 Task: Find connections with filter location Duque de Caxias with filter topic #goalswith filter profile language Spanish with filter current company Pfizer with filter school Model Institute of Engineering and Technology with filter industry Think Tanks with filter service category Customer Support with filter keywords title Director of Bean Counting
Action: Mouse moved to (654, 108)
Screenshot: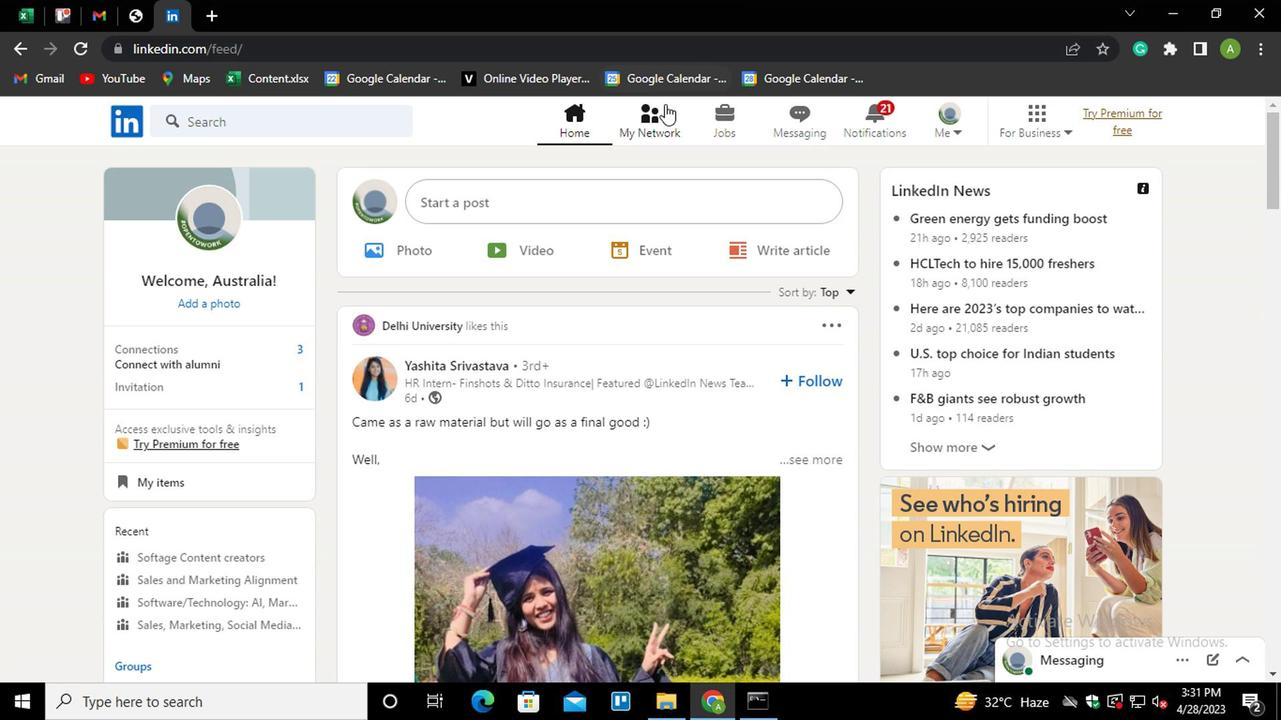 
Action: Mouse pressed left at (654, 108)
Screenshot: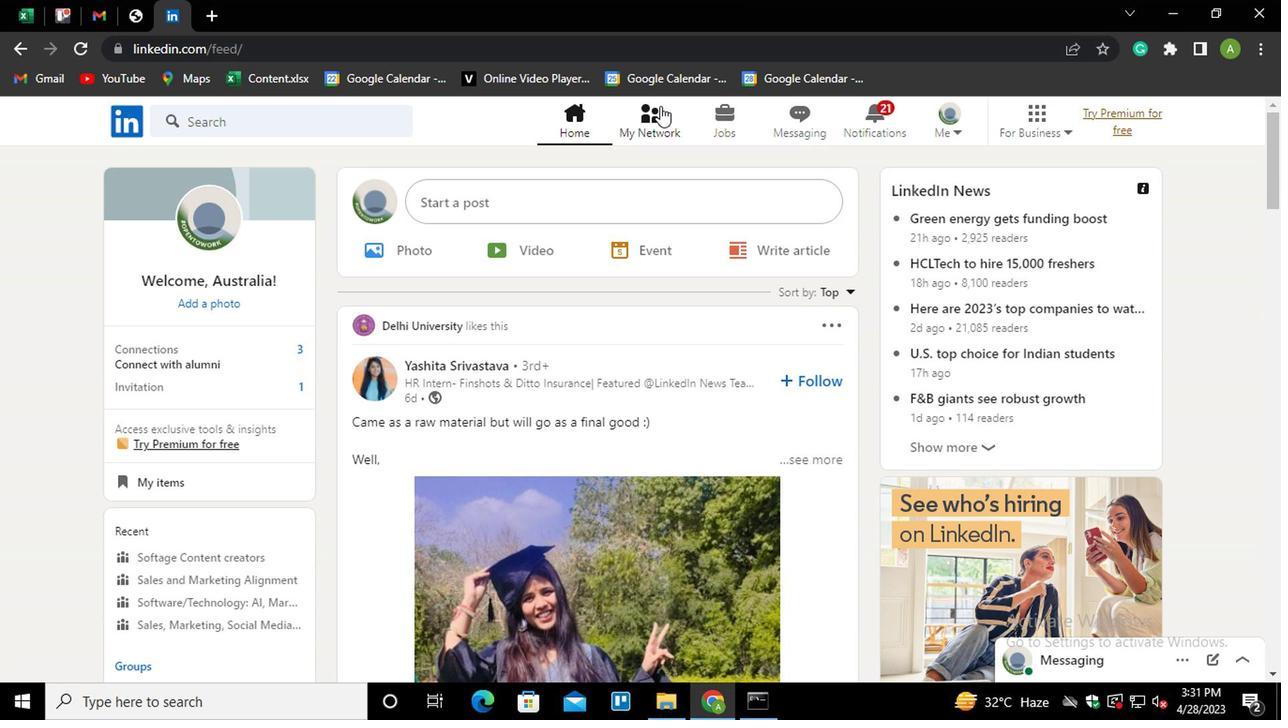 
Action: Mouse moved to (208, 230)
Screenshot: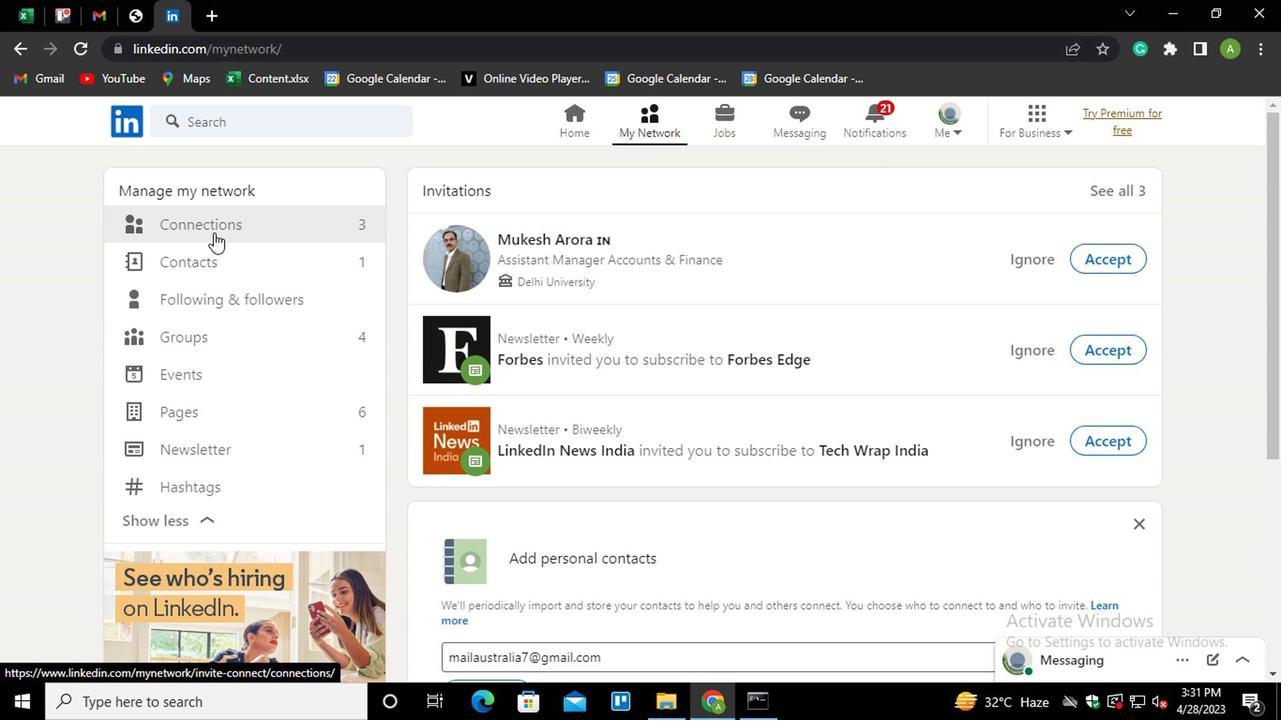 
Action: Mouse pressed left at (208, 230)
Screenshot: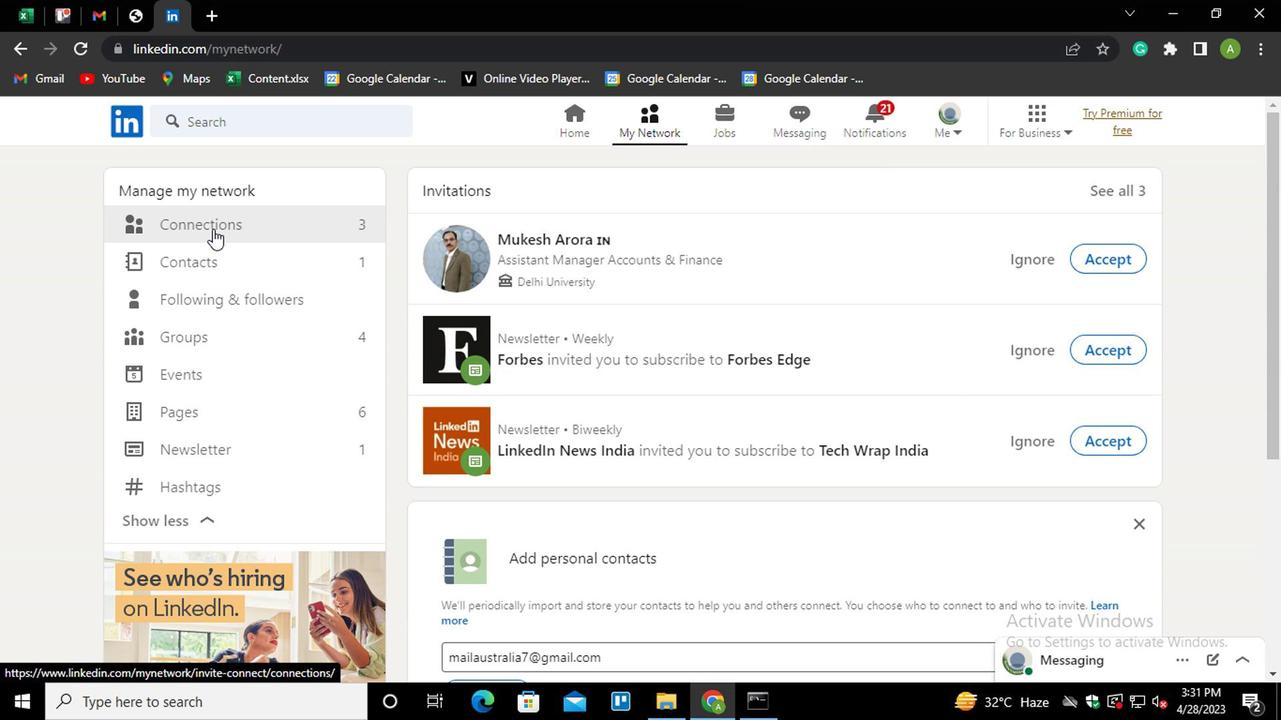 
Action: Mouse moved to (790, 232)
Screenshot: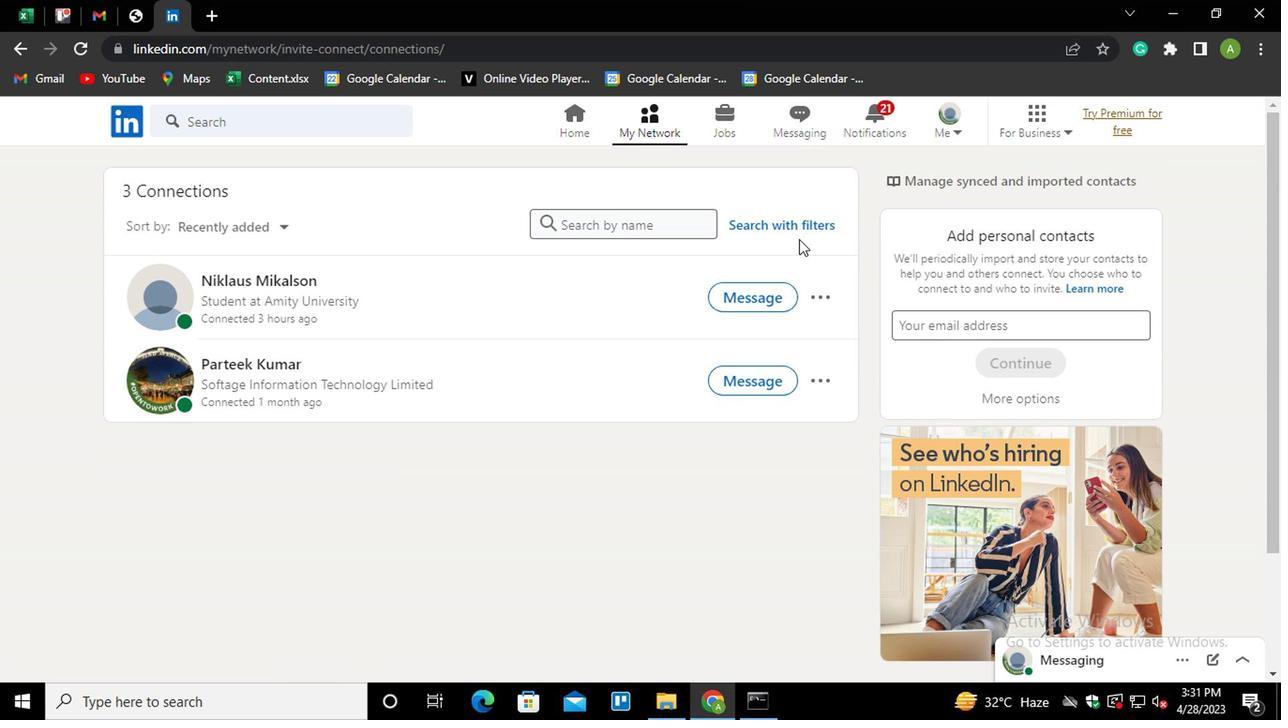 
Action: Mouse pressed left at (790, 232)
Screenshot: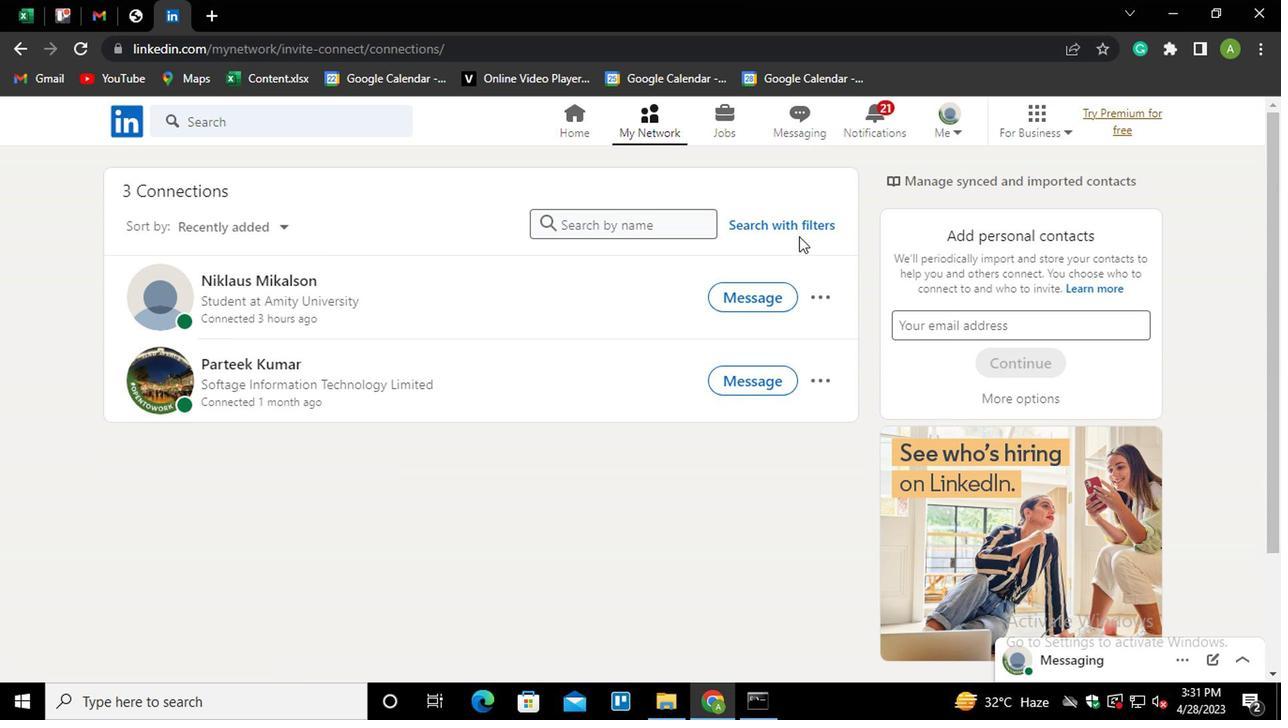 
Action: Mouse moved to (696, 174)
Screenshot: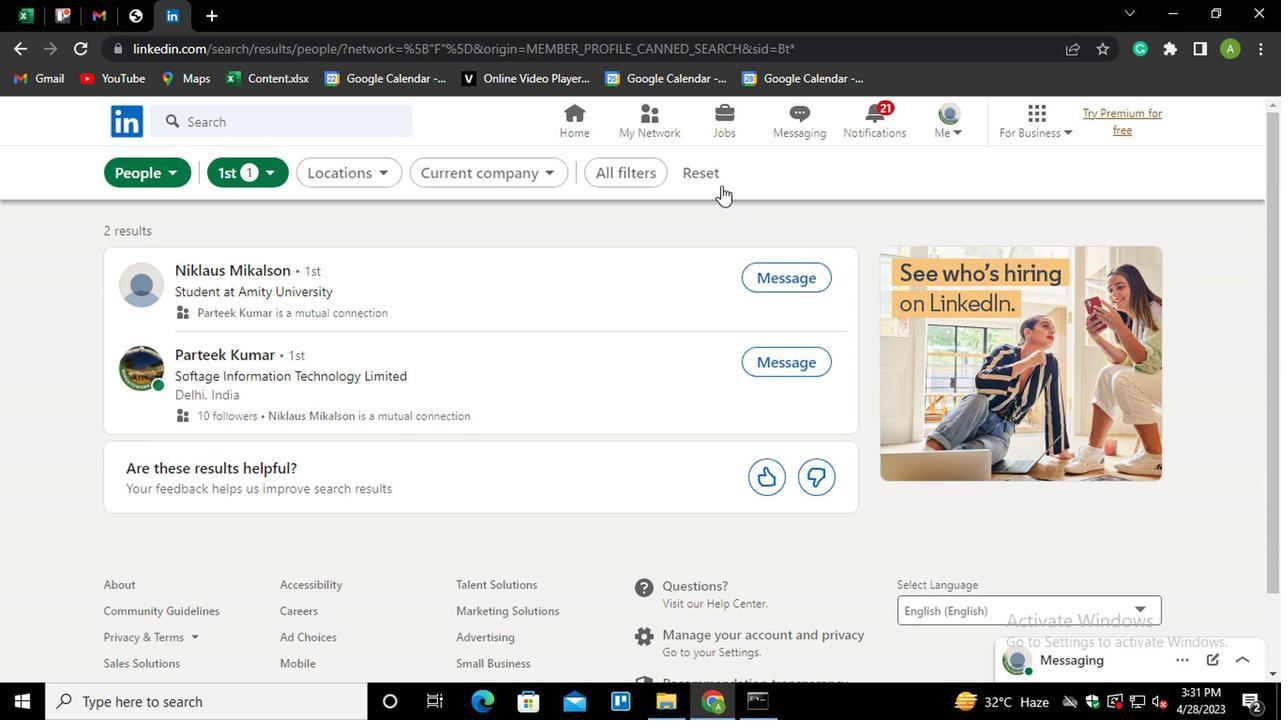 
Action: Mouse pressed left at (696, 174)
Screenshot: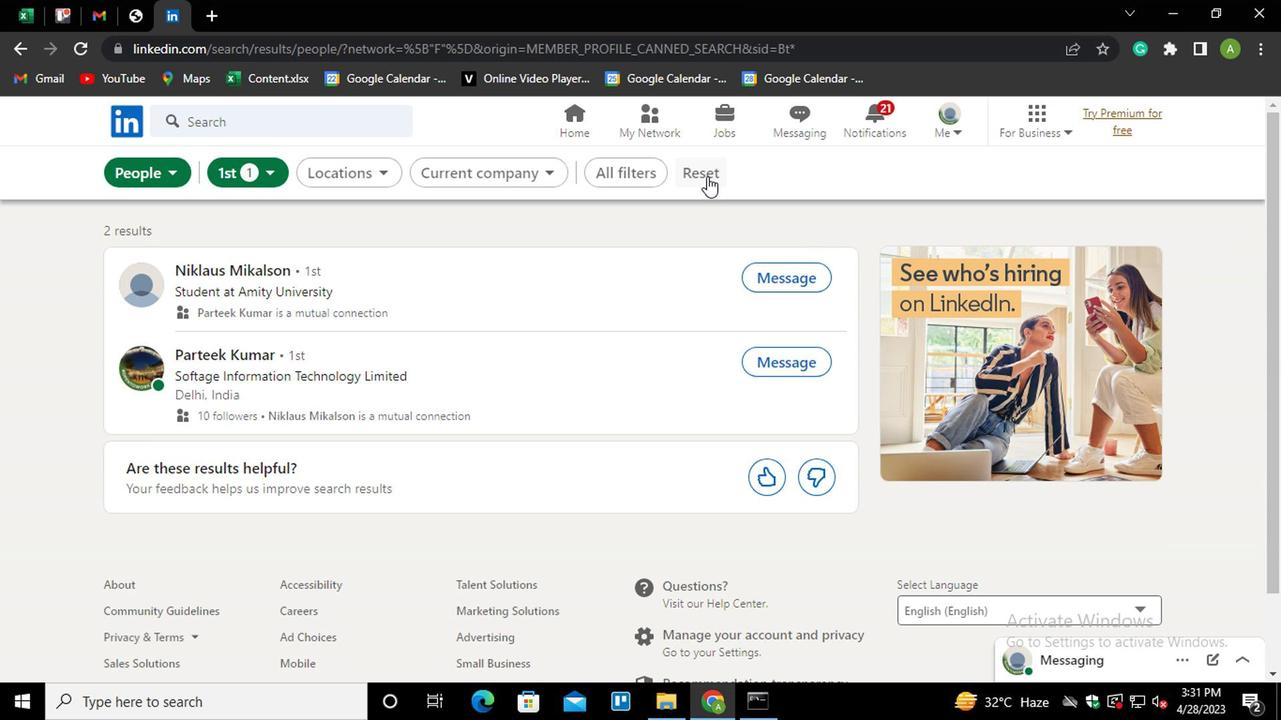 
Action: Mouse moved to (680, 174)
Screenshot: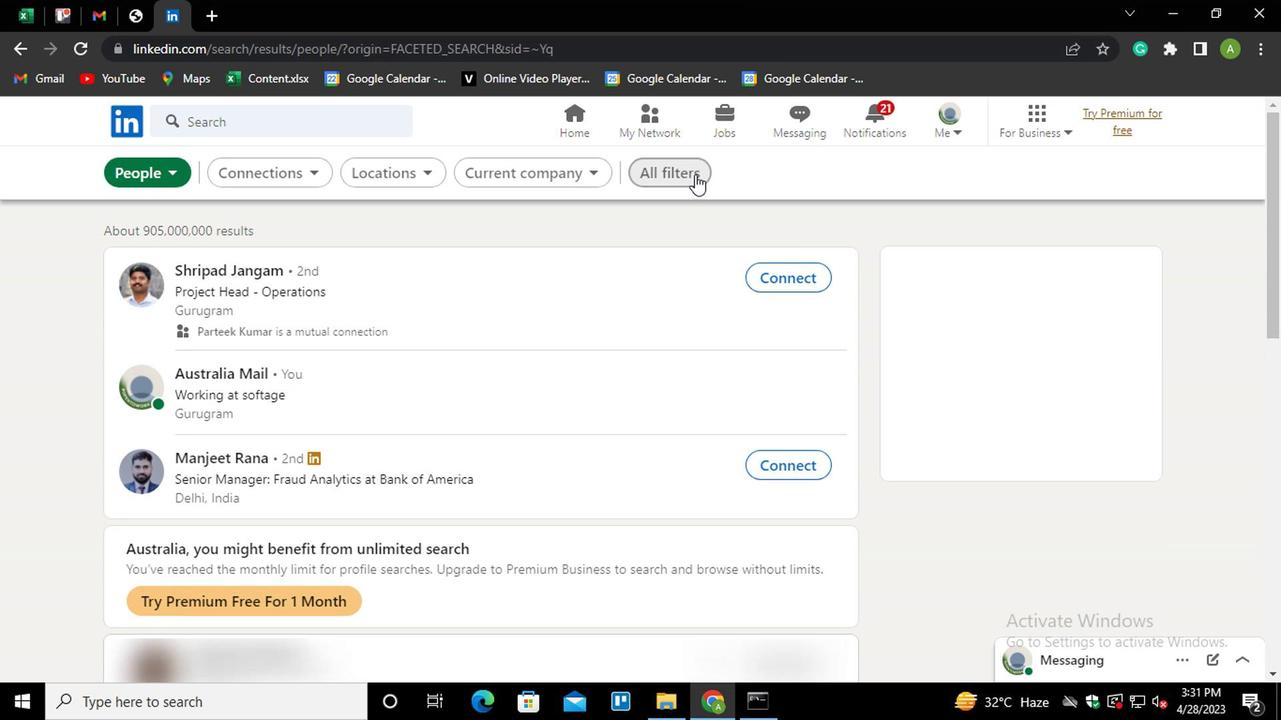 
Action: Mouse pressed left at (680, 174)
Screenshot: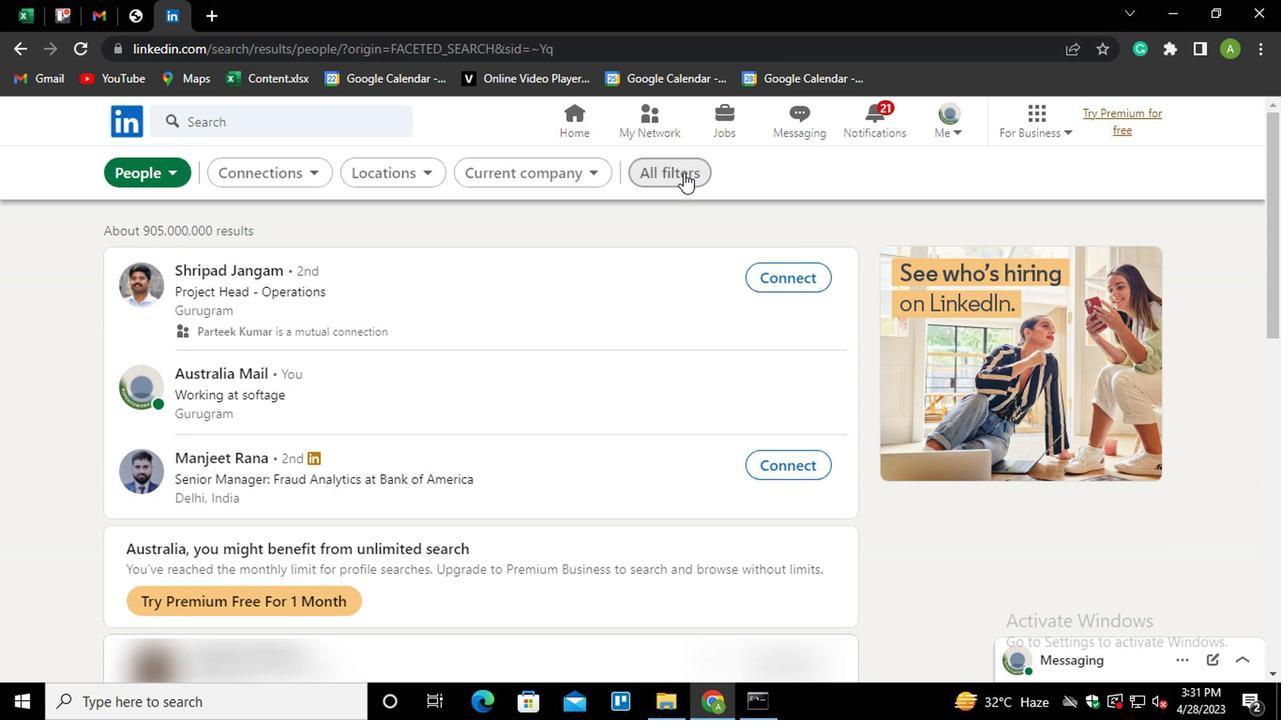
Action: Mouse moved to (819, 336)
Screenshot: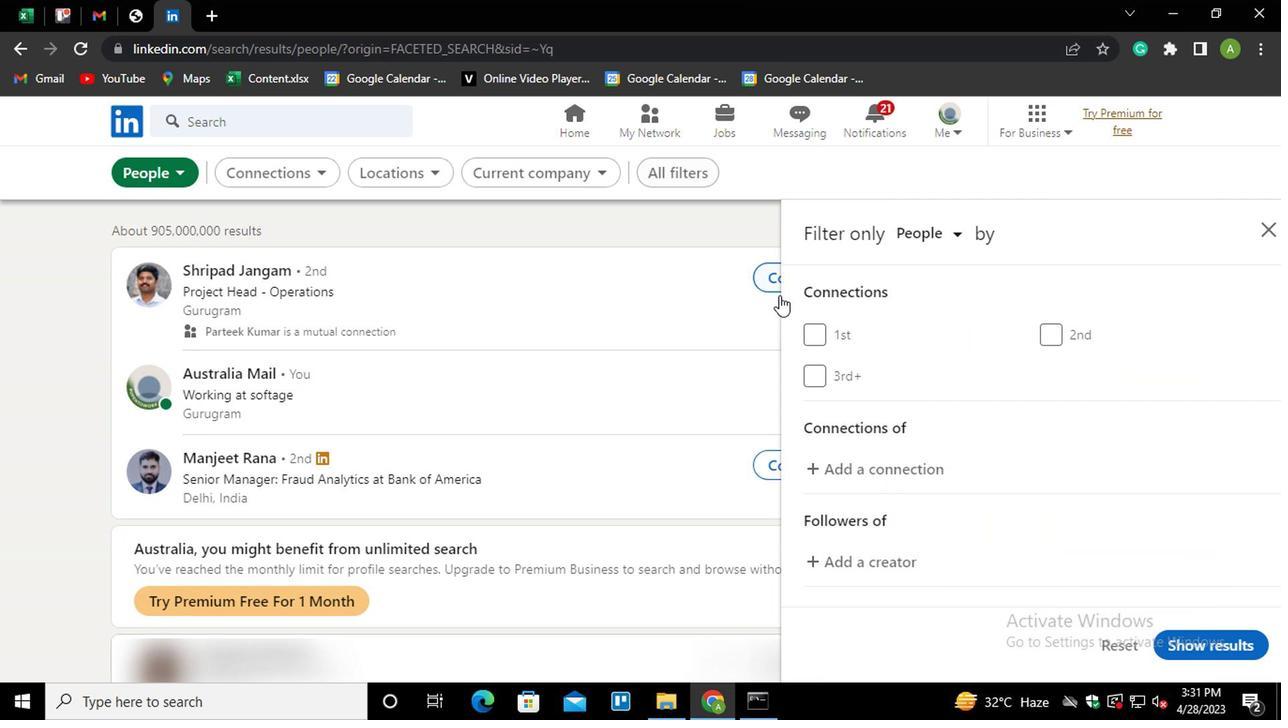 
Action: Mouse scrolled (819, 335) with delta (0, 0)
Screenshot: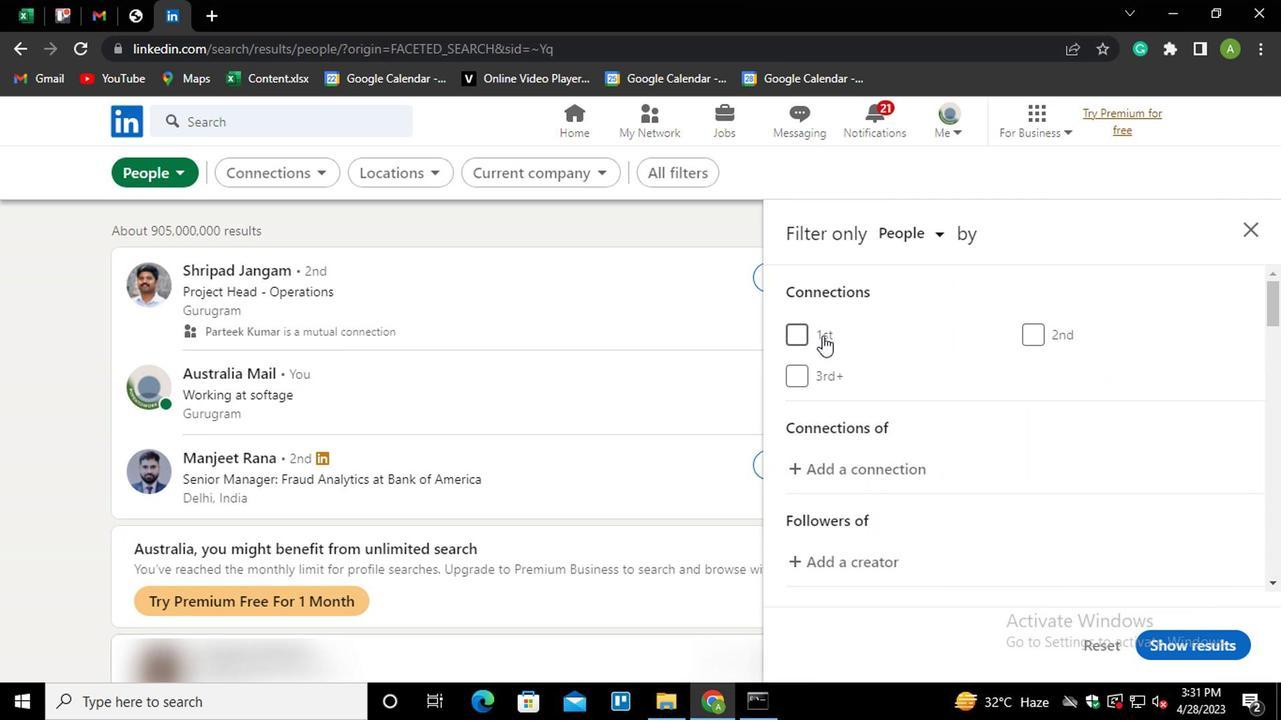 
Action: Mouse scrolled (819, 335) with delta (0, 0)
Screenshot: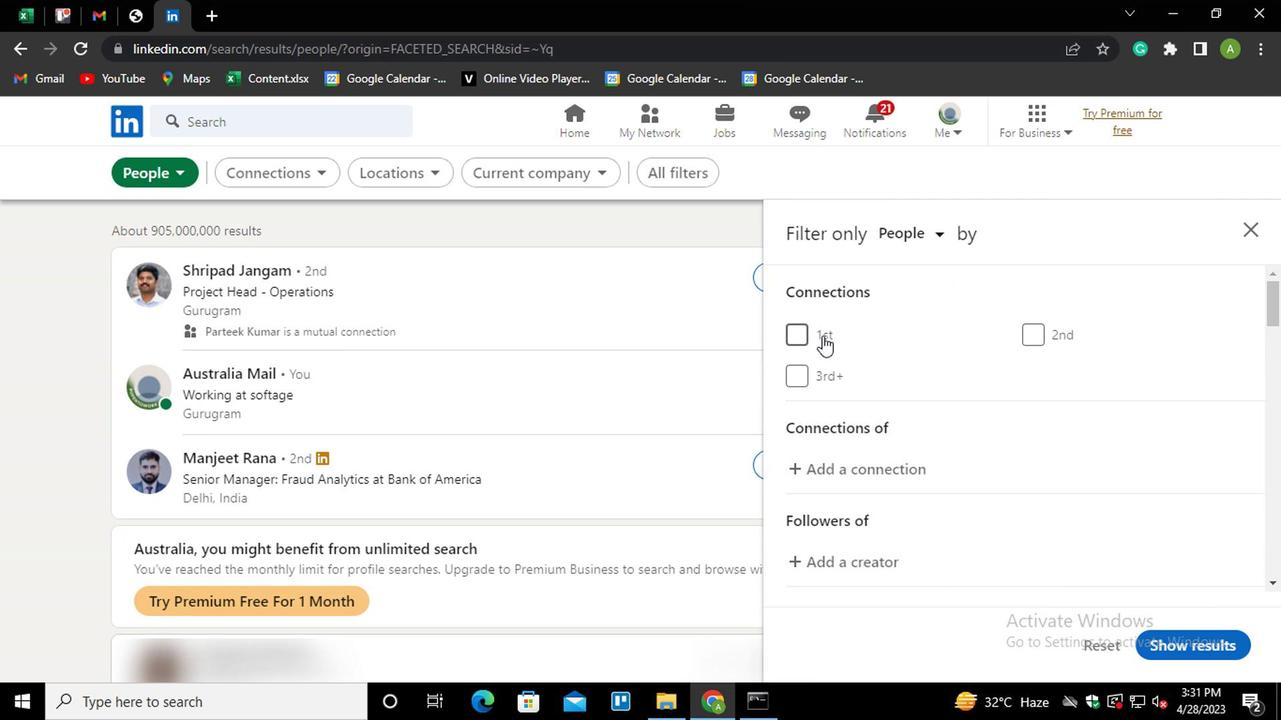 
Action: Mouse scrolled (819, 335) with delta (0, 0)
Screenshot: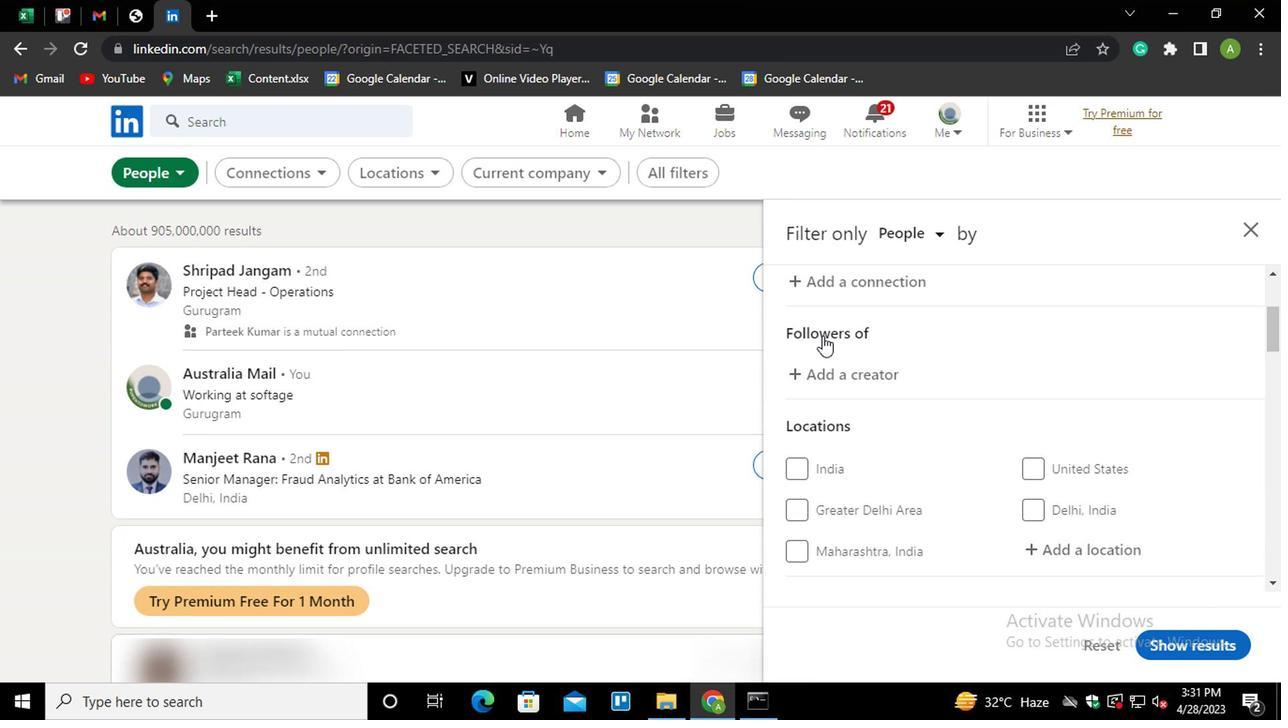 
Action: Mouse moved to (1047, 456)
Screenshot: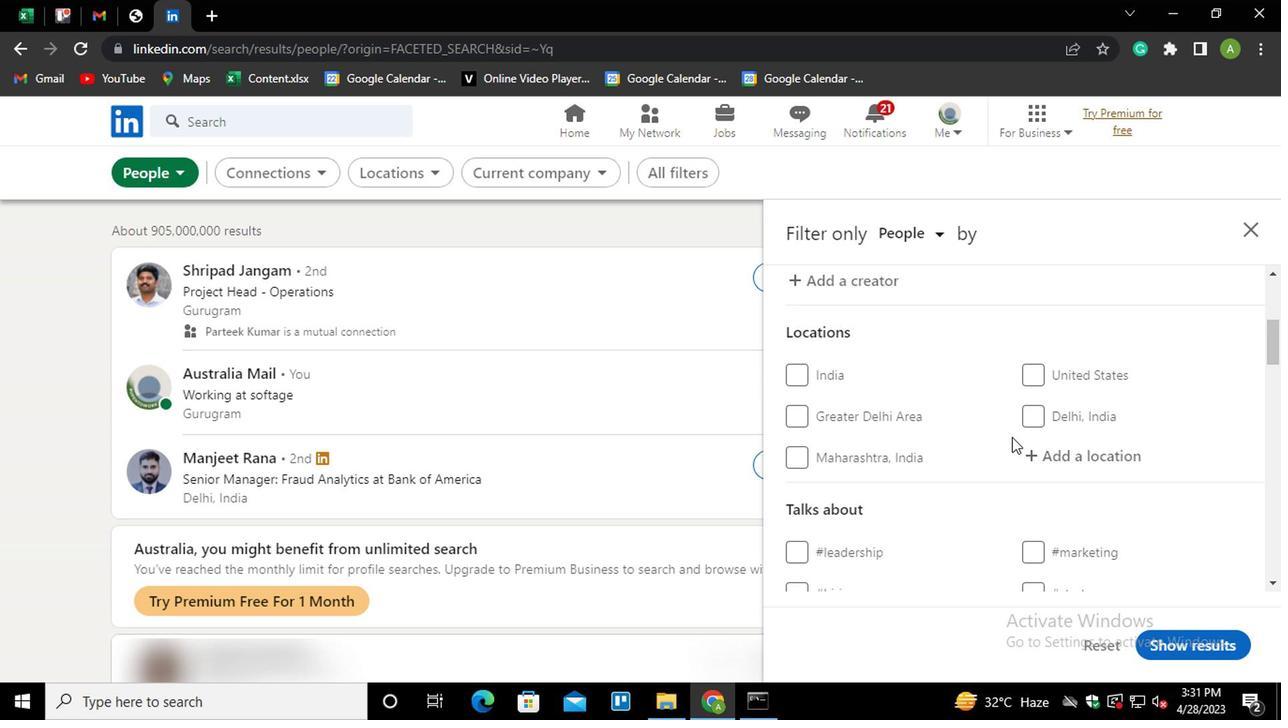 
Action: Mouse pressed left at (1047, 456)
Screenshot: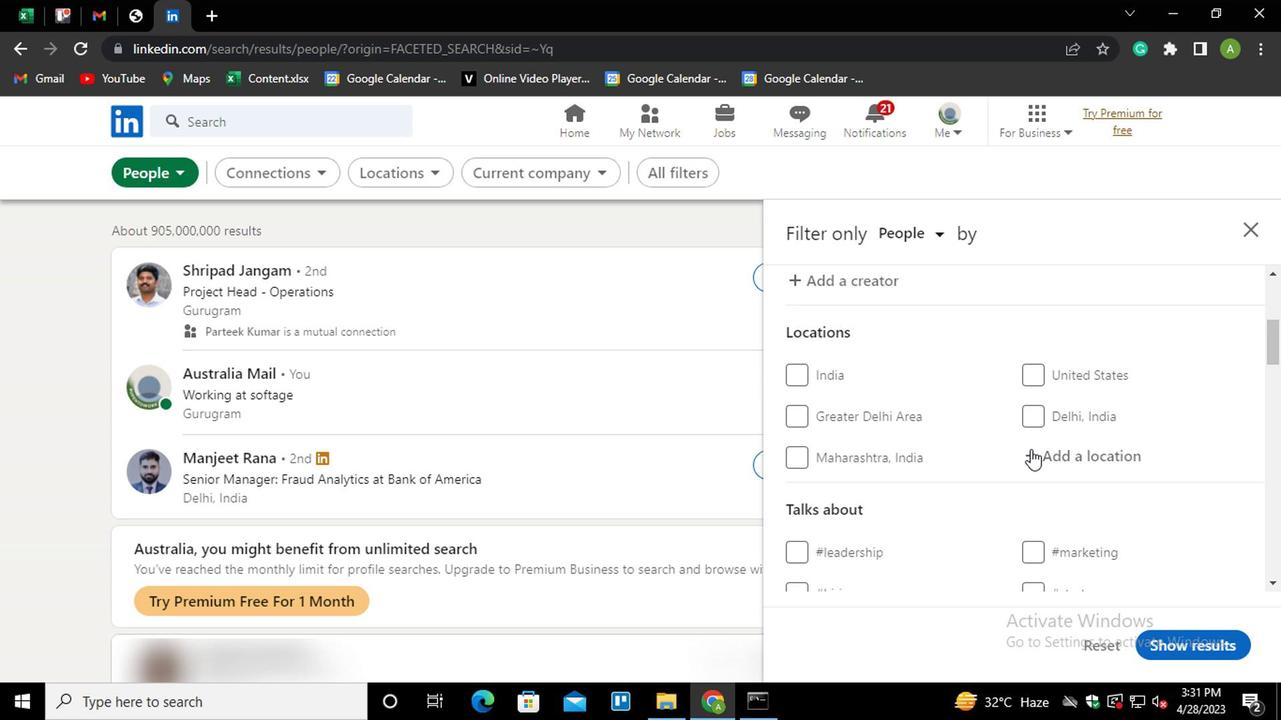 
Action: Mouse moved to (1050, 457)
Screenshot: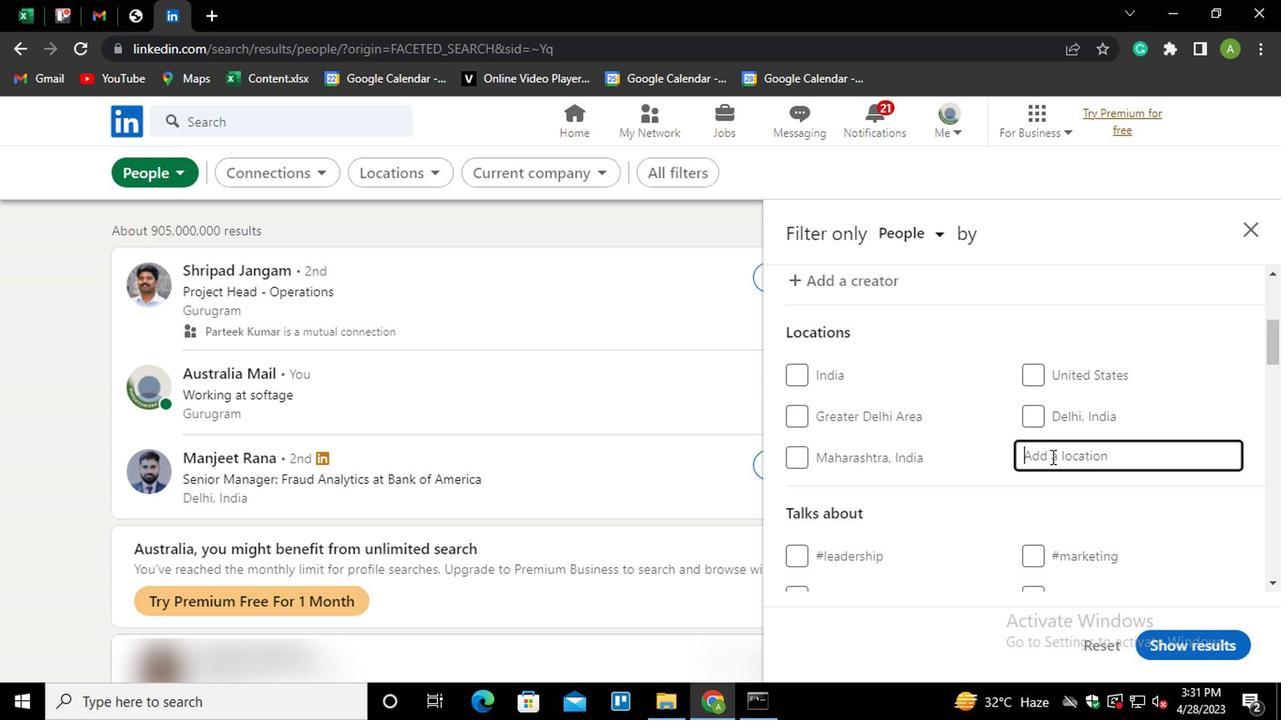 
Action: Mouse pressed left at (1050, 457)
Screenshot: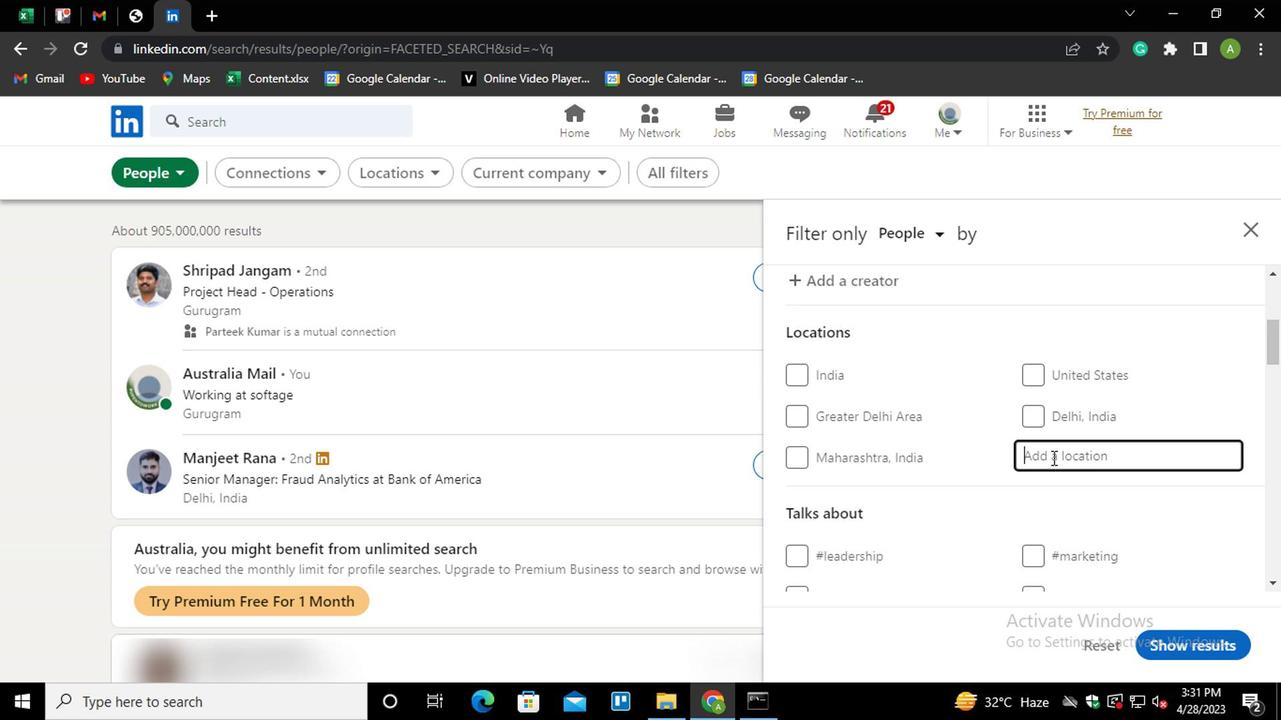 
Action: Mouse moved to (1047, 460)
Screenshot: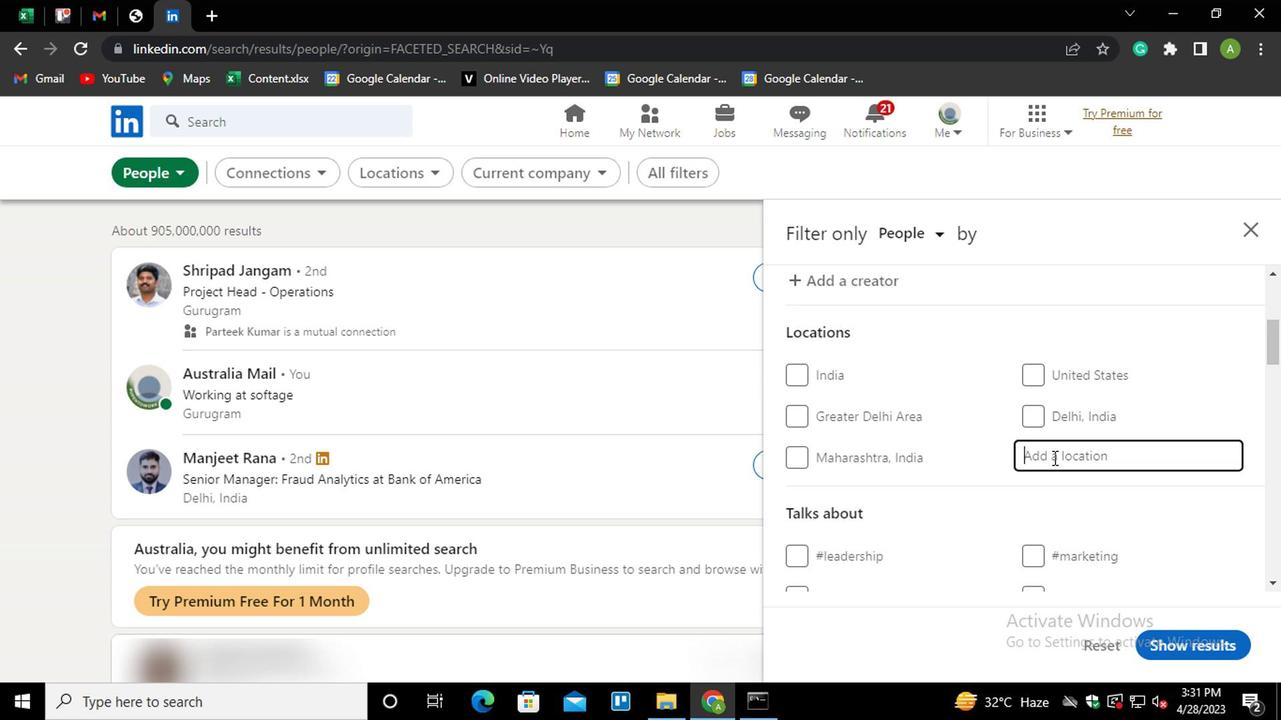 
Action: Key pressed <Key.shift>DUQUE<Key.space>DE<Key.space><Key.down><Key.enter>
Screenshot: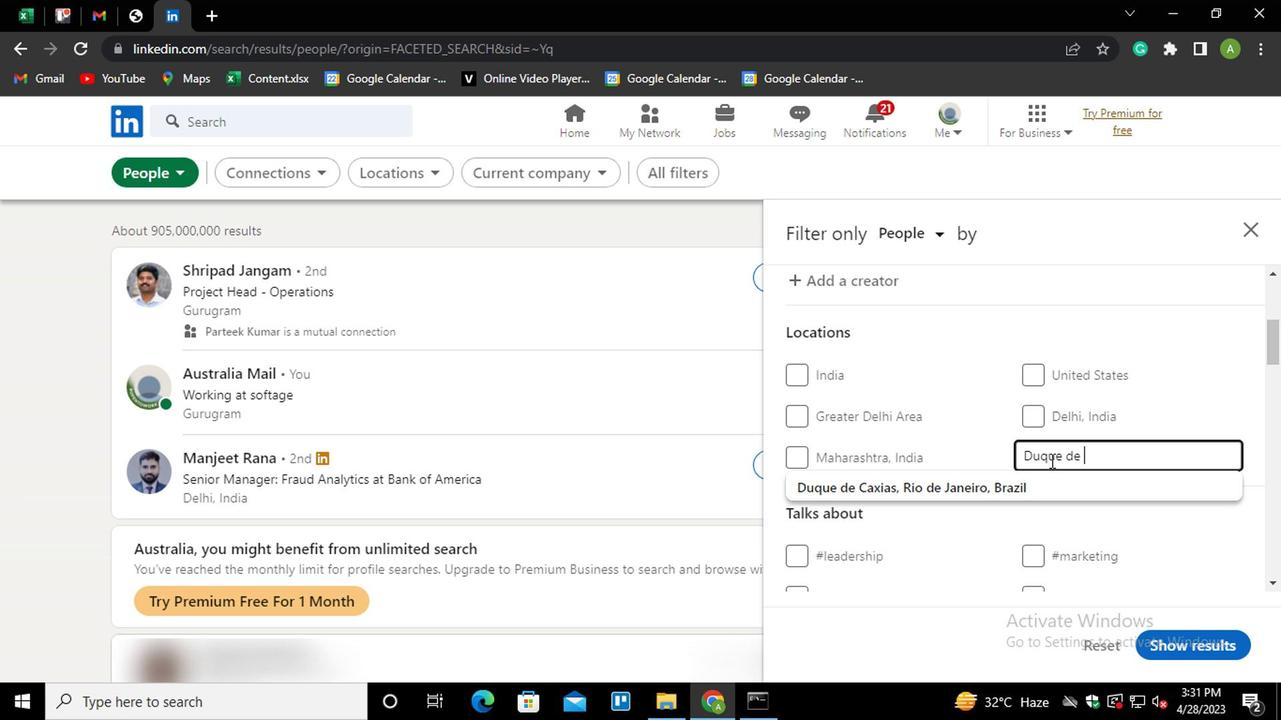 
Action: Mouse scrolled (1047, 459) with delta (0, -1)
Screenshot: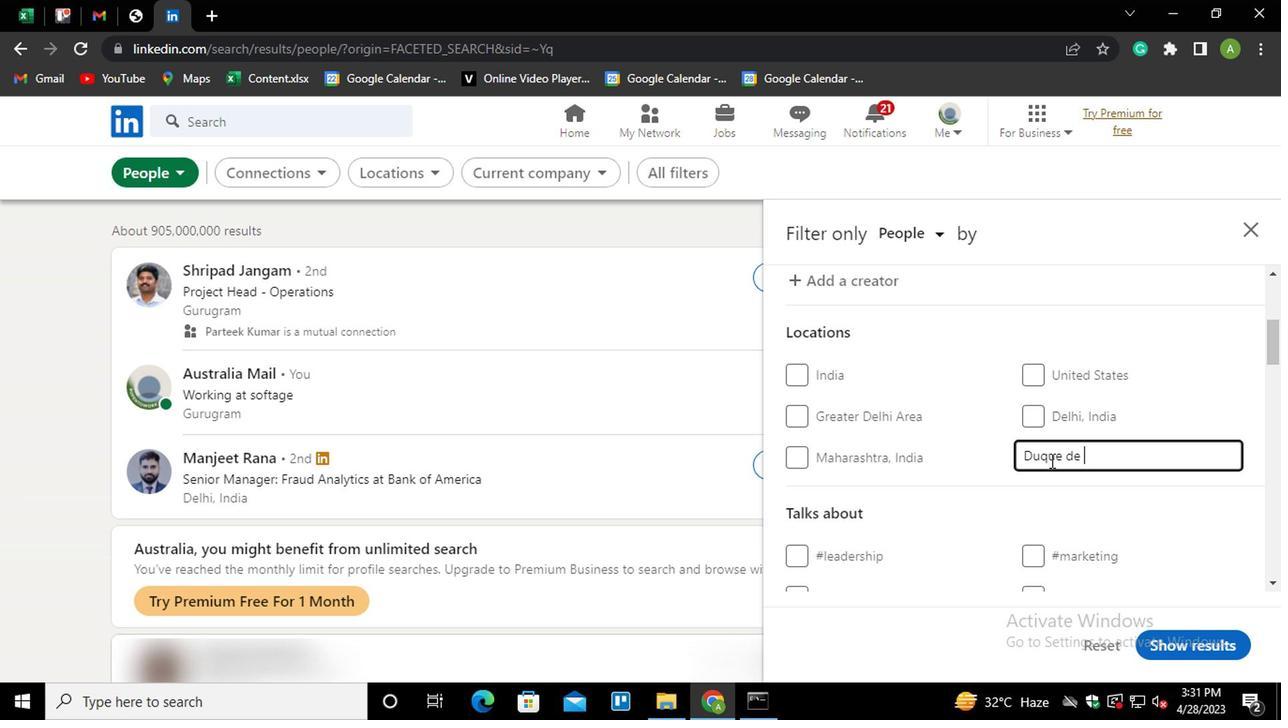
Action: Mouse scrolled (1047, 459) with delta (0, -1)
Screenshot: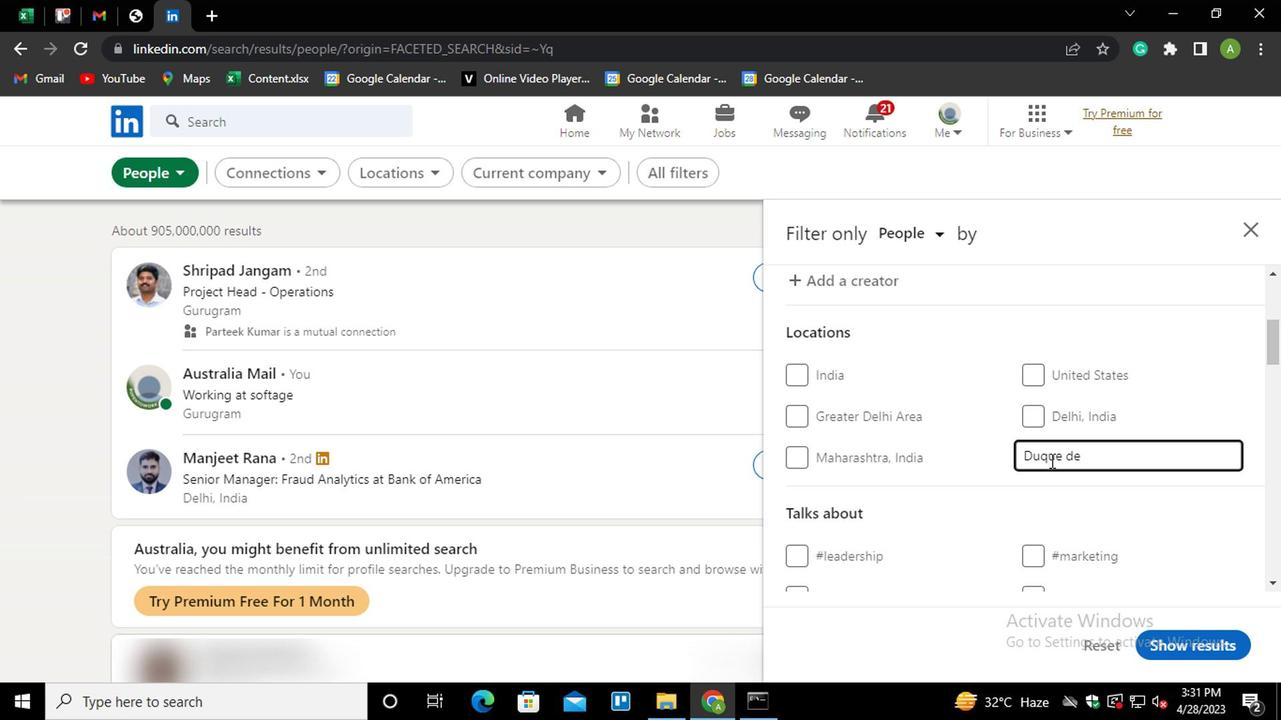 
Action: Mouse scrolled (1047, 459) with delta (0, -1)
Screenshot: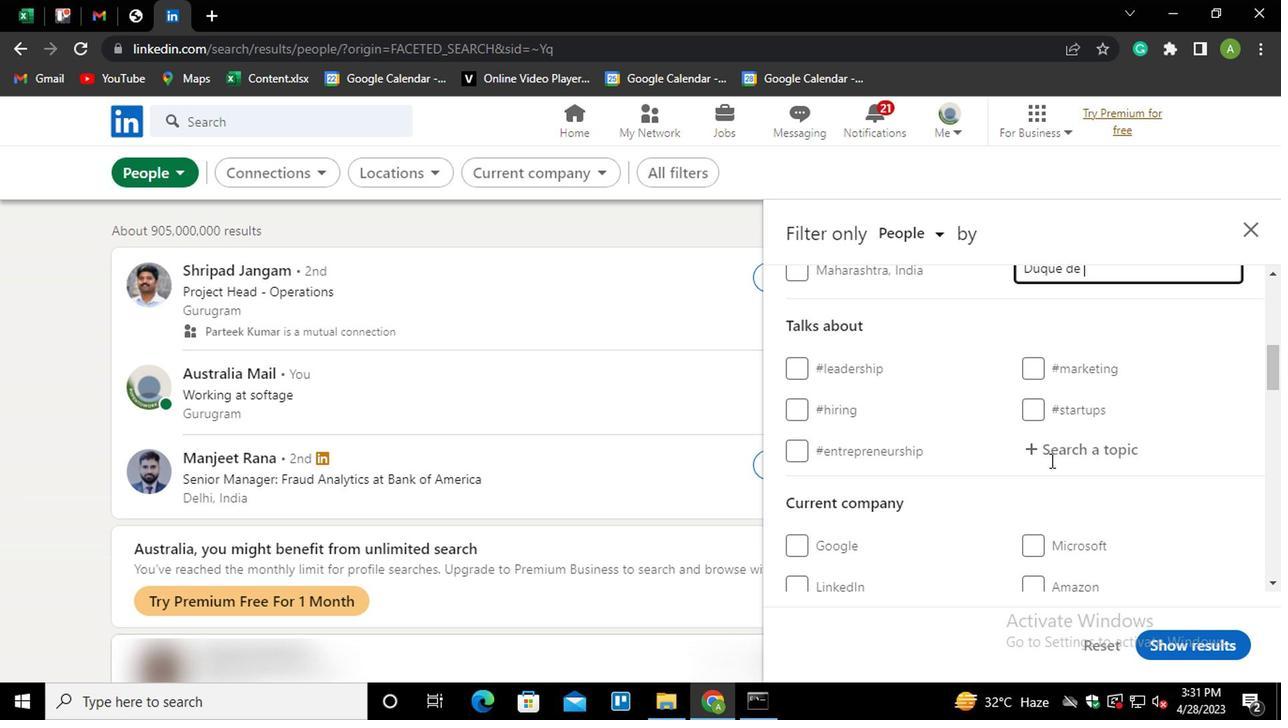 
Action: Mouse moved to (1061, 353)
Screenshot: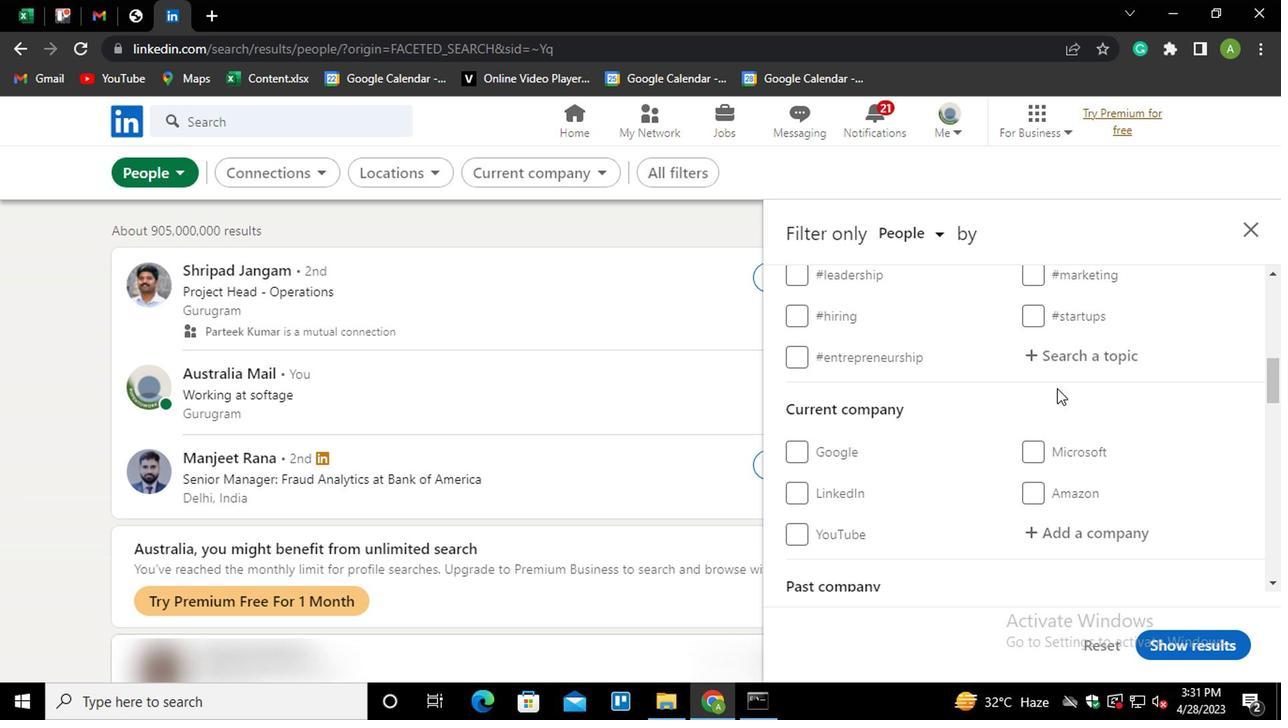 
Action: Mouse pressed left at (1061, 353)
Screenshot: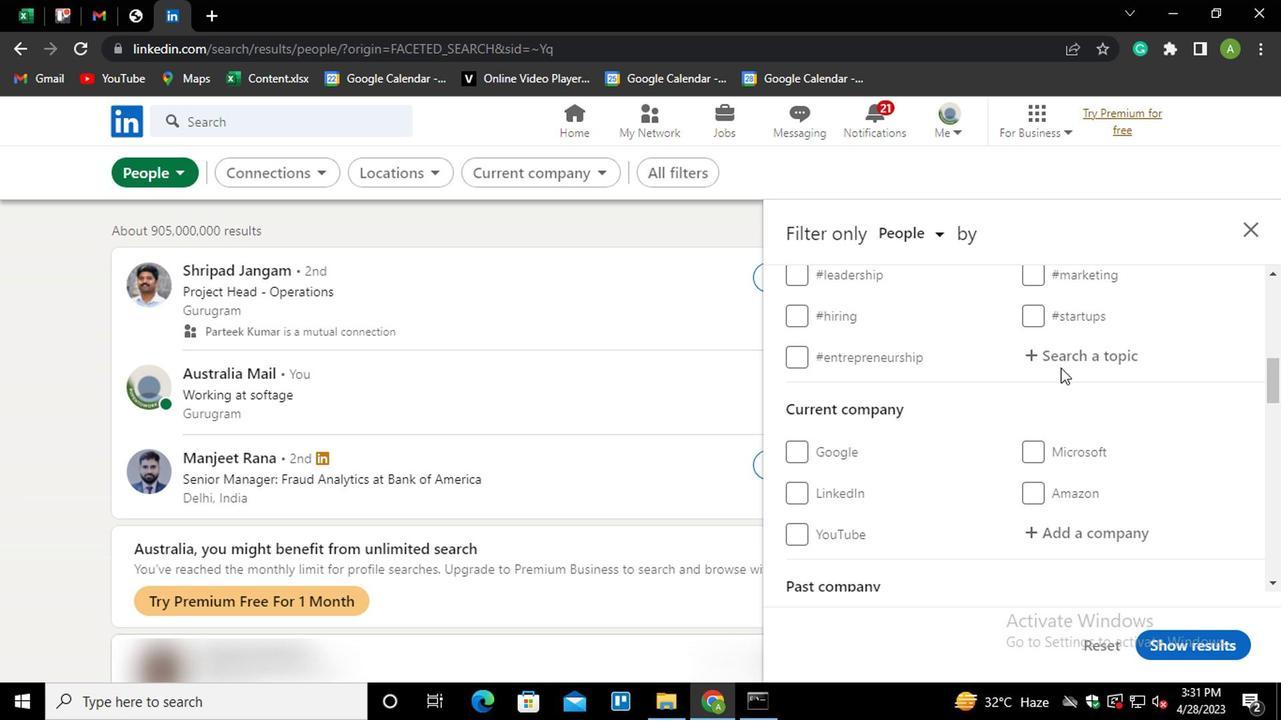 
Action: Key pressed GOALS<Key.down><Key.enter>
Screenshot: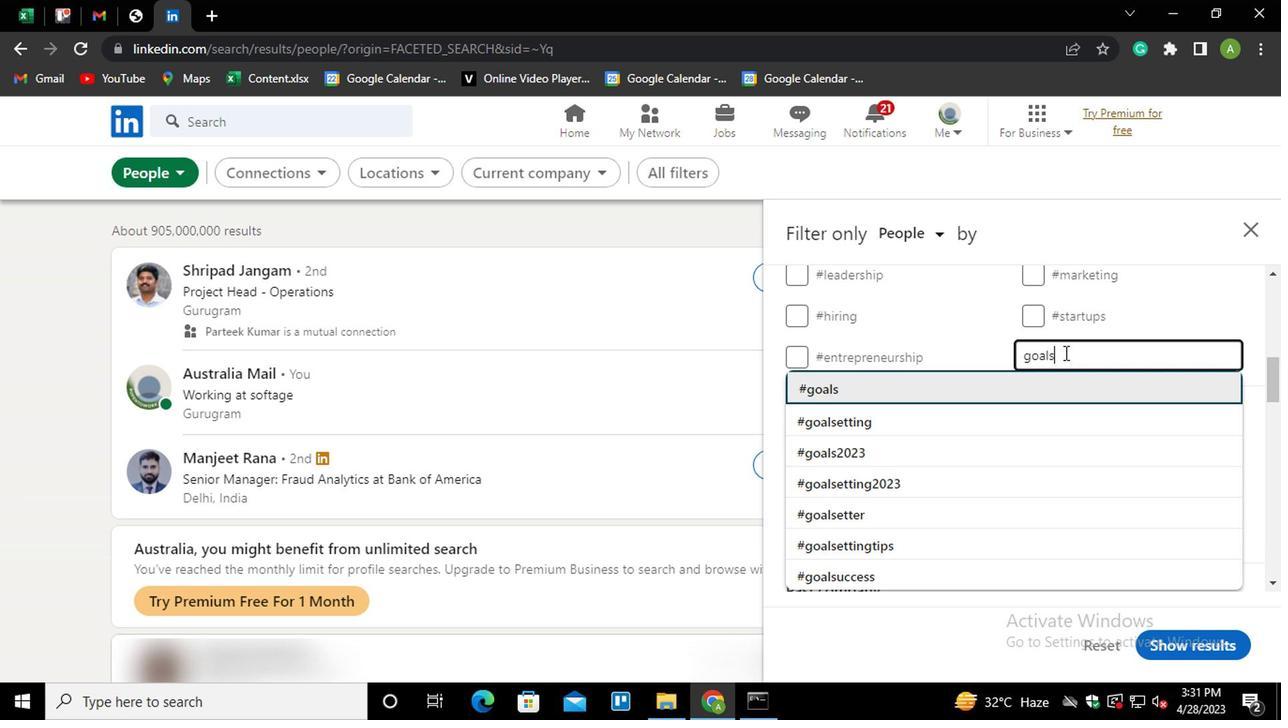 
Action: Mouse scrolled (1061, 352) with delta (0, 0)
Screenshot: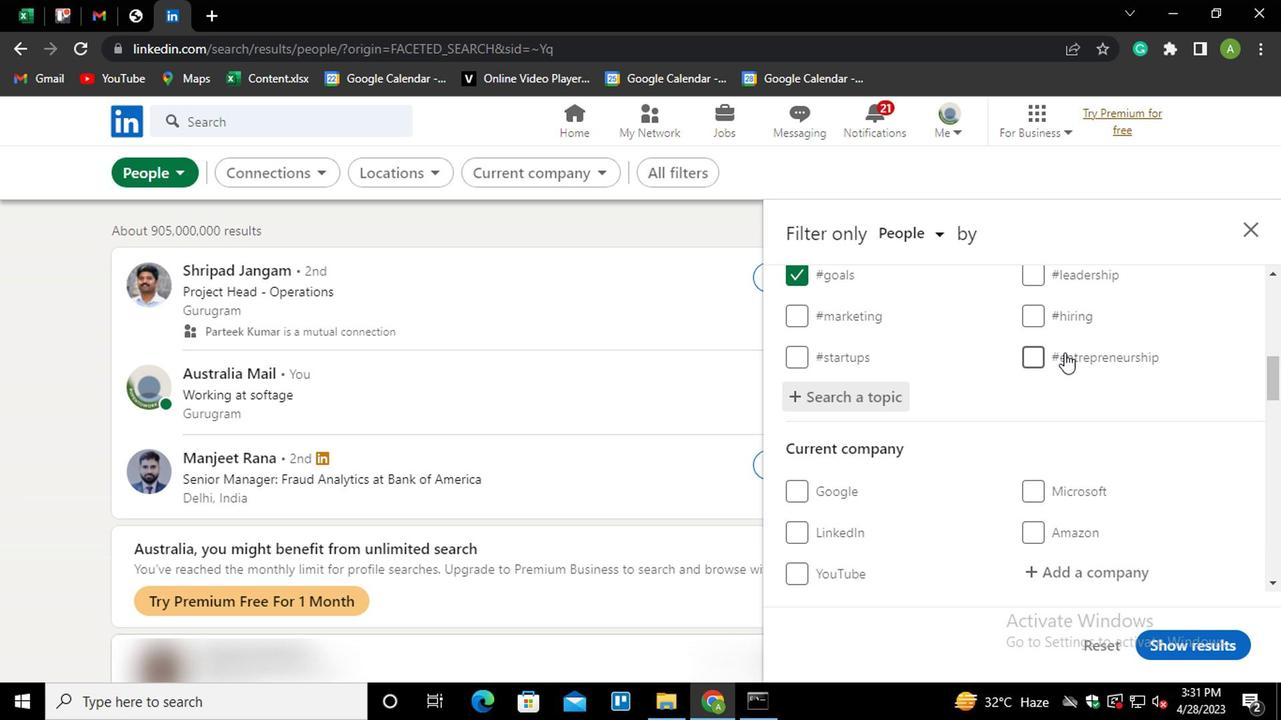 
Action: Mouse scrolled (1061, 352) with delta (0, 0)
Screenshot: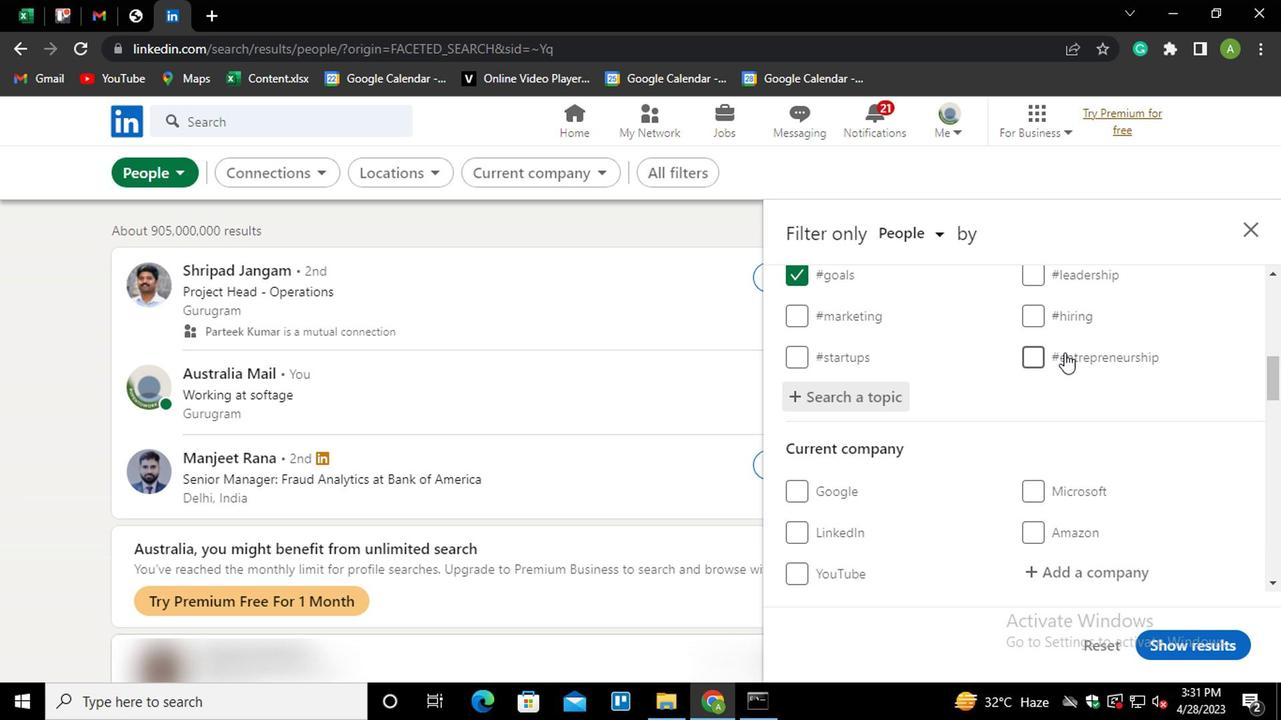 
Action: Mouse moved to (1061, 352)
Screenshot: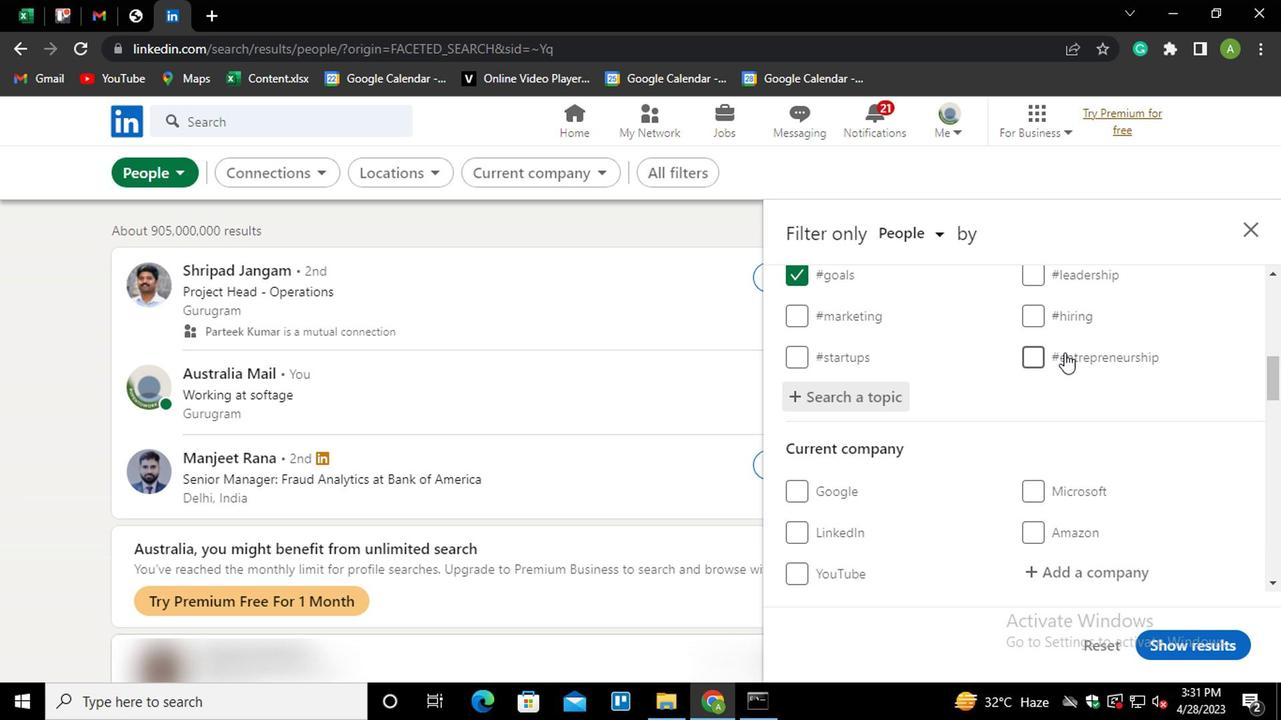 
Action: Mouse scrolled (1061, 351) with delta (0, -1)
Screenshot: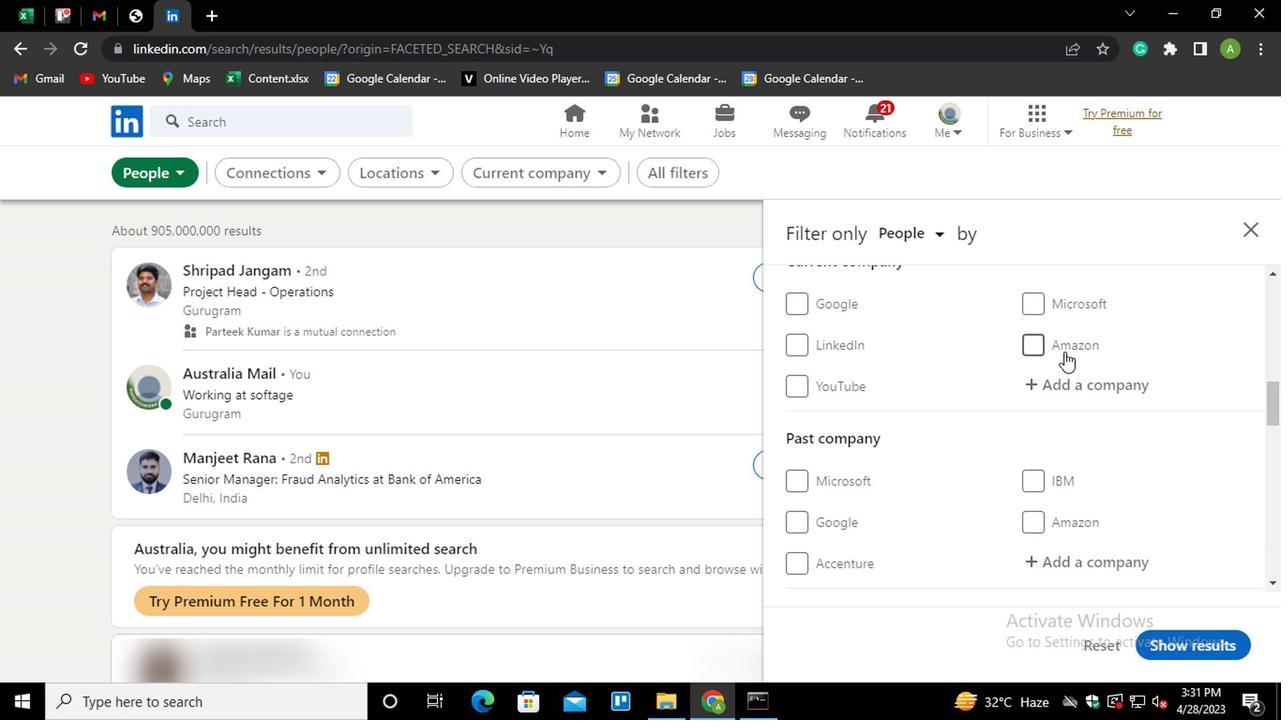 
Action: Mouse scrolled (1061, 351) with delta (0, -1)
Screenshot: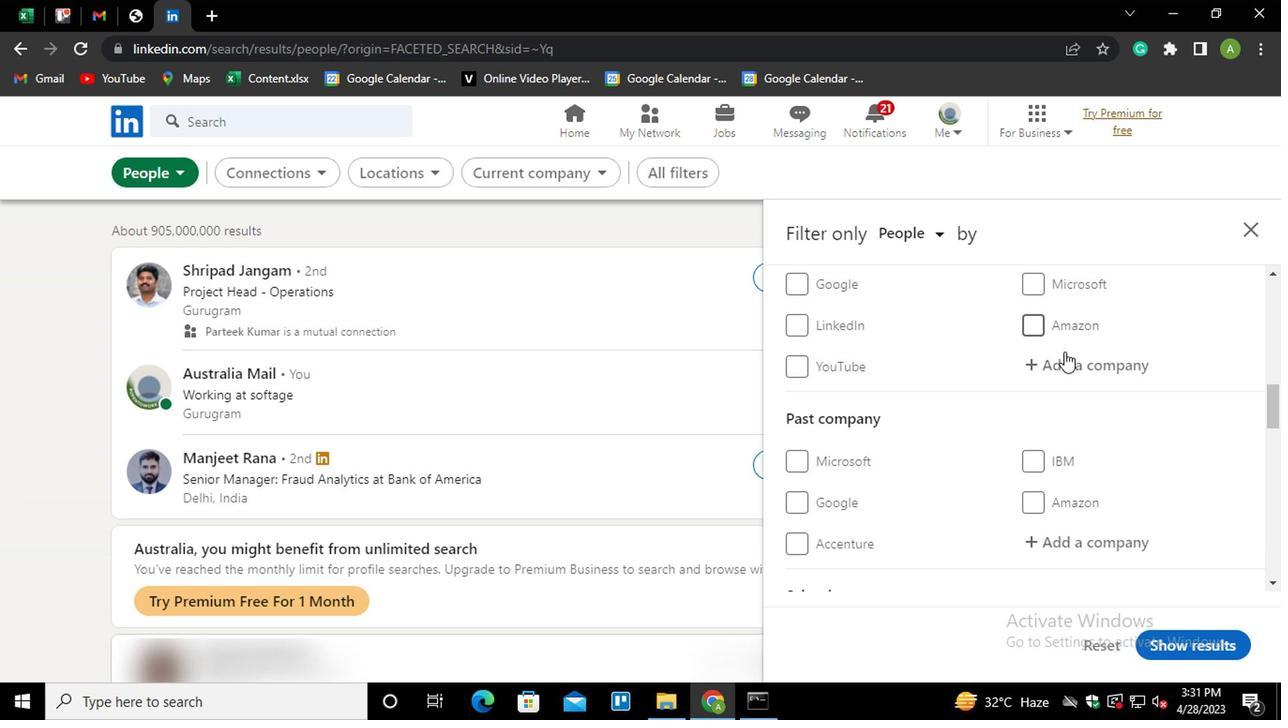 
Action: Mouse scrolled (1061, 351) with delta (0, -1)
Screenshot: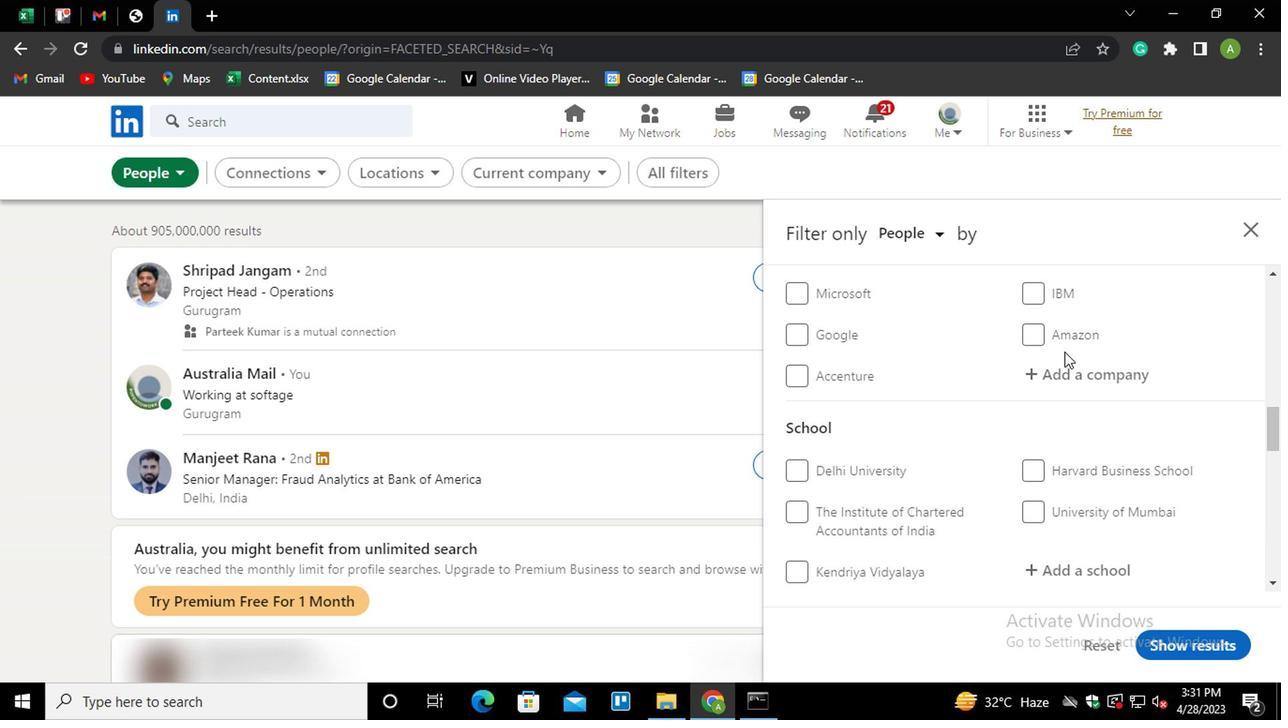 
Action: Mouse scrolled (1061, 351) with delta (0, -1)
Screenshot: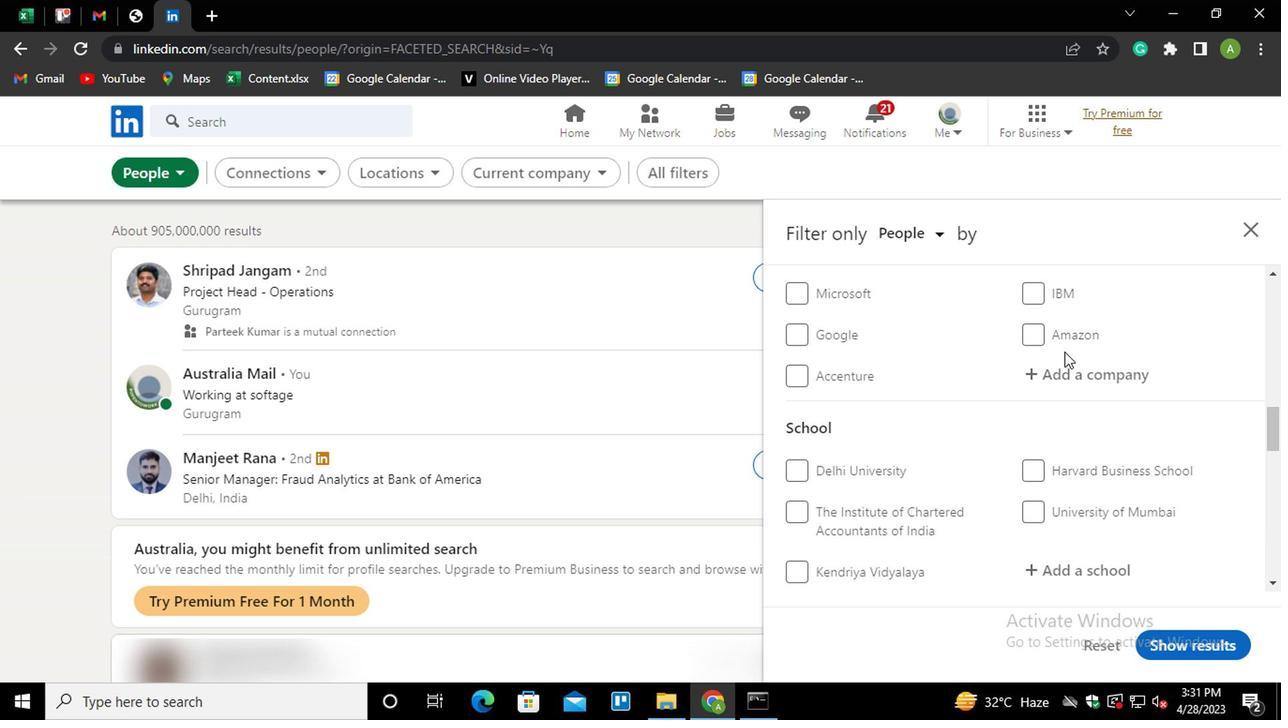 
Action: Mouse scrolled (1061, 351) with delta (0, -1)
Screenshot: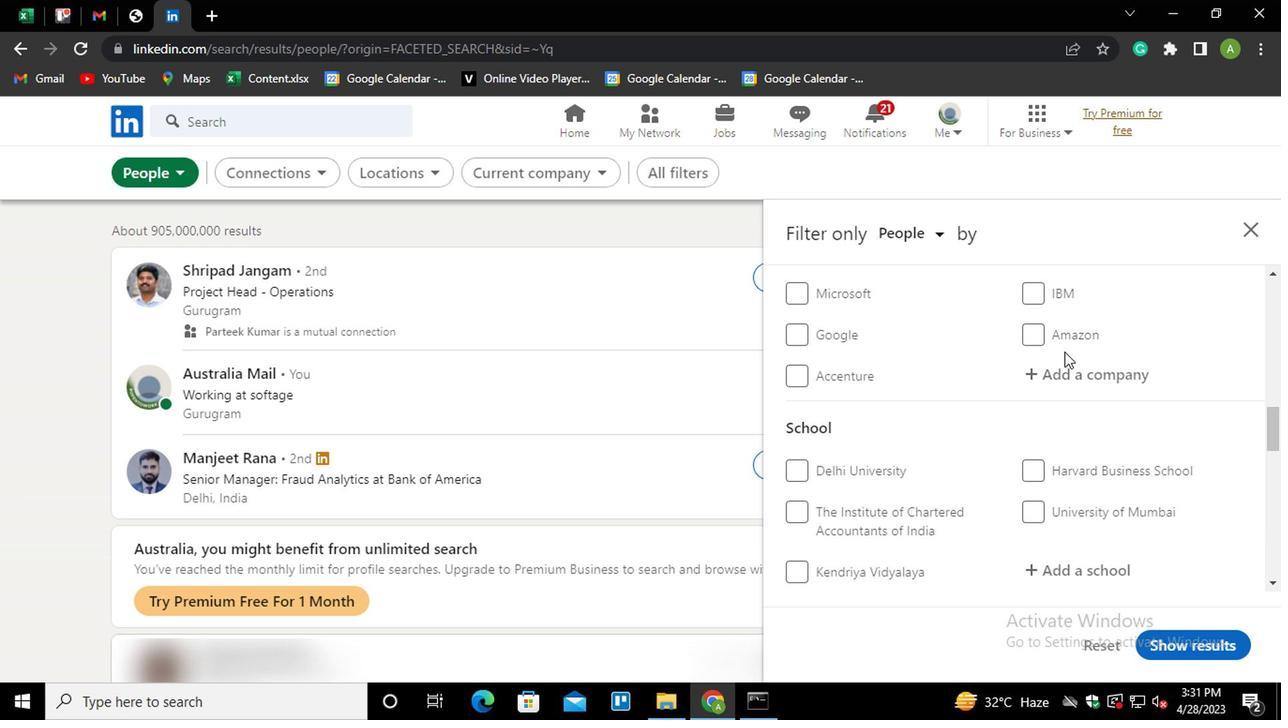 
Action: Mouse moved to (1061, 352)
Screenshot: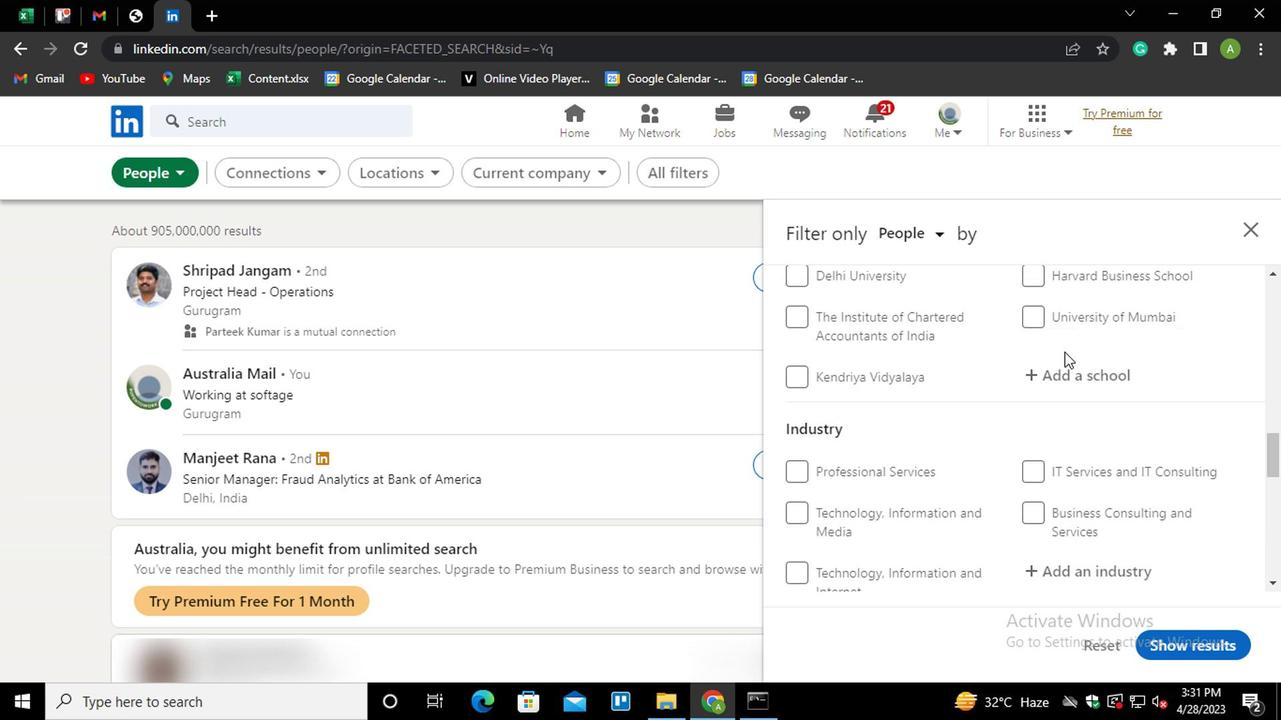 
Action: Mouse scrolled (1061, 351) with delta (0, -1)
Screenshot: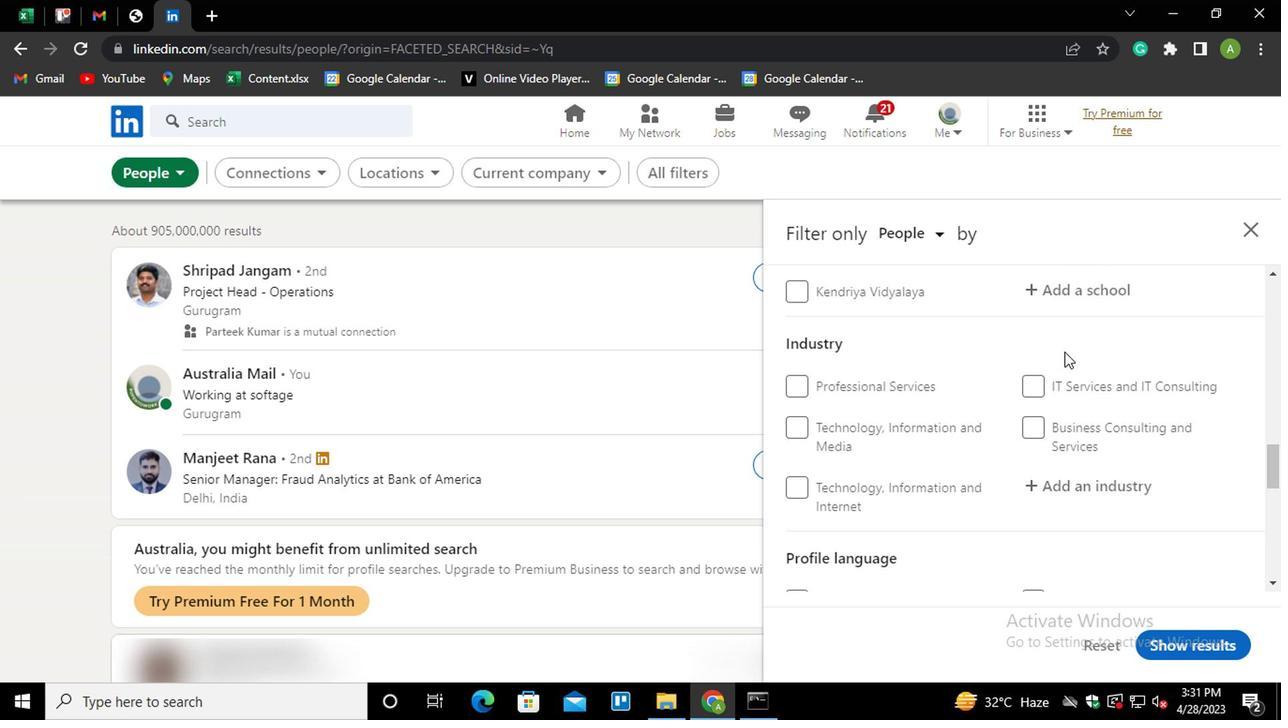 
Action: Mouse moved to (1061, 352)
Screenshot: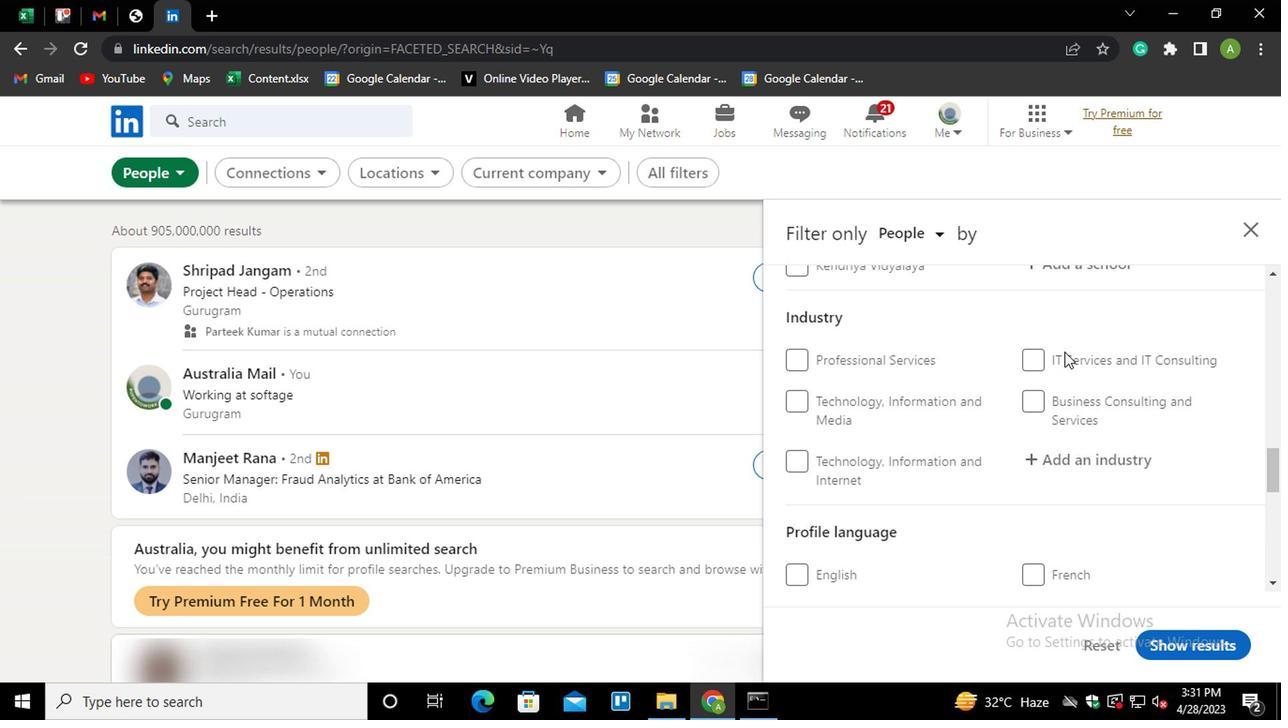 
Action: Mouse scrolled (1061, 351) with delta (0, -1)
Screenshot: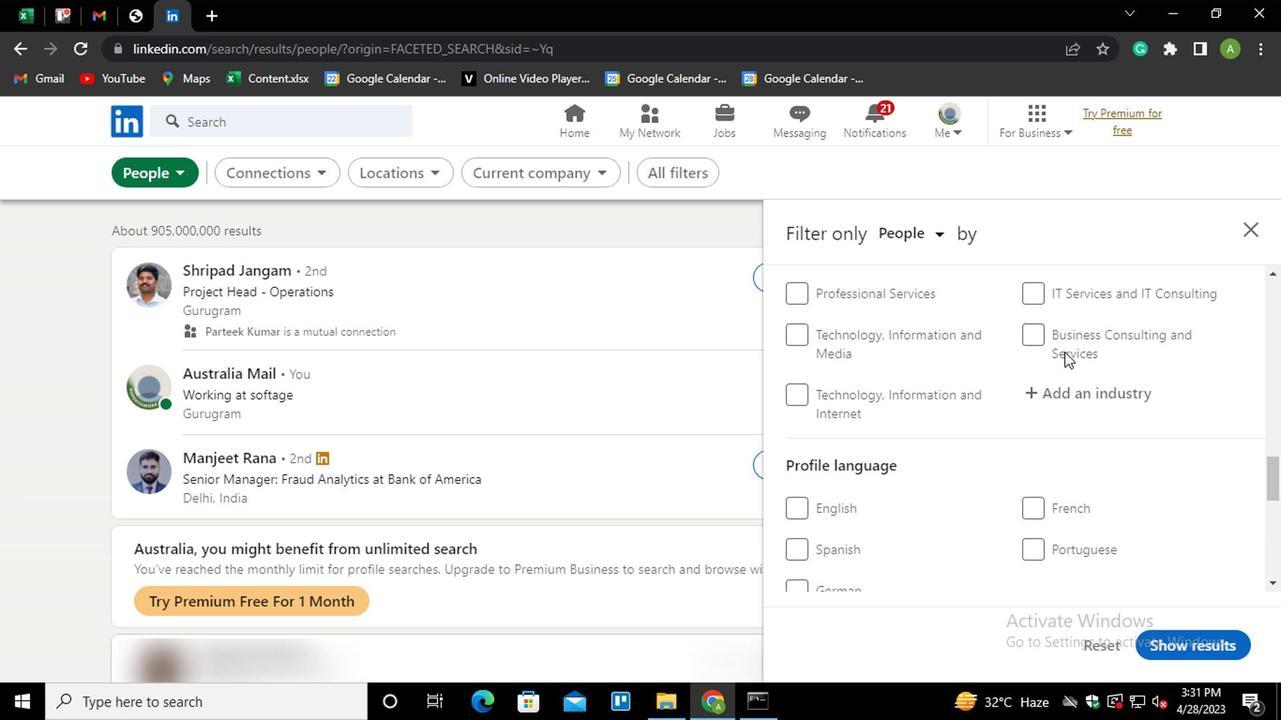 
Action: Mouse moved to (829, 445)
Screenshot: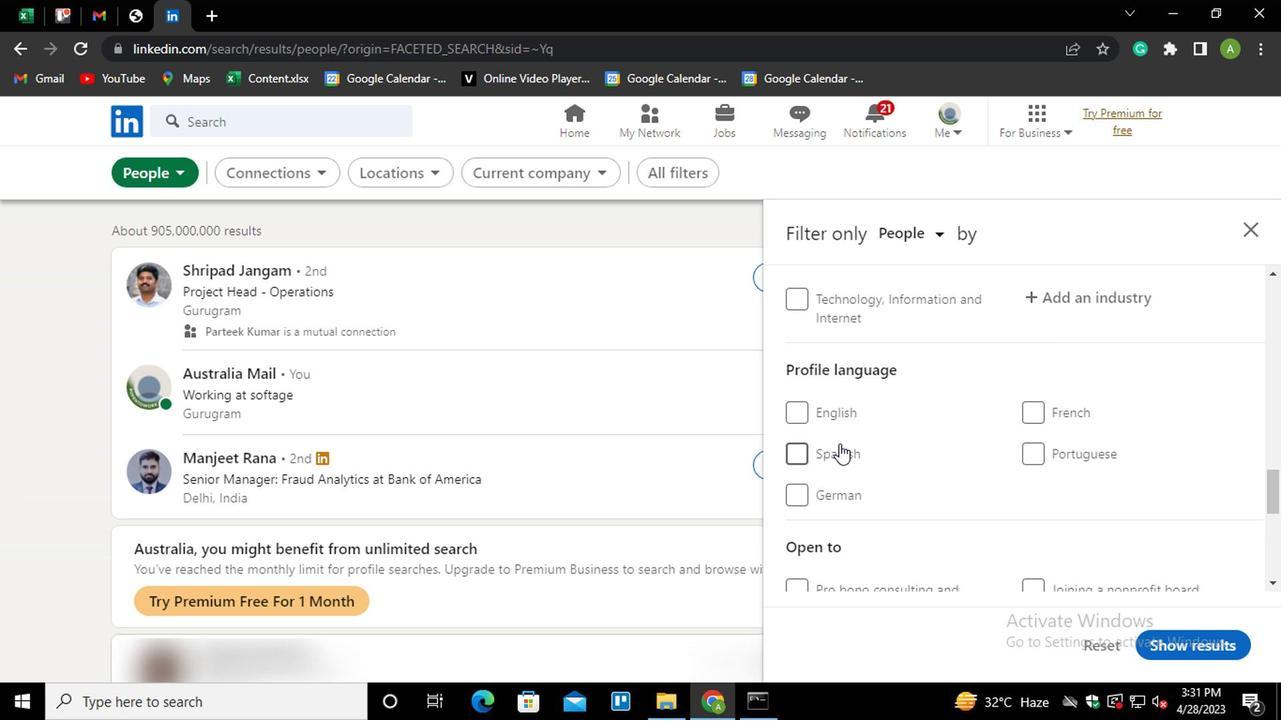 
Action: Mouse pressed left at (829, 445)
Screenshot: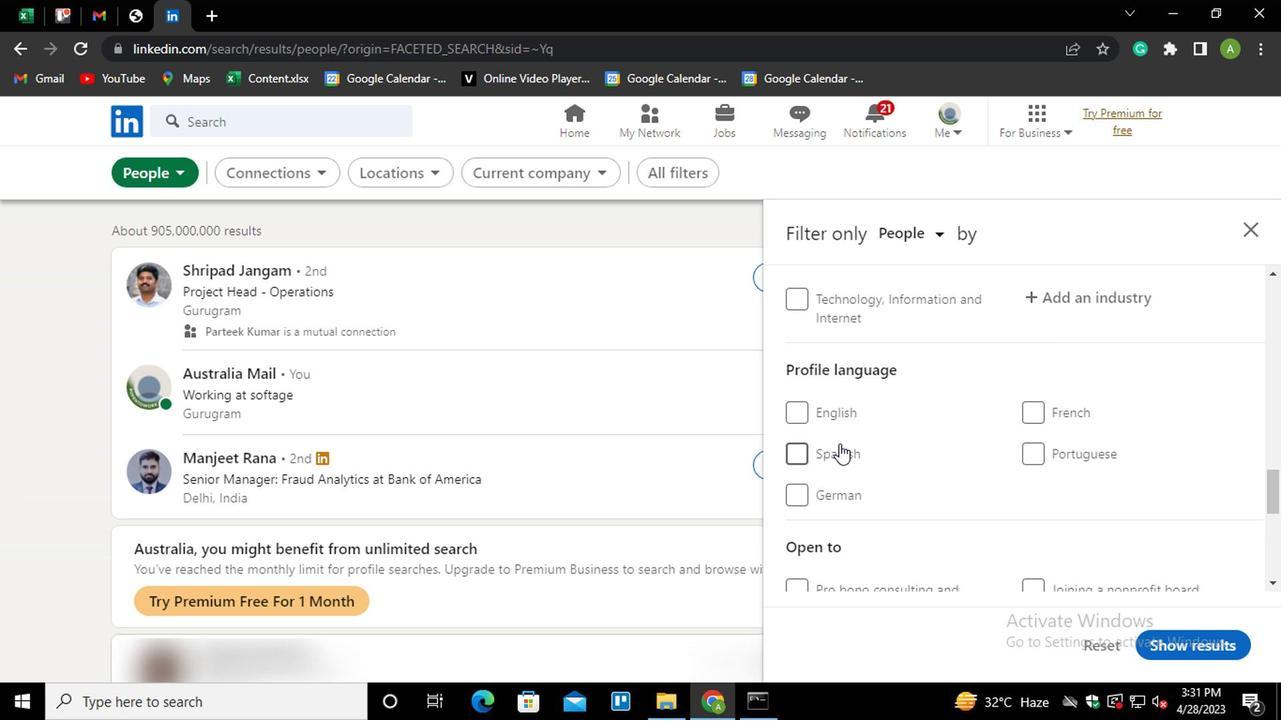 
Action: Mouse moved to (928, 421)
Screenshot: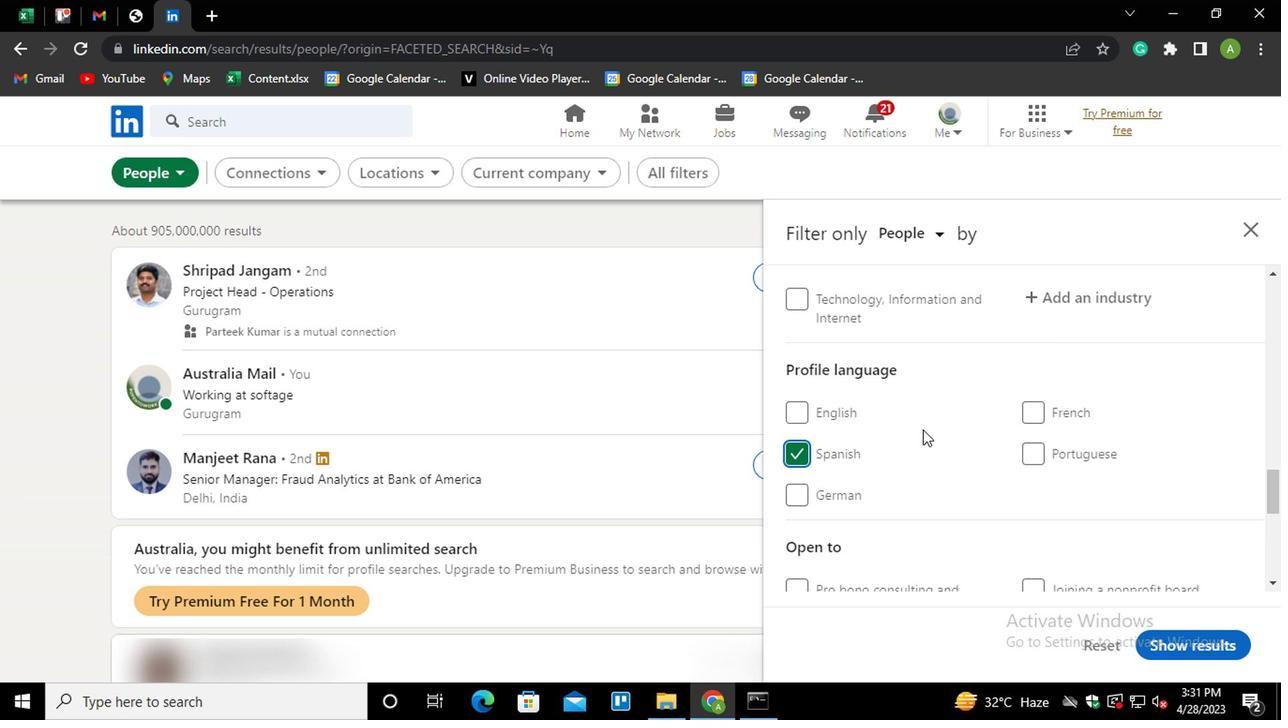 
Action: Mouse scrolled (928, 421) with delta (0, 0)
Screenshot: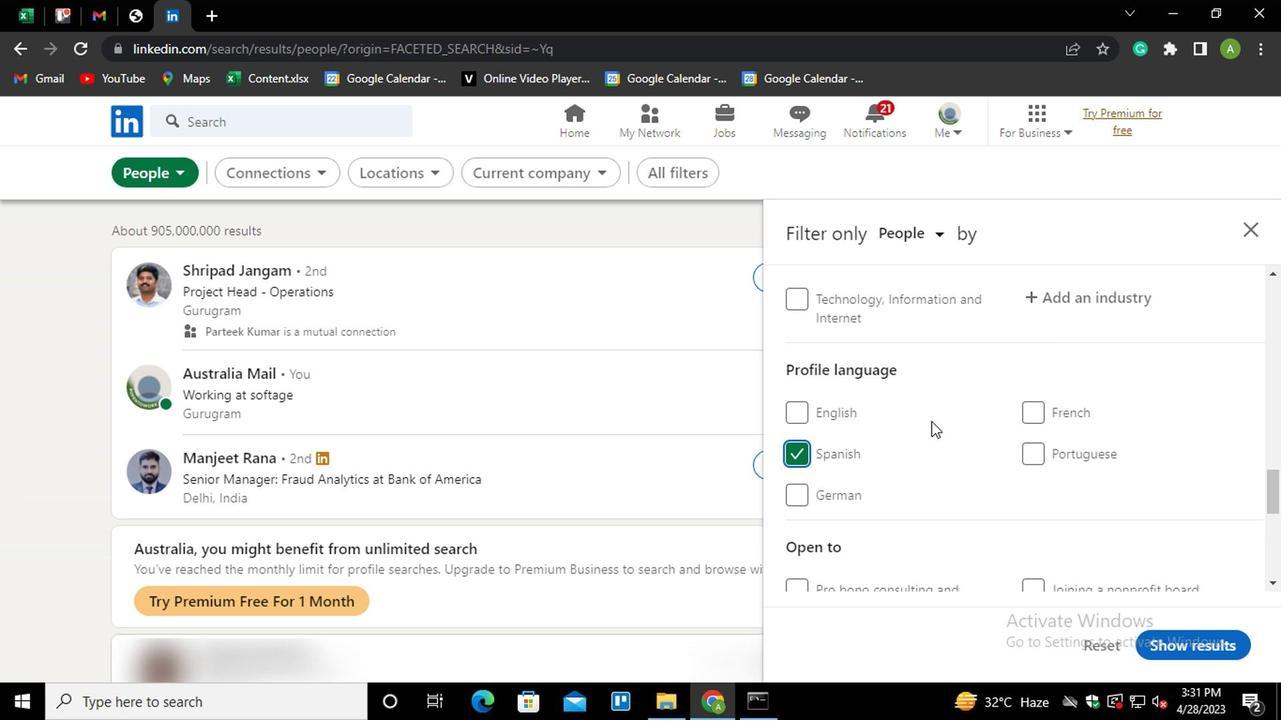 
Action: Mouse scrolled (928, 421) with delta (0, 0)
Screenshot: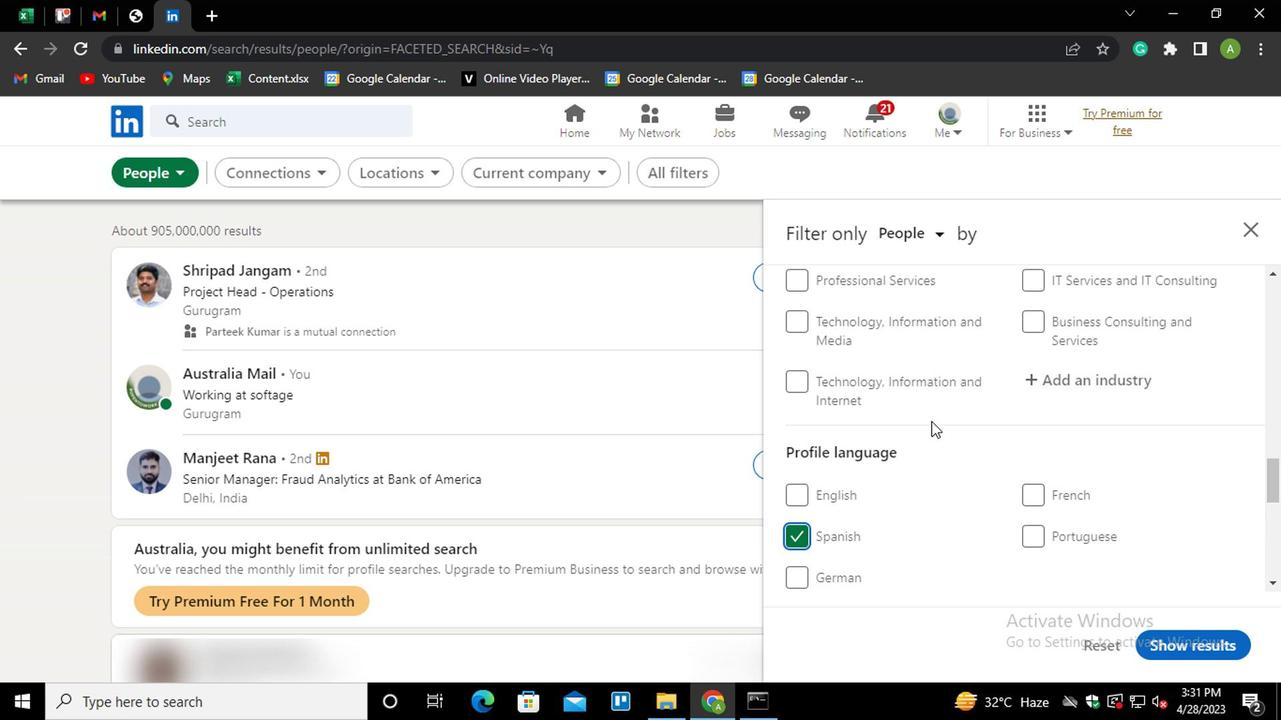 
Action: Mouse scrolled (928, 421) with delta (0, 0)
Screenshot: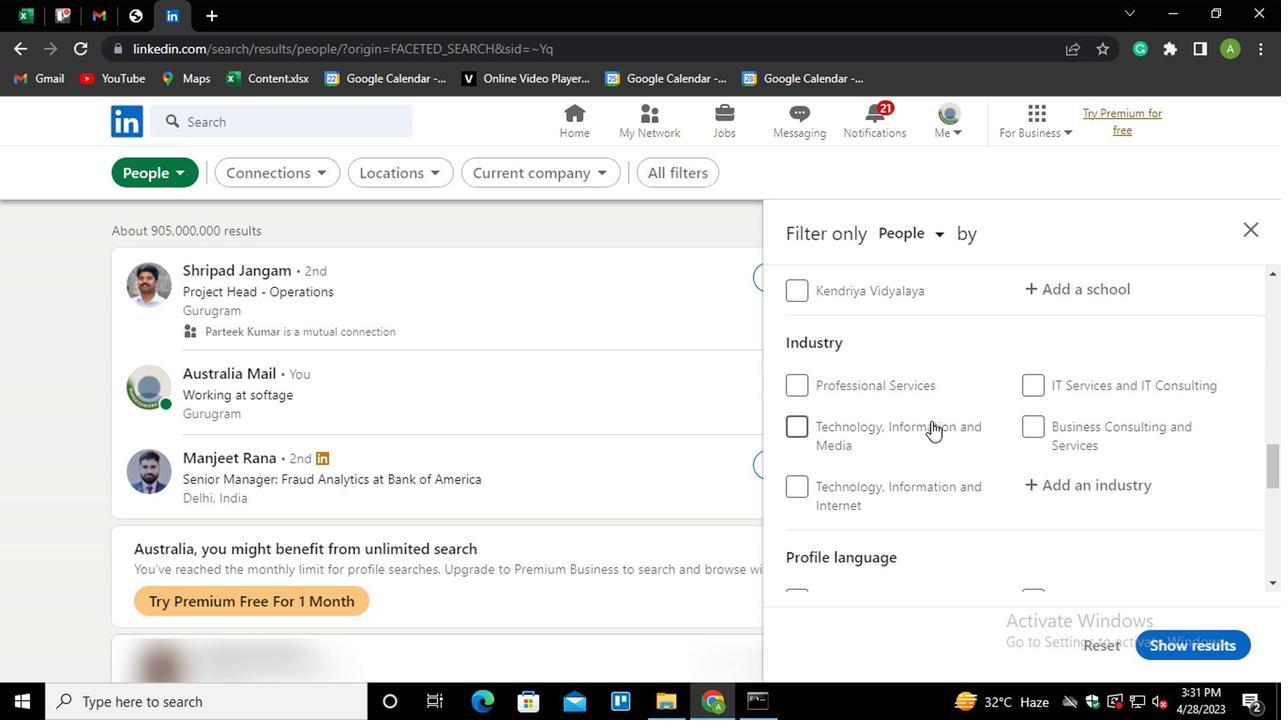 
Action: Mouse scrolled (928, 421) with delta (0, 0)
Screenshot: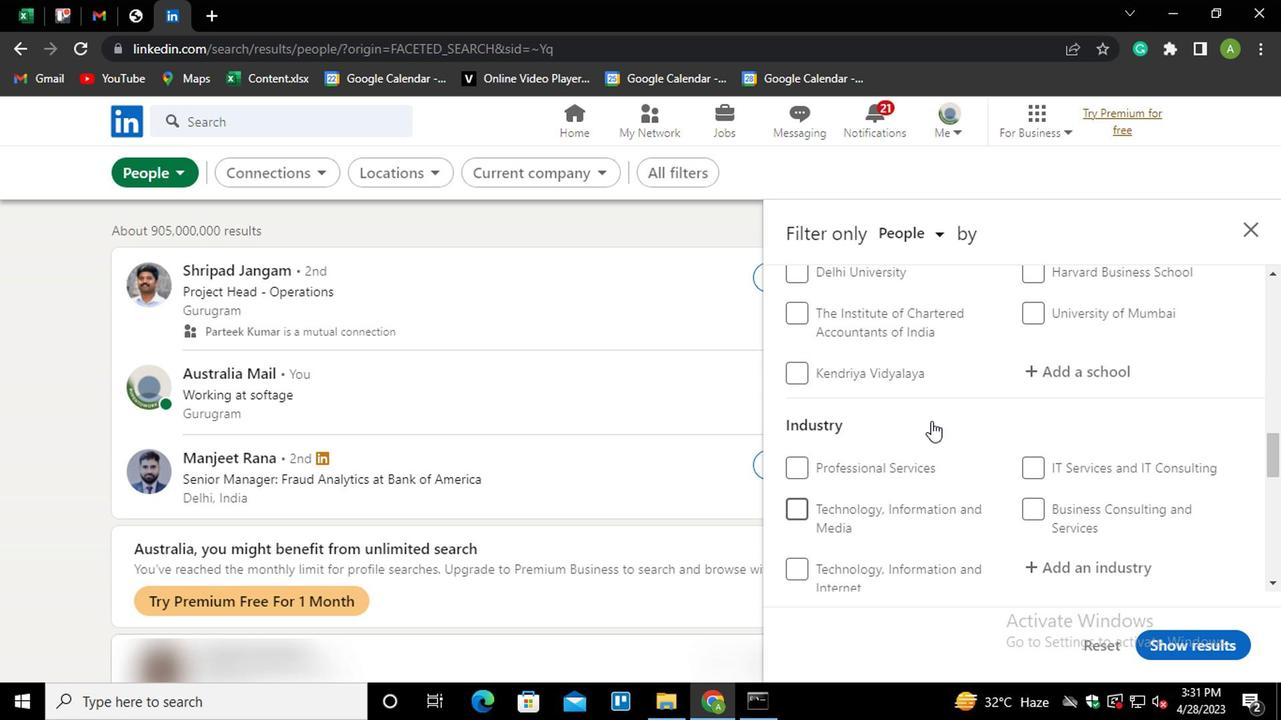
Action: Mouse scrolled (928, 421) with delta (0, 0)
Screenshot: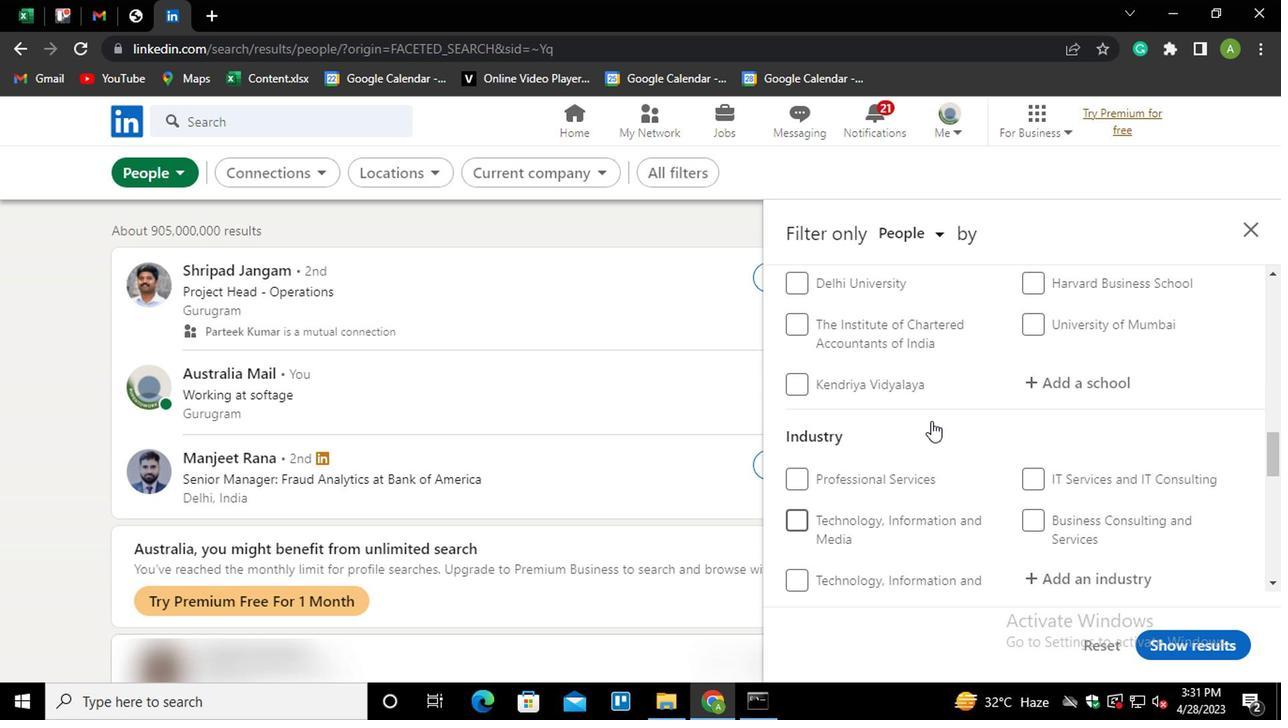 
Action: Mouse scrolled (928, 421) with delta (0, 0)
Screenshot: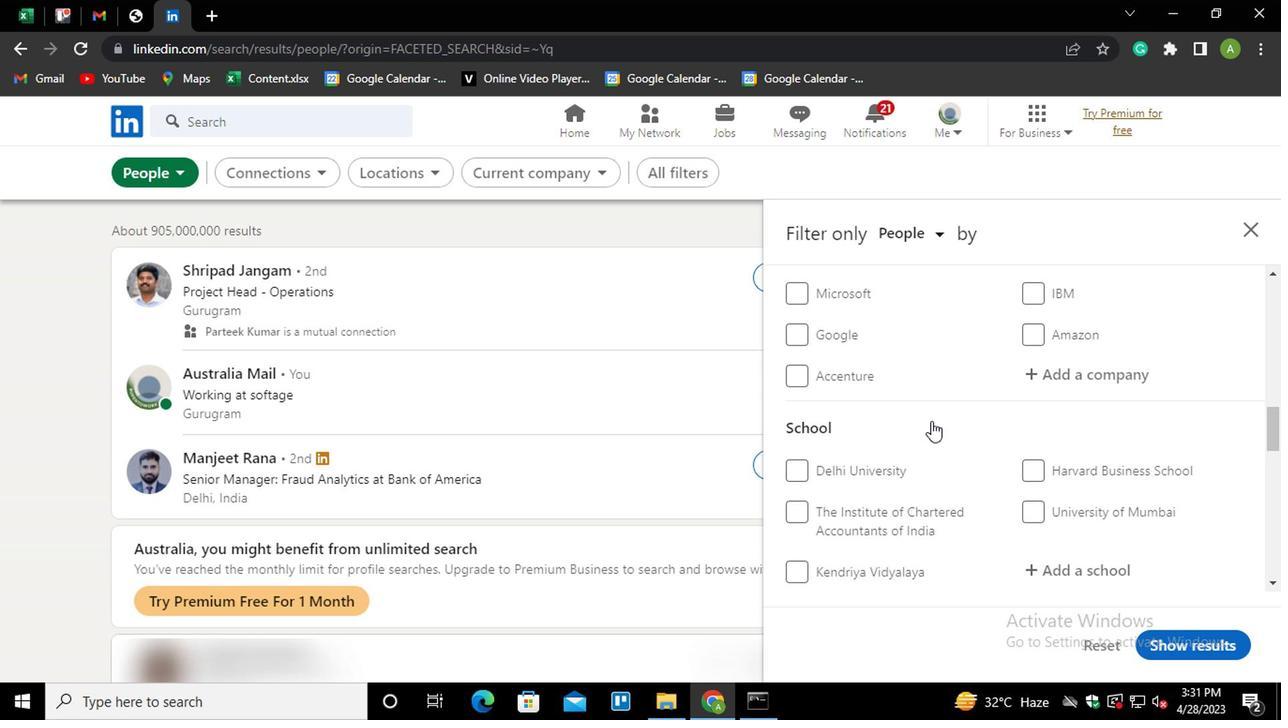 
Action: Mouse scrolled (928, 421) with delta (0, 0)
Screenshot: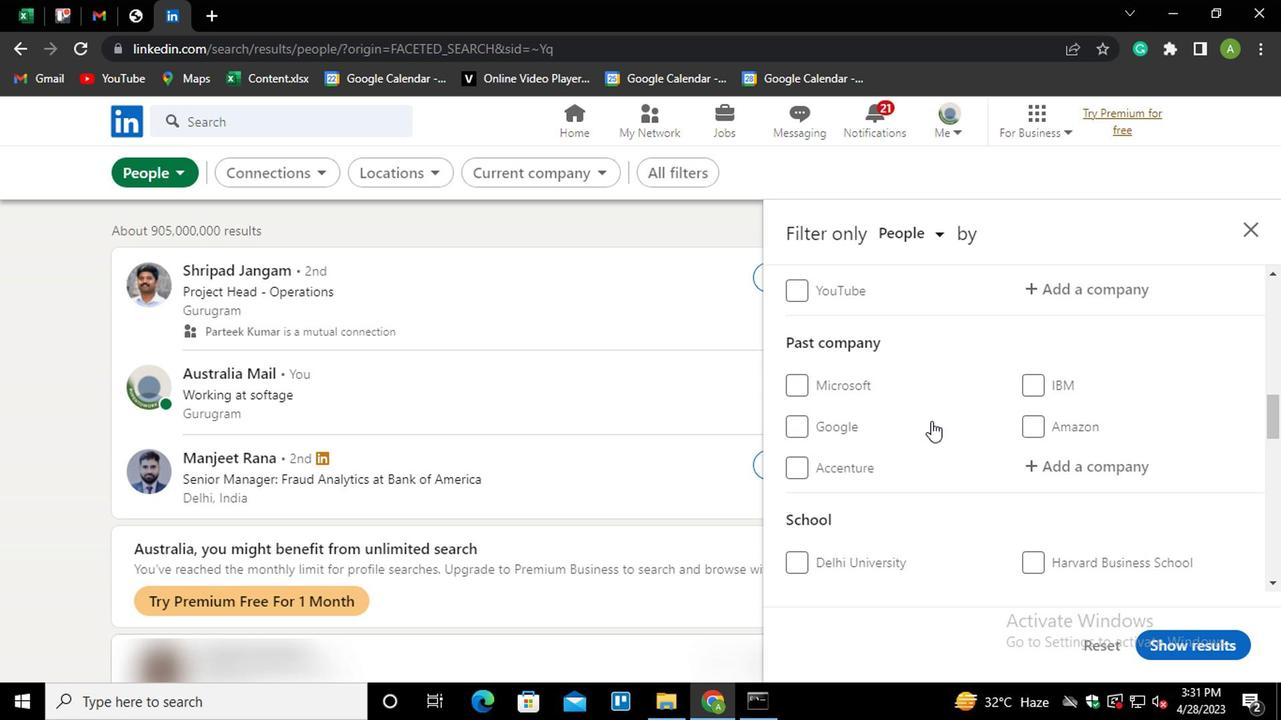 
Action: Mouse moved to (1026, 391)
Screenshot: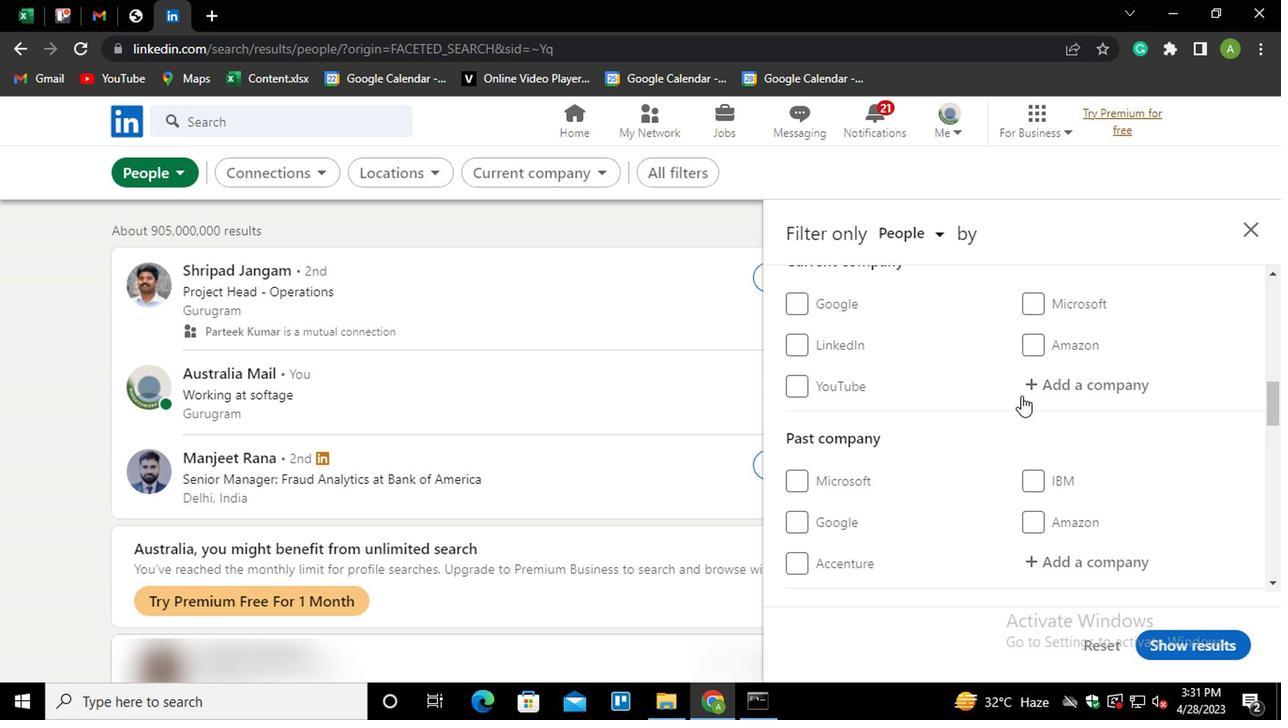 
Action: Mouse pressed left at (1026, 391)
Screenshot: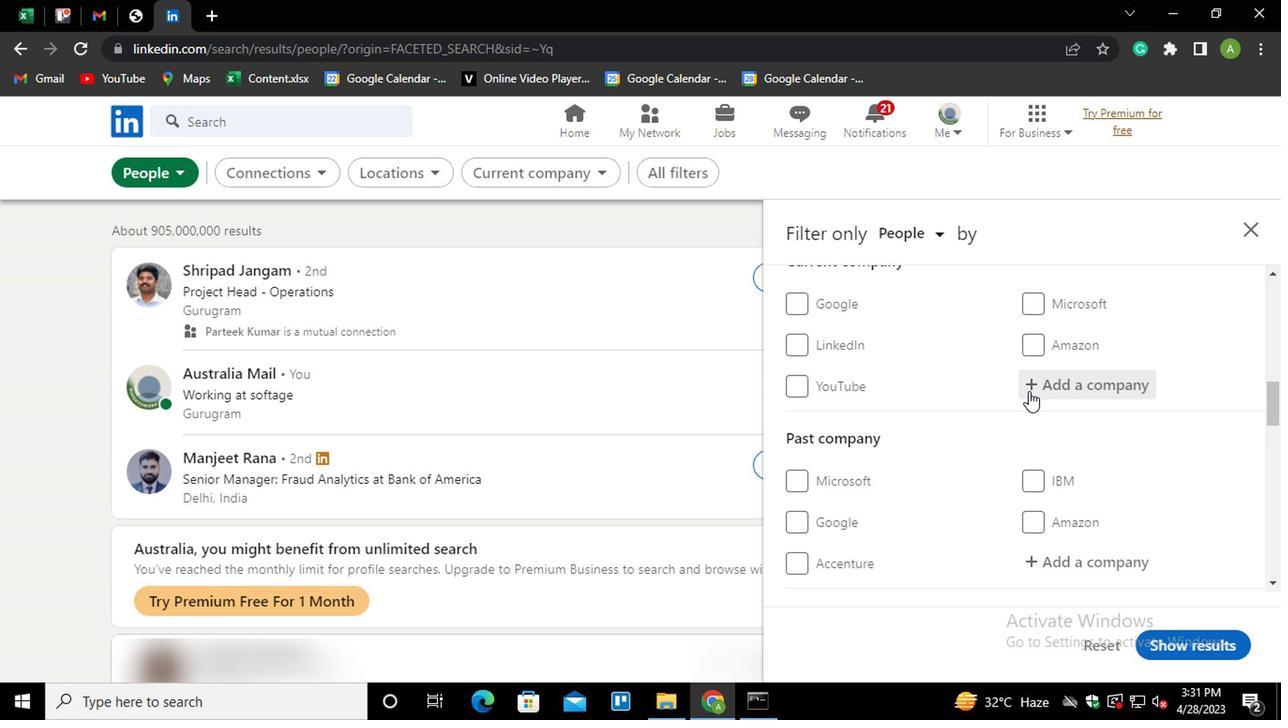 
Action: Key pressed PFIZ<Key.down><Key.enter>
Screenshot: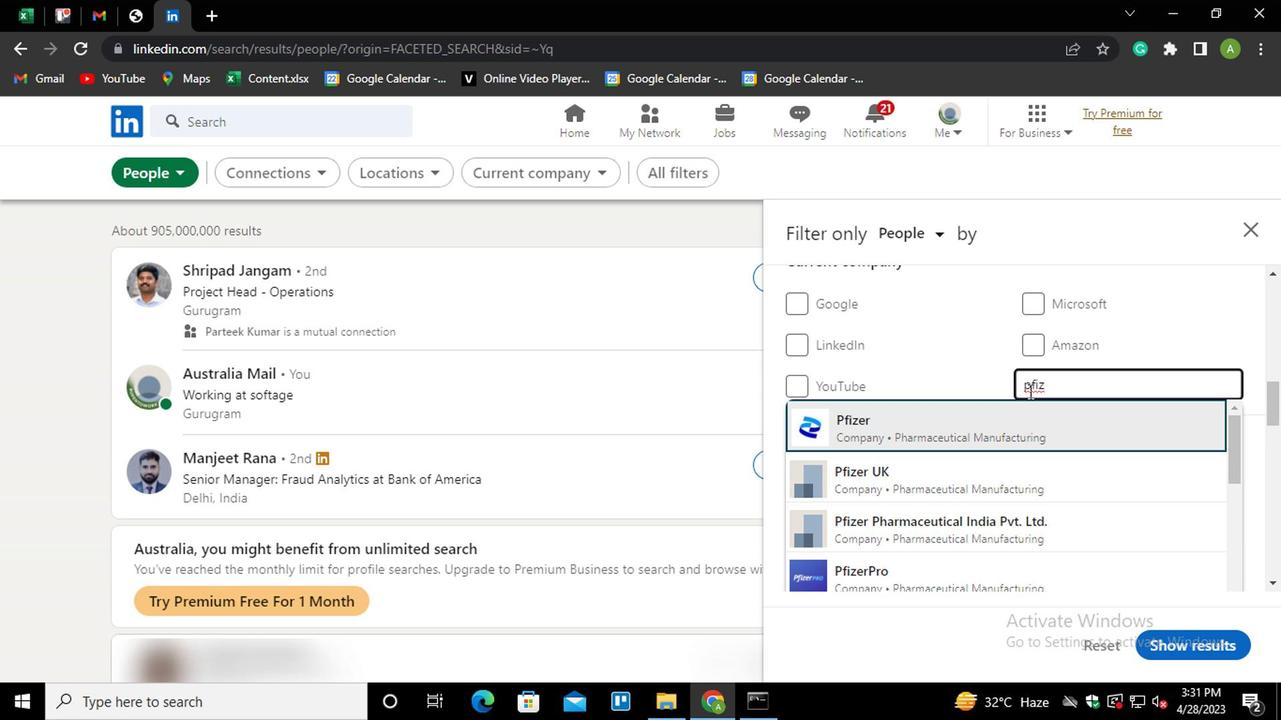 
Action: Mouse scrolled (1026, 390) with delta (0, 0)
Screenshot: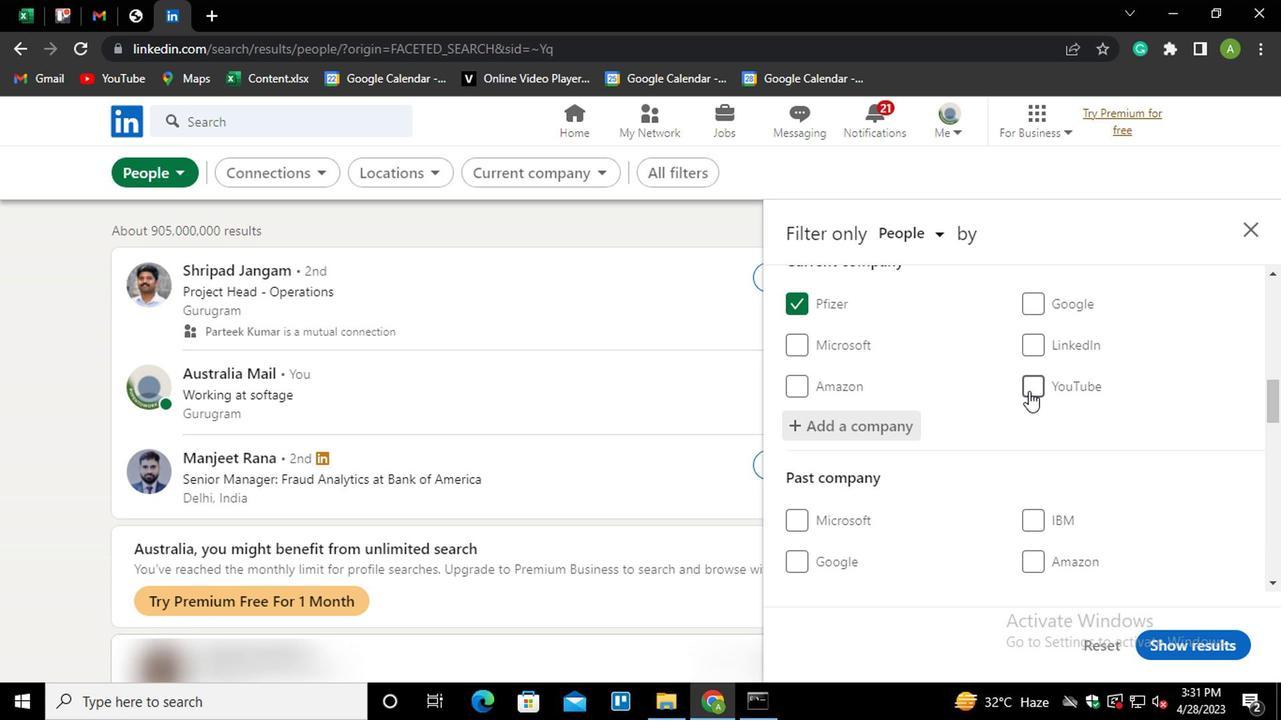 
Action: Mouse scrolled (1026, 390) with delta (0, 0)
Screenshot: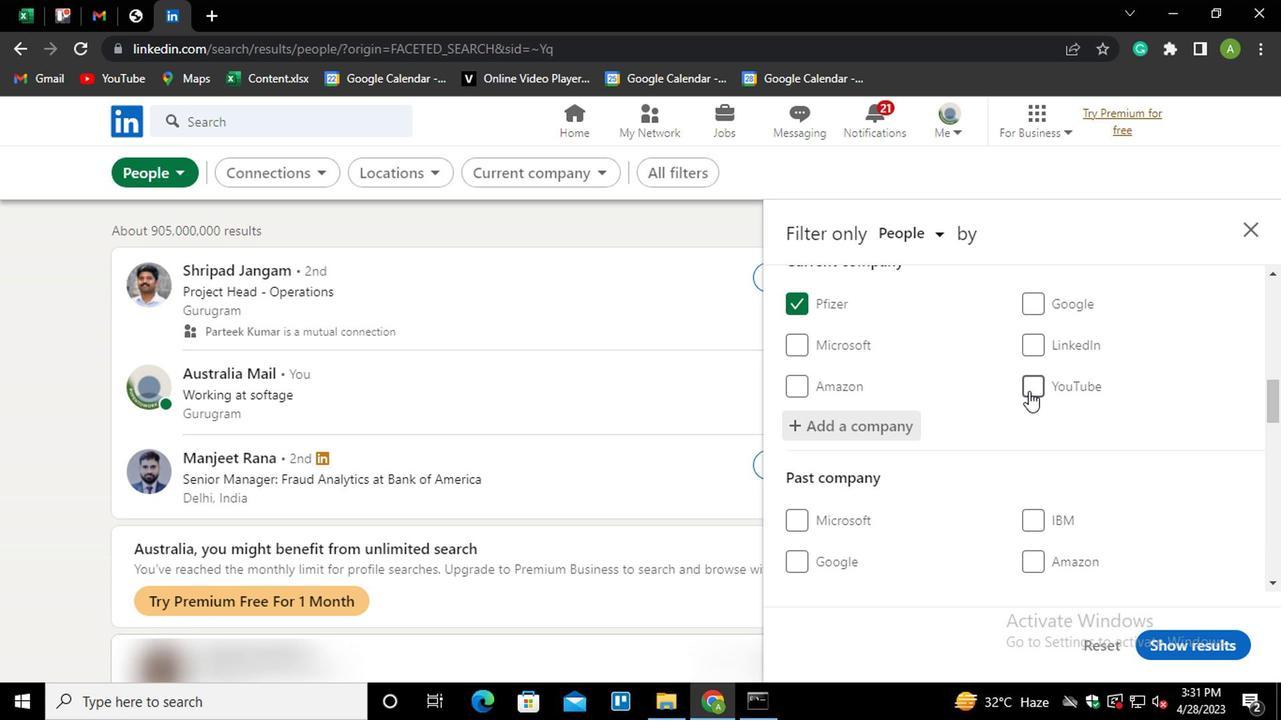 
Action: Mouse scrolled (1026, 390) with delta (0, 0)
Screenshot: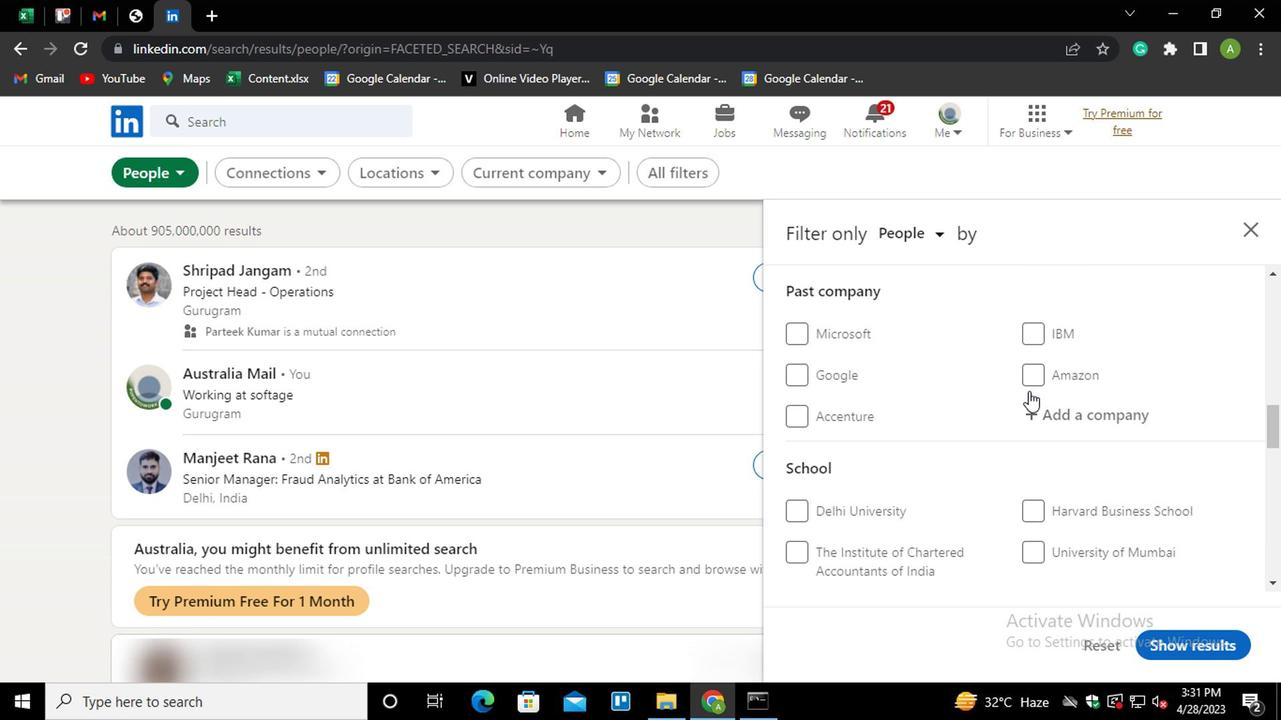 
Action: Mouse scrolled (1026, 390) with delta (0, 0)
Screenshot: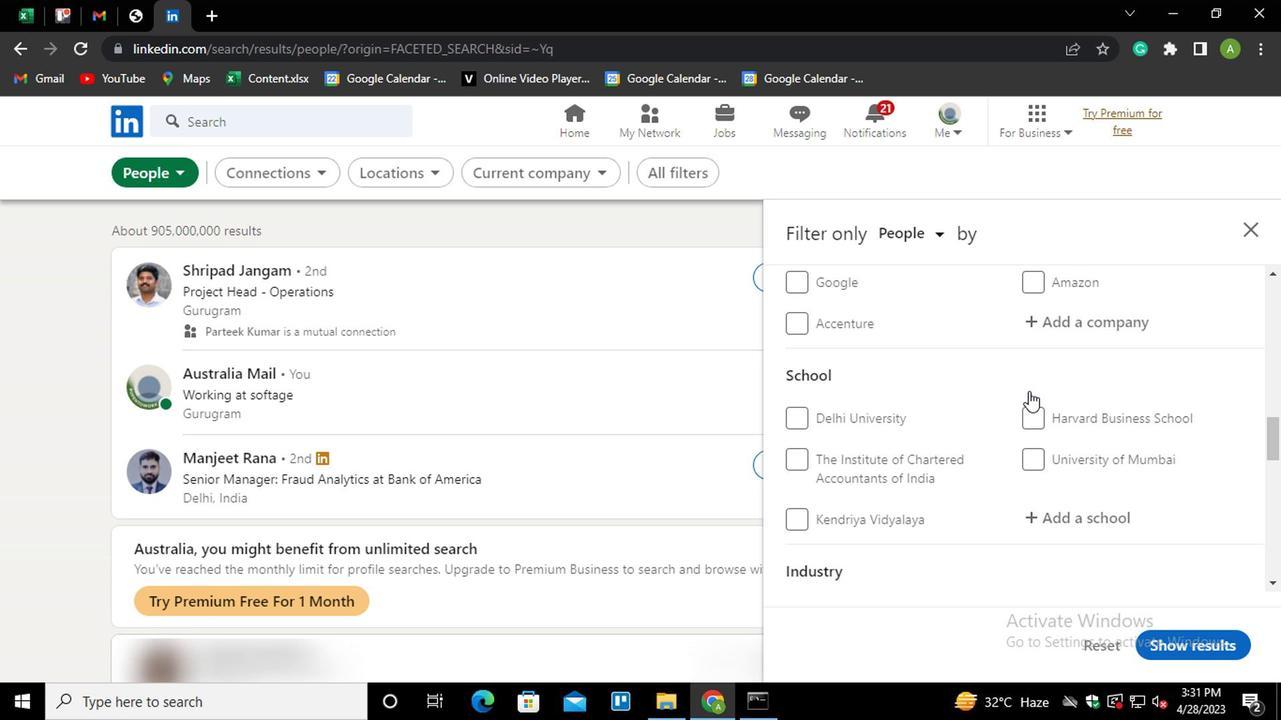 
Action: Mouse moved to (1066, 426)
Screenshot: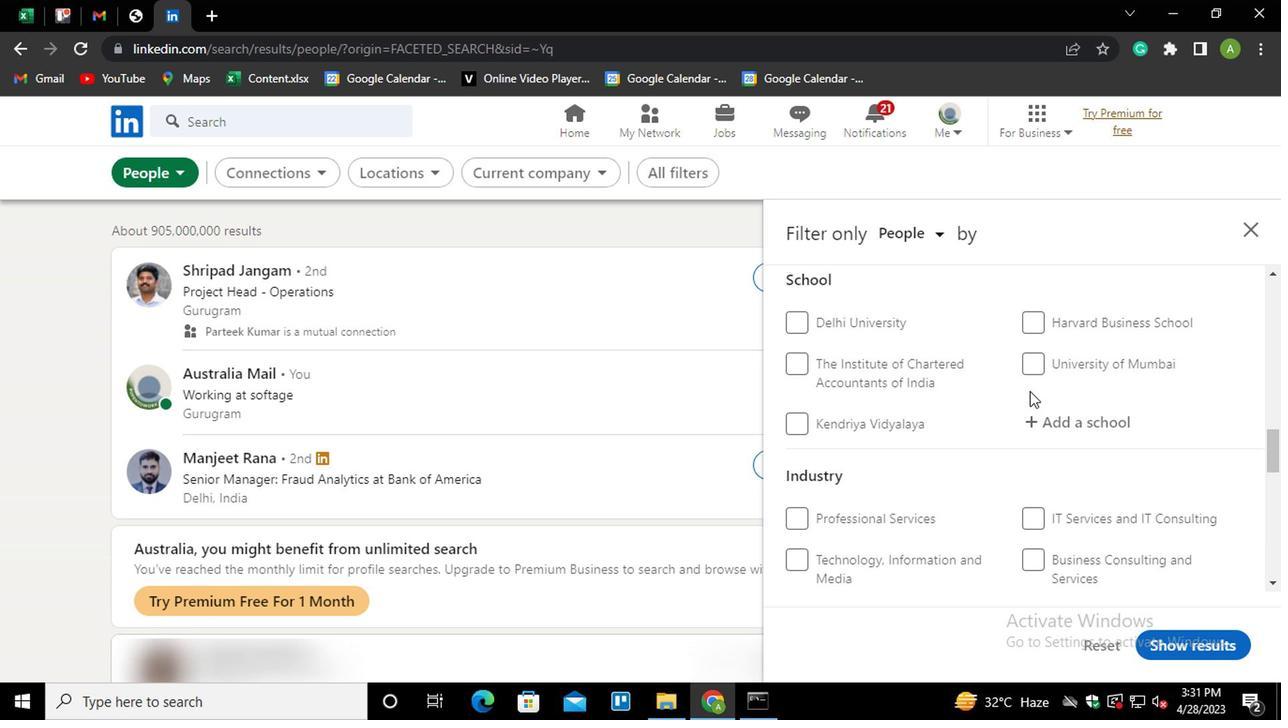 
Action: Mouse pressed left at (1066, 426)
Screenshot: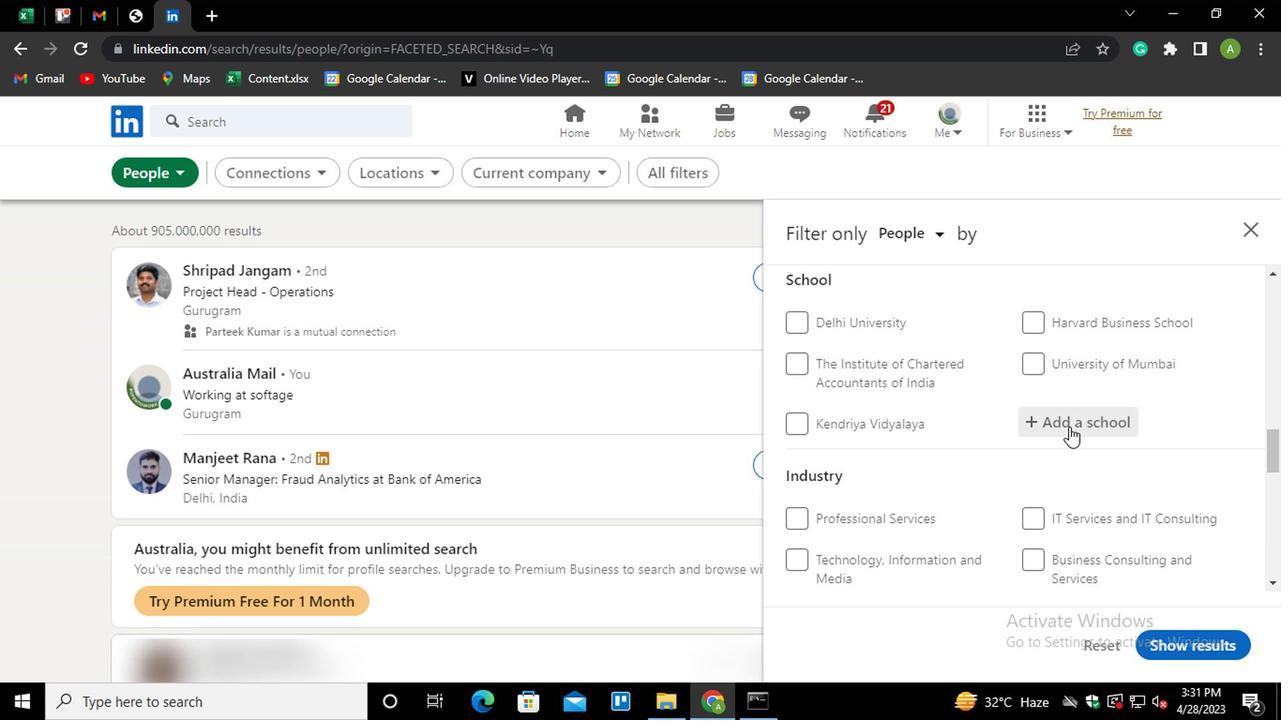 
Action: Key pressed <Key.shift><Key.shift><Key.shift><Key.shift><Key.shift><Key.shift><Key.shift><Key.shift><Key.shift><Key.shift><Key.shift><Key.shift><Key.shift><Key.shift><Key.shift><Key.shift><Key.shift><Key.shift><Key.shift><Key.shift><Key.shift><Key.shift><Key.shift>MODEL<Key.space><Key.shift>INSTITUTE<Key.space><Key.down><Key.enter>
Screenshot: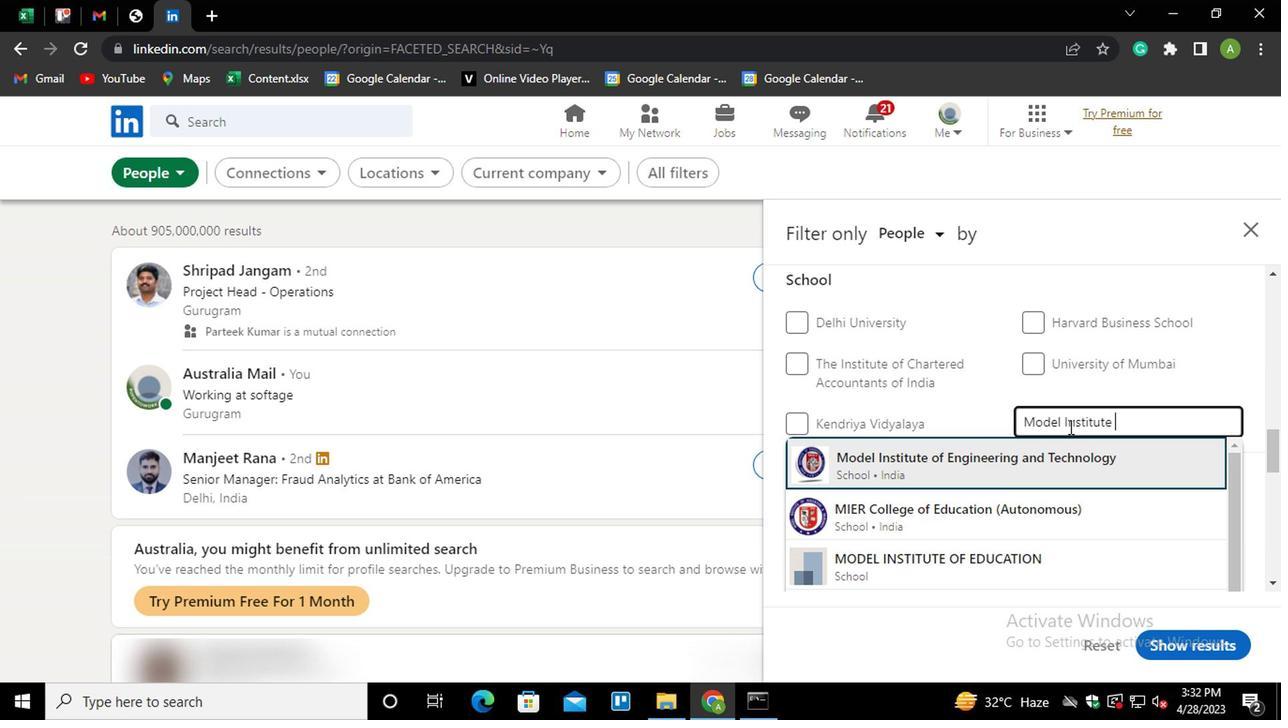 
Action: Mouse scrolled (1066, 425) with delta (0, 0)
Screenshot: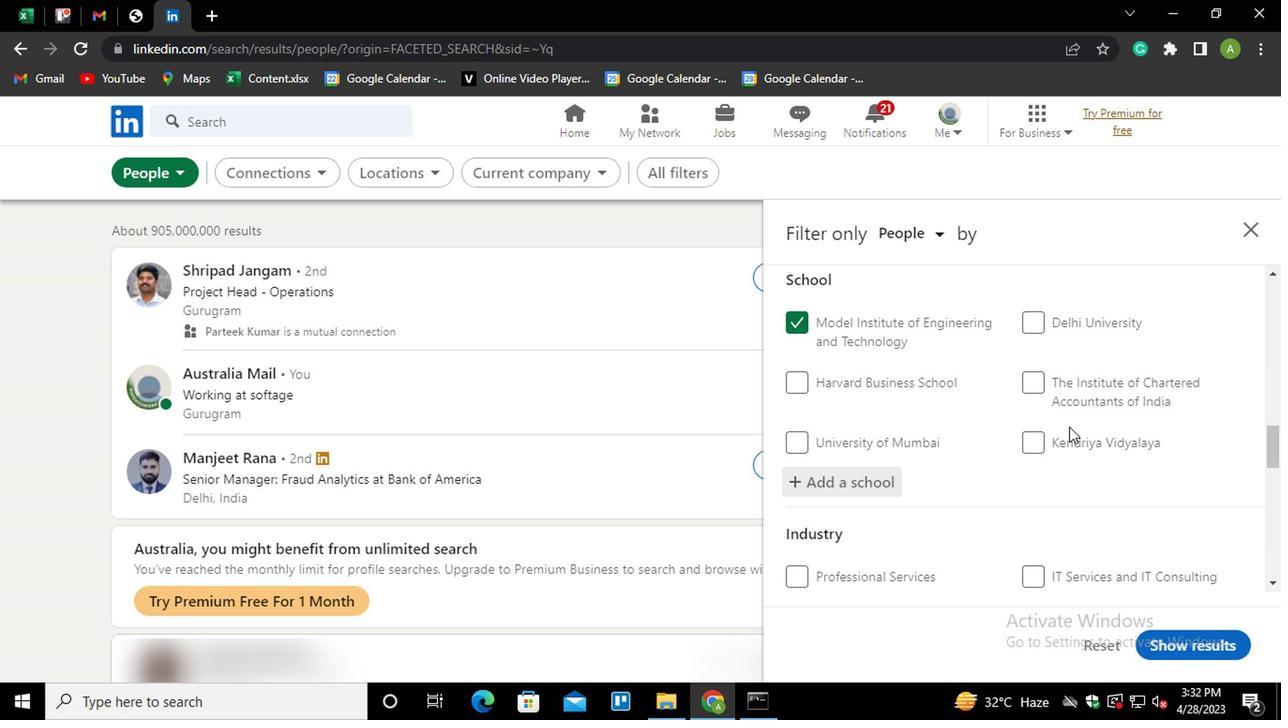 
Action: Mouse scrolled (1066, 425) with delta (0, 0)
Screenshot: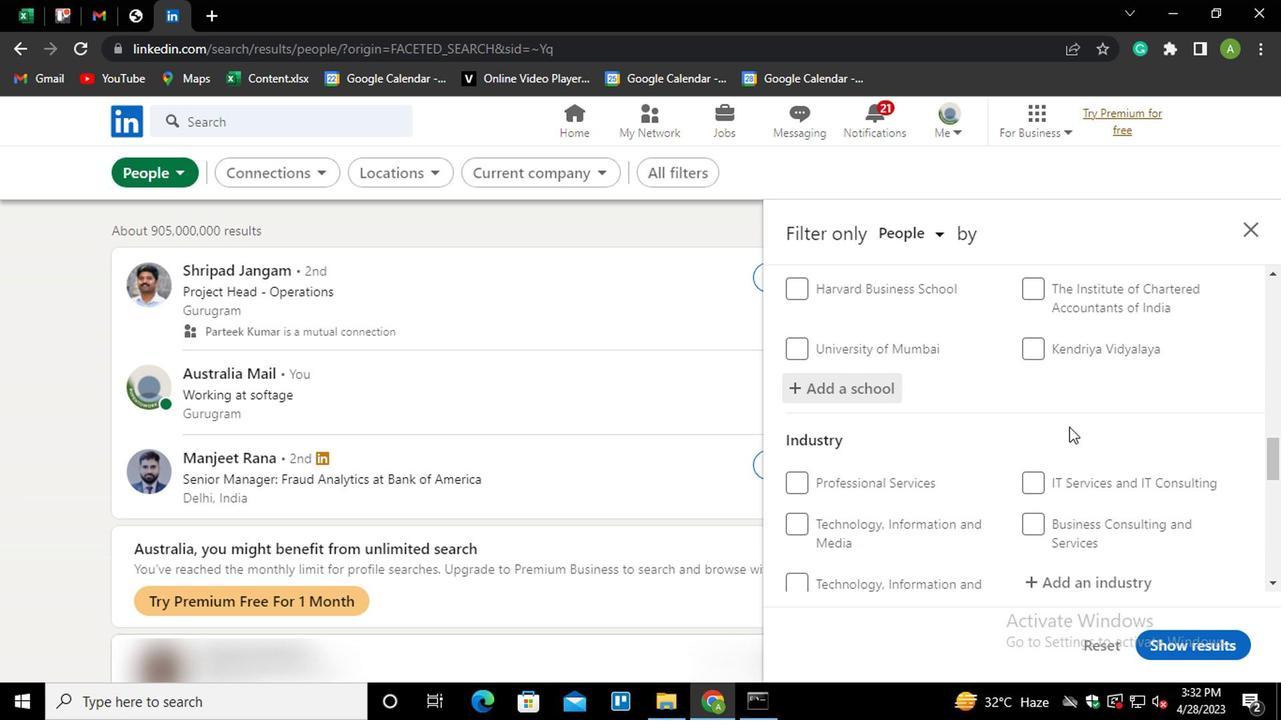
Action: Mouse moved to (1086, 491)
Screenshot: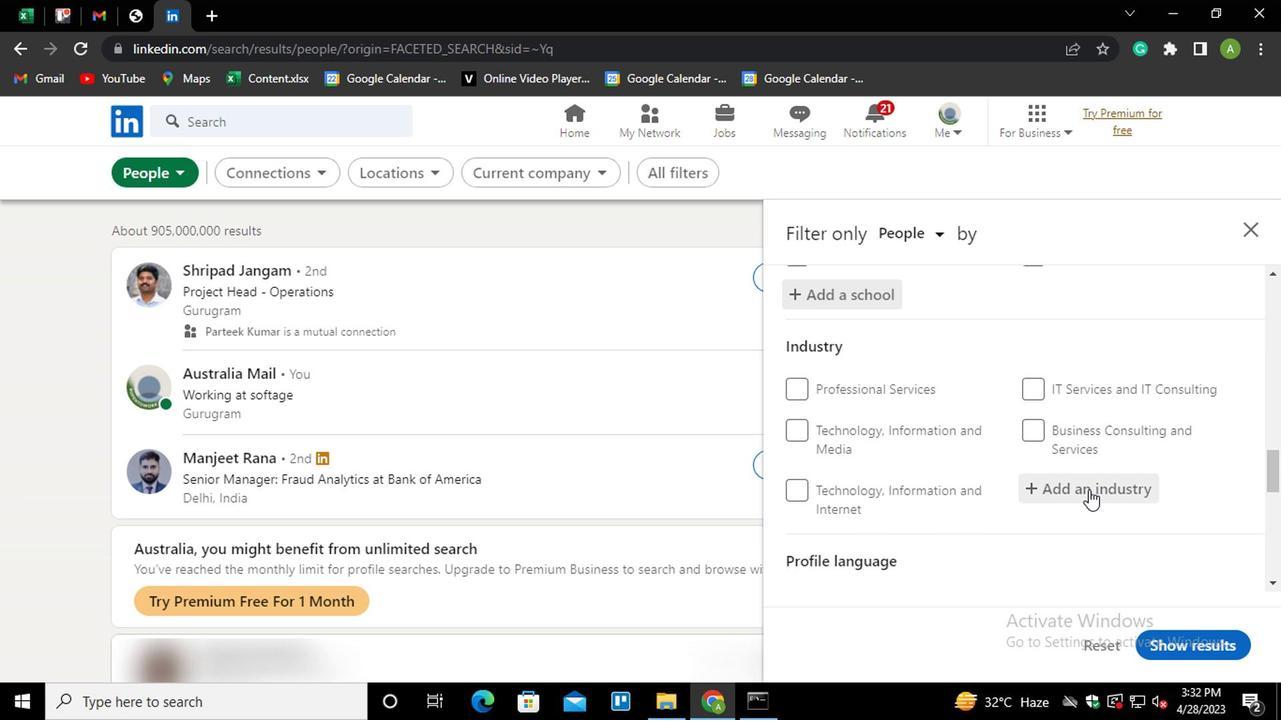 
Action: Mouse pressed left at (1086, 491)
Screenshot: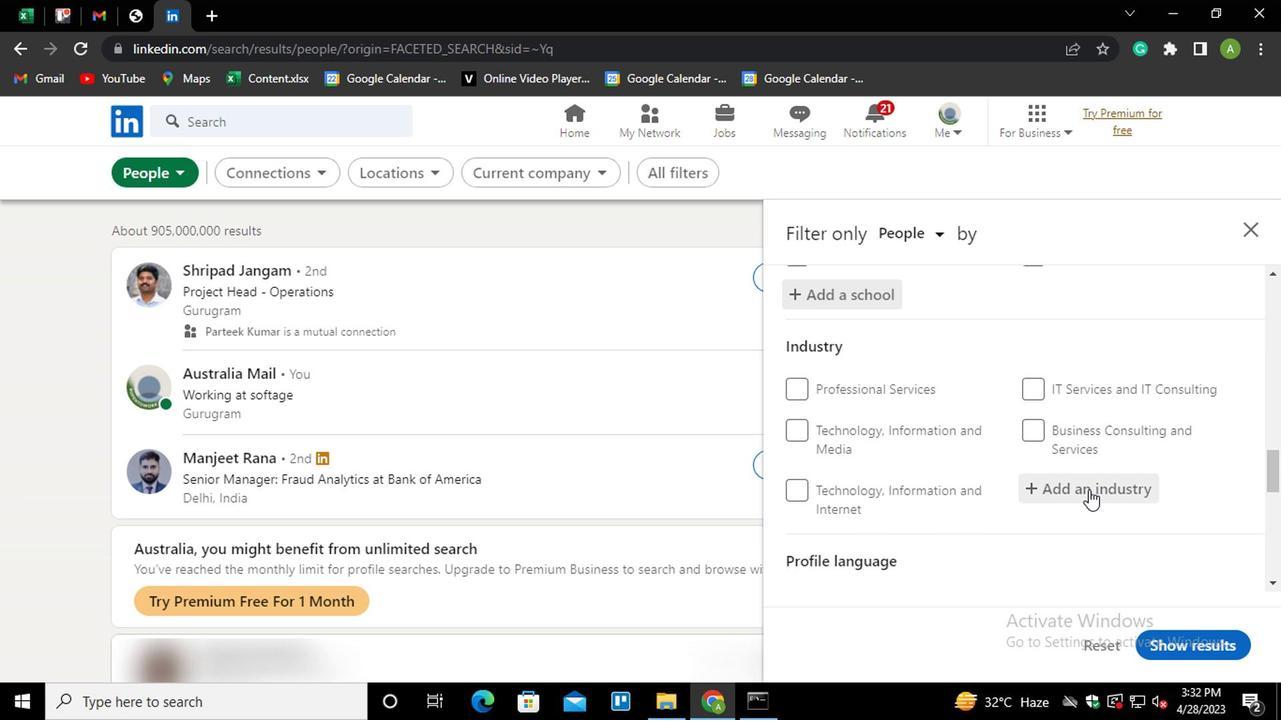 
Action: Mouse moved to (1085, 492)
Screenshot: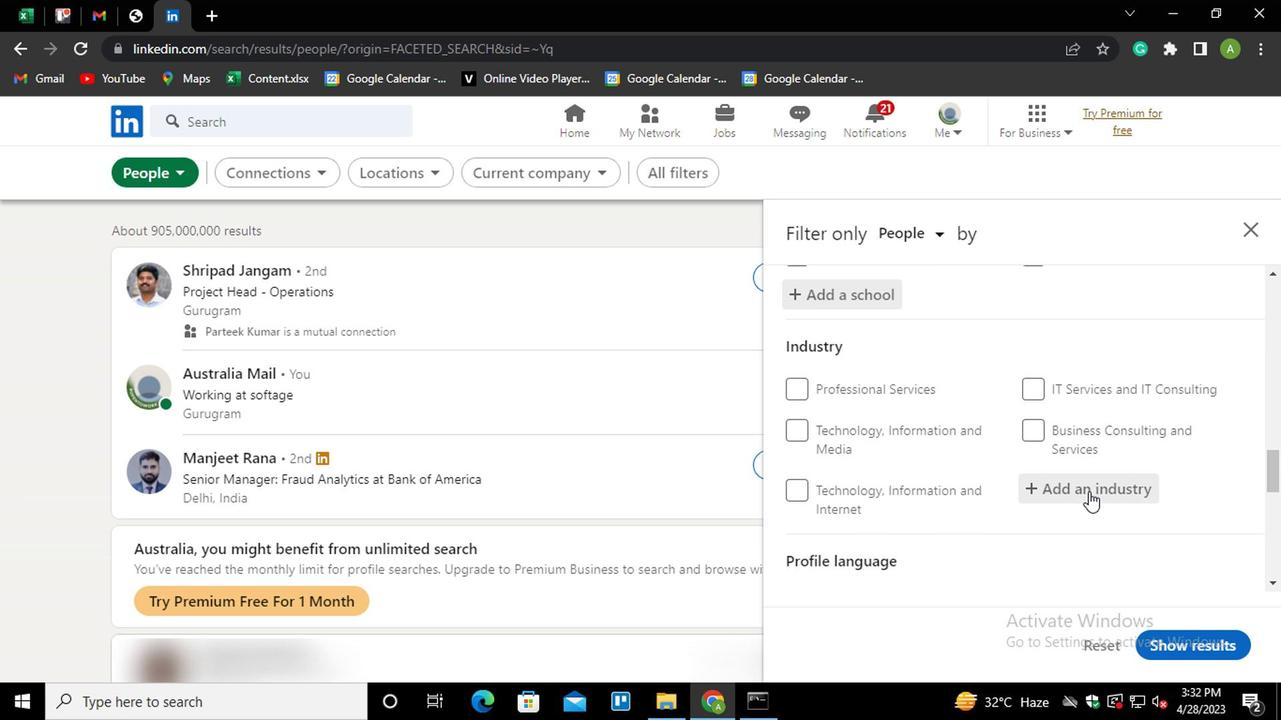 
Action: Mouse scrolled (1085, 491) with delta (0, 0)
Screenshot: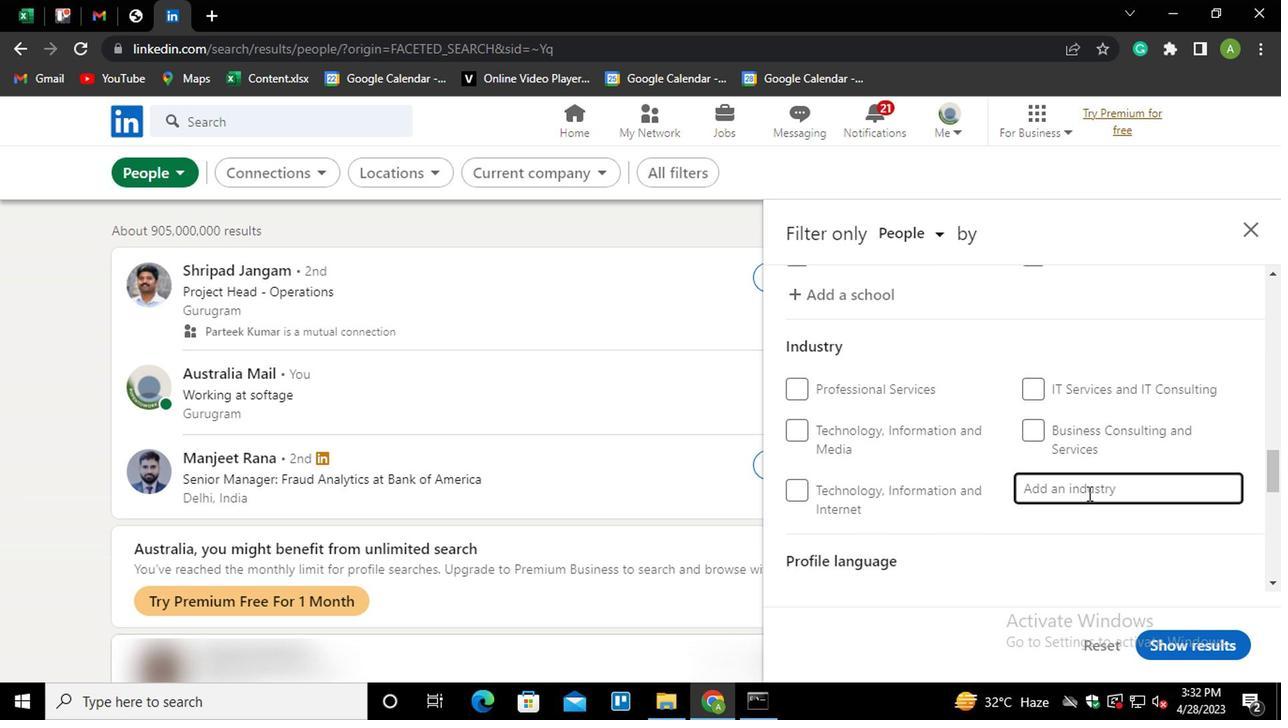 
Action: Mouse scrolled (1085, 491) with delta (0, 0)
Screenshot: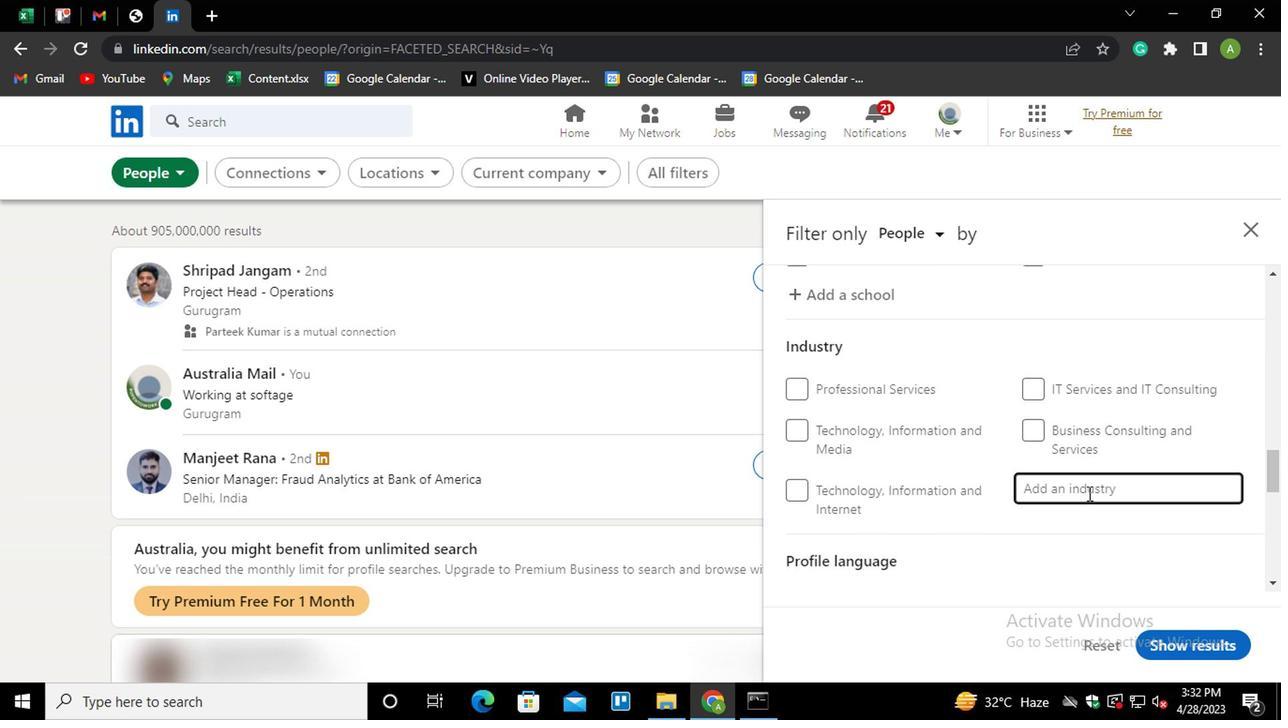 
Action: Key pressed <Key.shift><Key.shift><Key.shift><Key.shift><Key.shift><Key.shift><Key.shift><Key.shift><Key.shift><Key.shift><Key.shift><Key.shift><Key.shift><Key.shift><Key.shift><Key.shift><Key.shift><Key.shift><Key.shift><Key.shift><Key.shift><Key.shift><Key.shift><Key.shift><Key.shift><Key.shift><Key.shift><Key.shift><Key.shift><Key.shift><Key.shift><Key.shift><Key.shift><Key.shift><Key.shift><Key.shift><Key.shift><Key.shift><Key.shift><Key.shift><Key.shift><Key.shift><Key.shift><Key.shift><Key.shift>THINK<Key.space><Key.down><Key.enter>
Screenshot: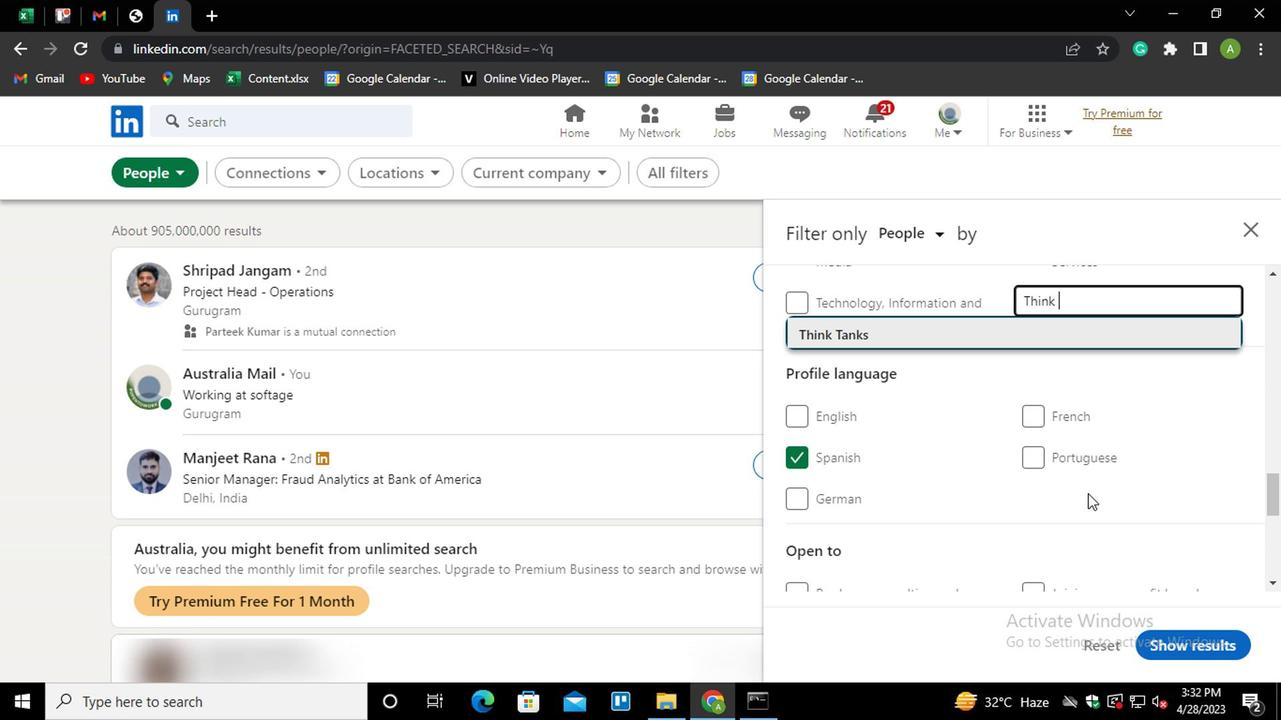 
Action: Mouse scrolled (1085, 491) with delta (0, 0)
Screenshot: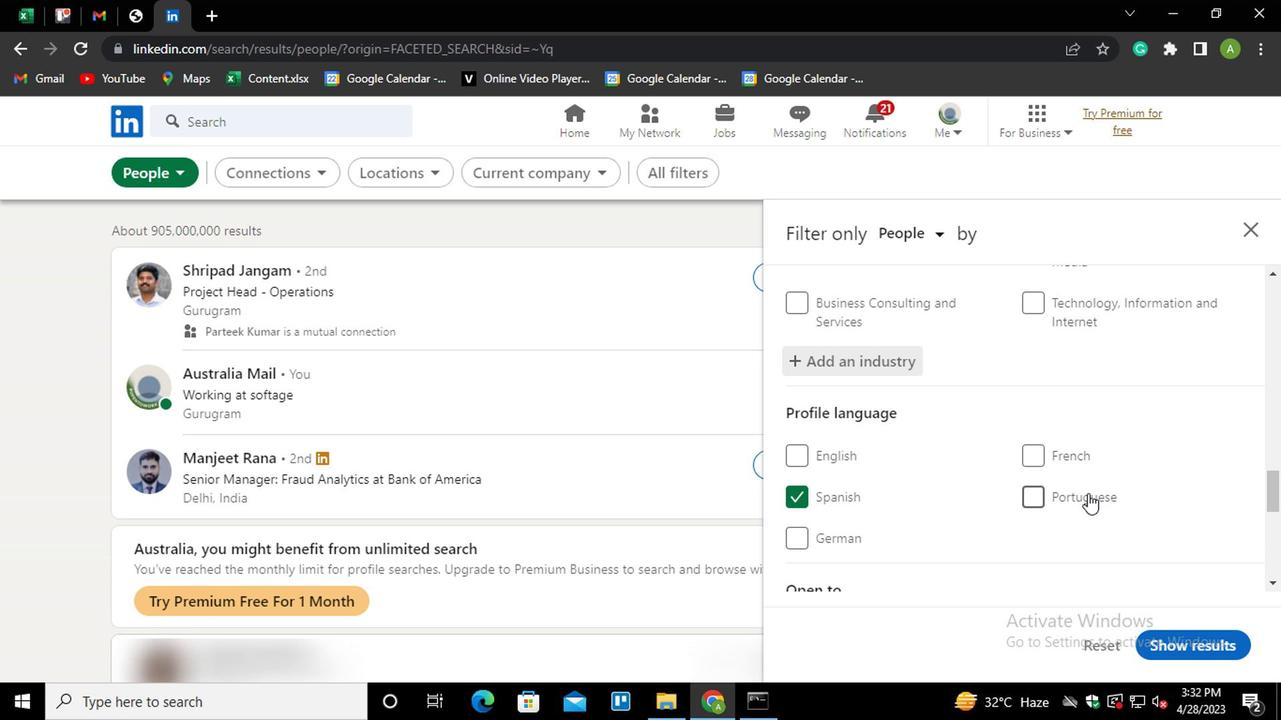 
Action: Mouse scrolled (1085, 491) with delta (0, 0)
Screenshot: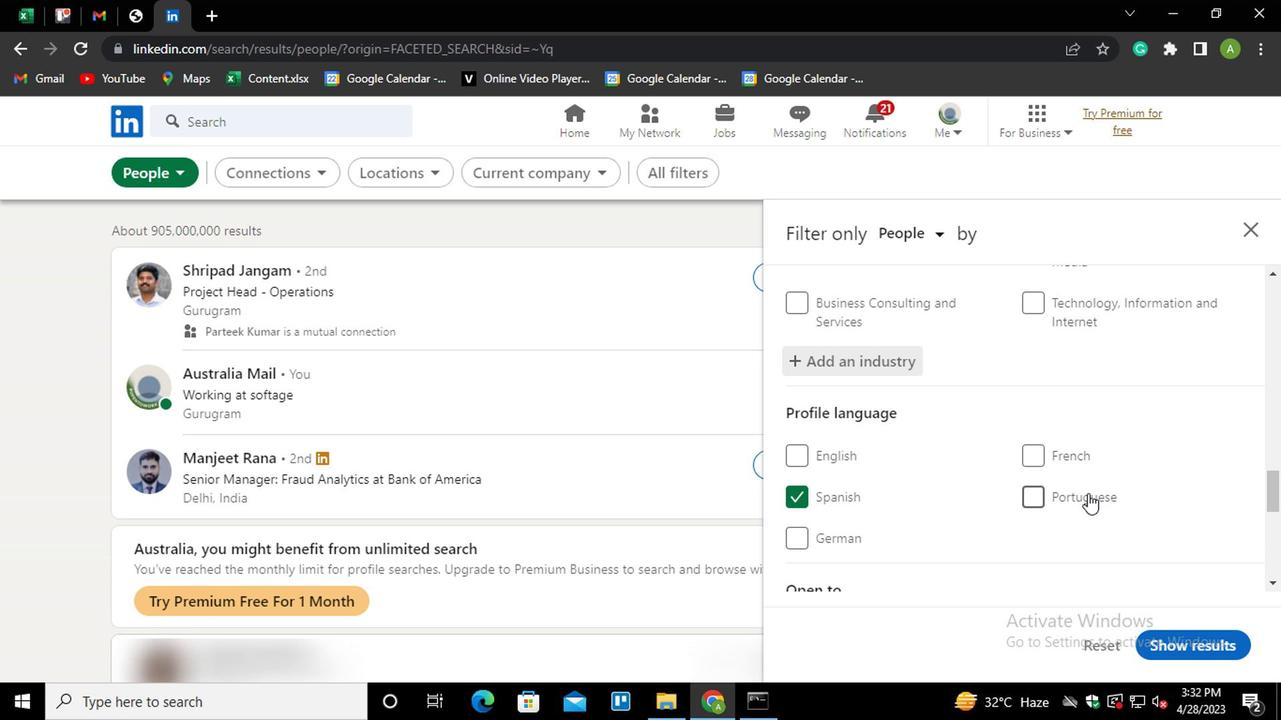 
Action: Mouse scrolled (1085, 491) with delta (0, 0)
Screenshot: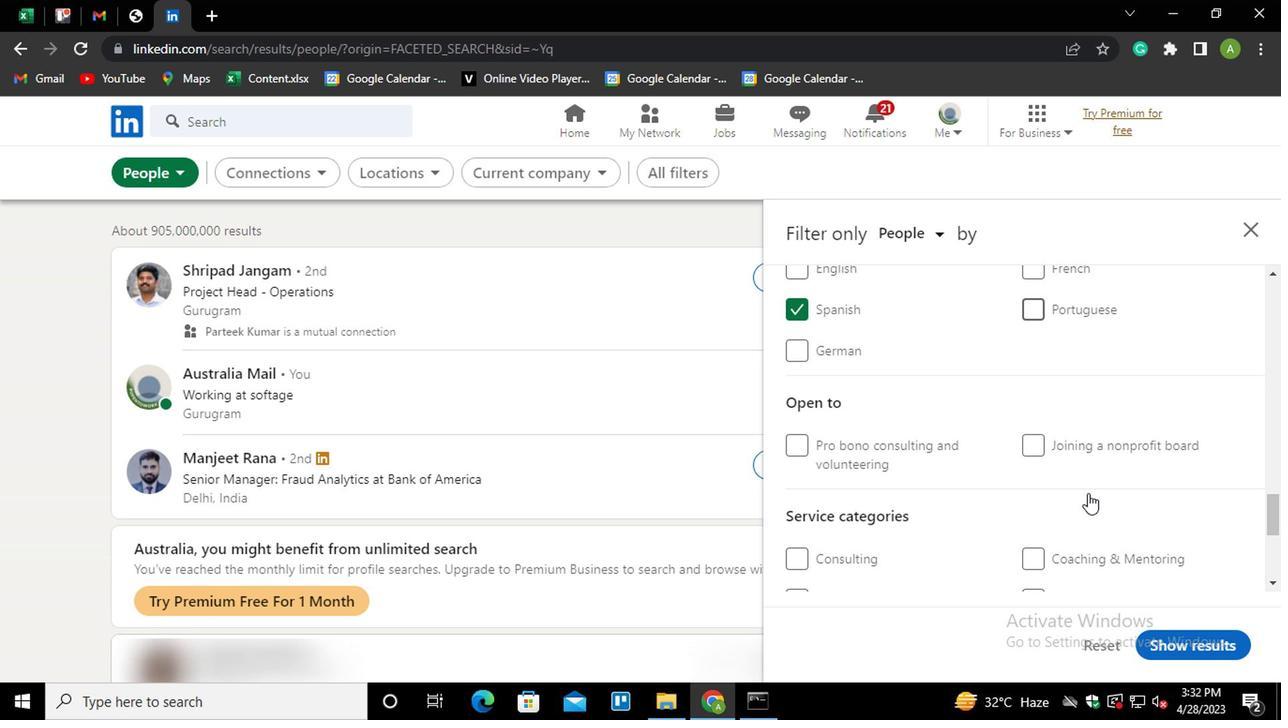 
Action: Mouse moved to (1084, 492)
Screenshot: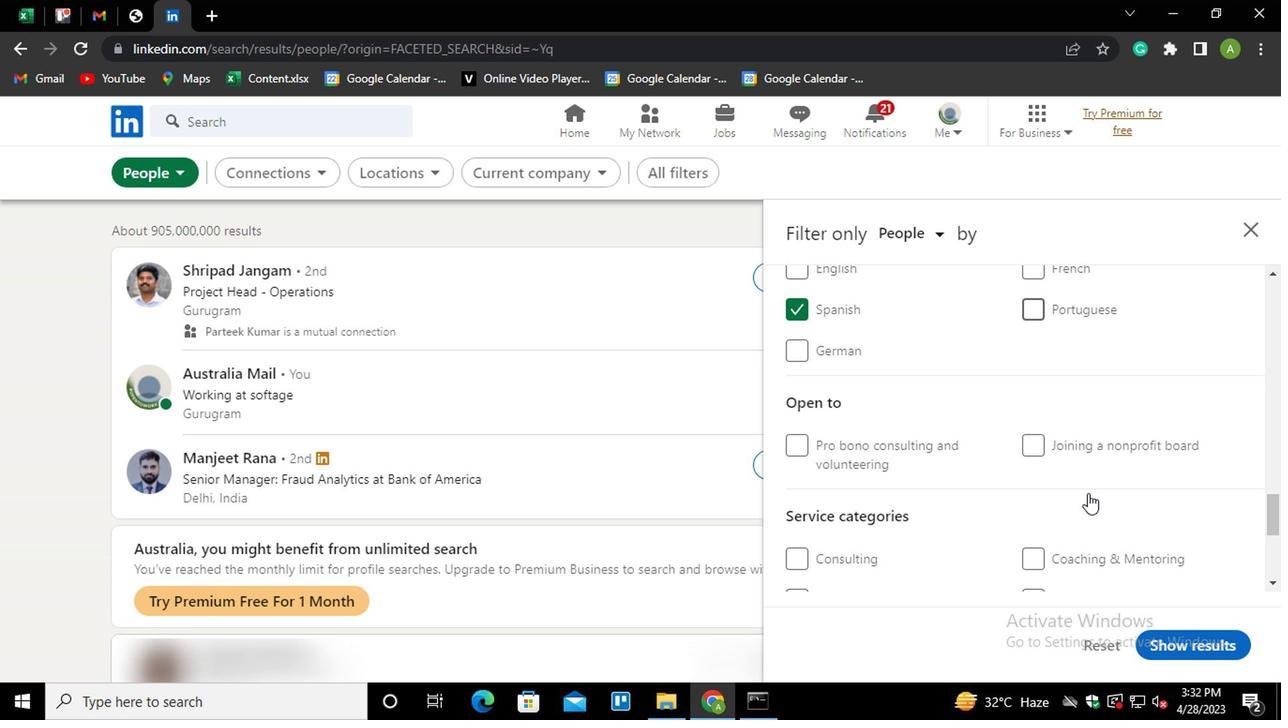 
Action: Mouse scrolled (1084, 491) with delta (0, 0)
Screenshot: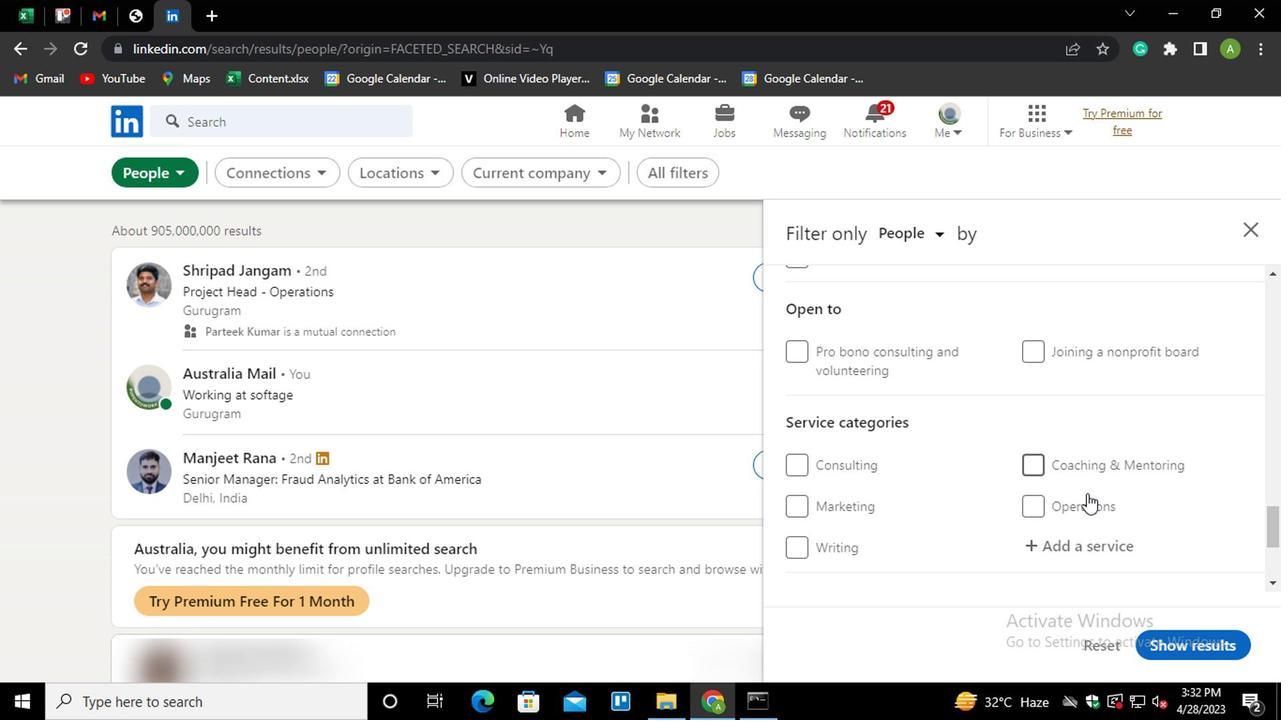 
Action: Mouse moved to (1059, 451)
Screenshot: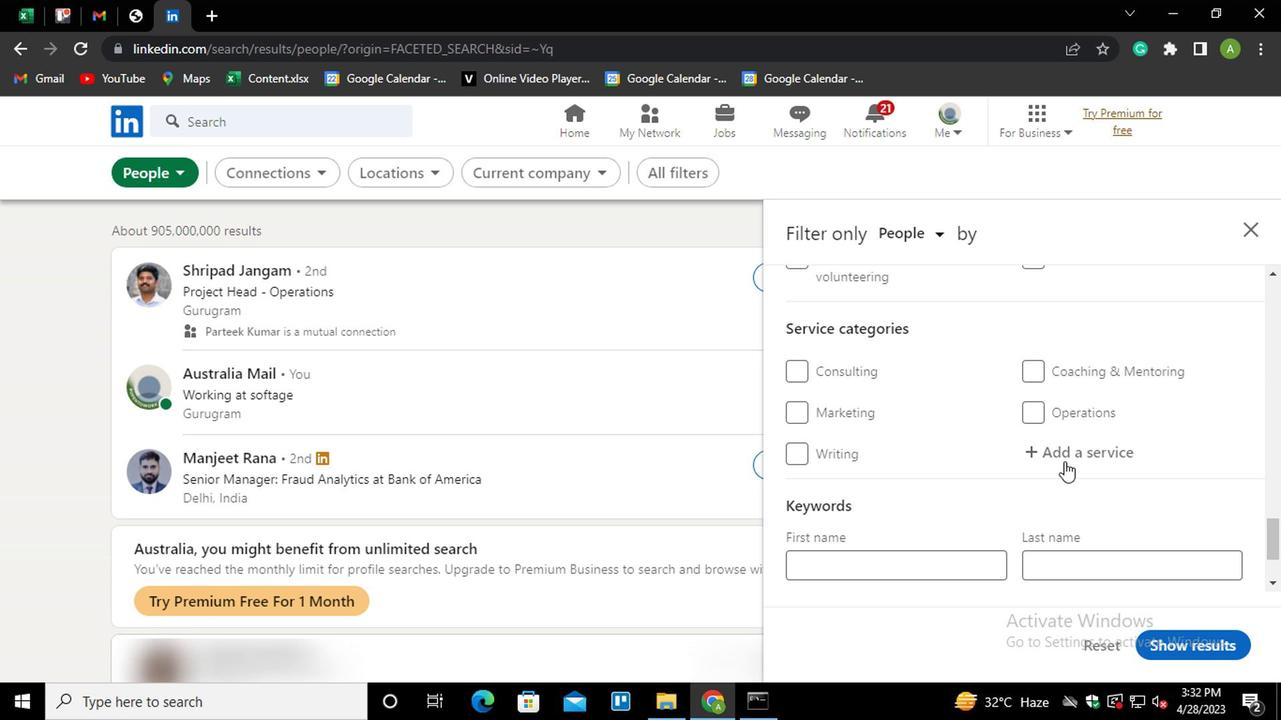 
Action: Mouse pressed left at (1059, 451)
Screenshot: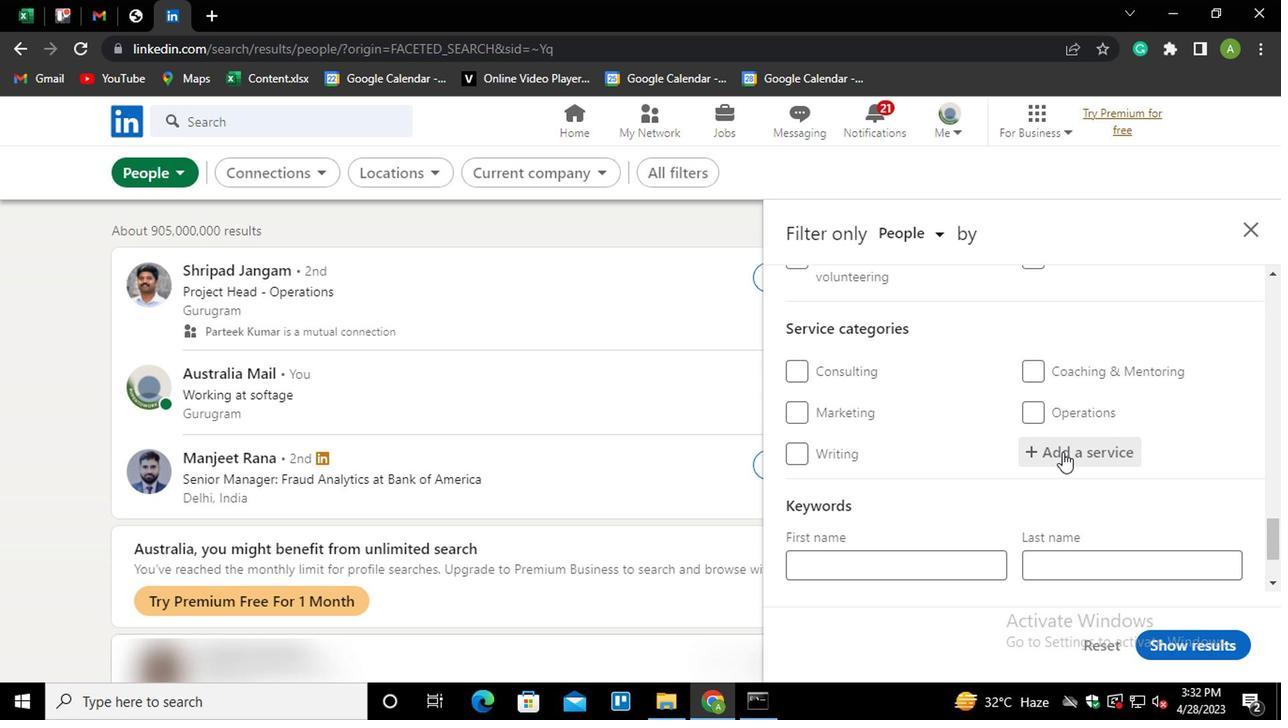
Action: Mouse moved to (1063, 449)
Screenshot: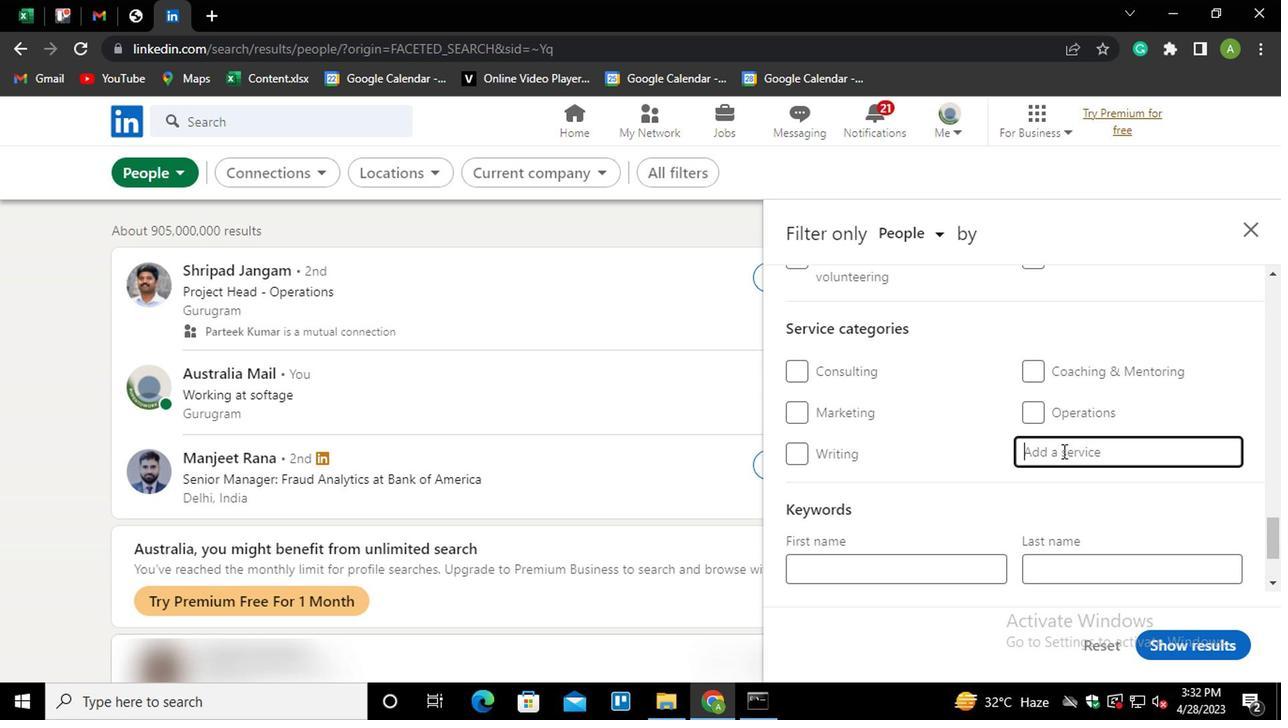 
Action: Mouse pressed left at (1063, 449)
Screenshot: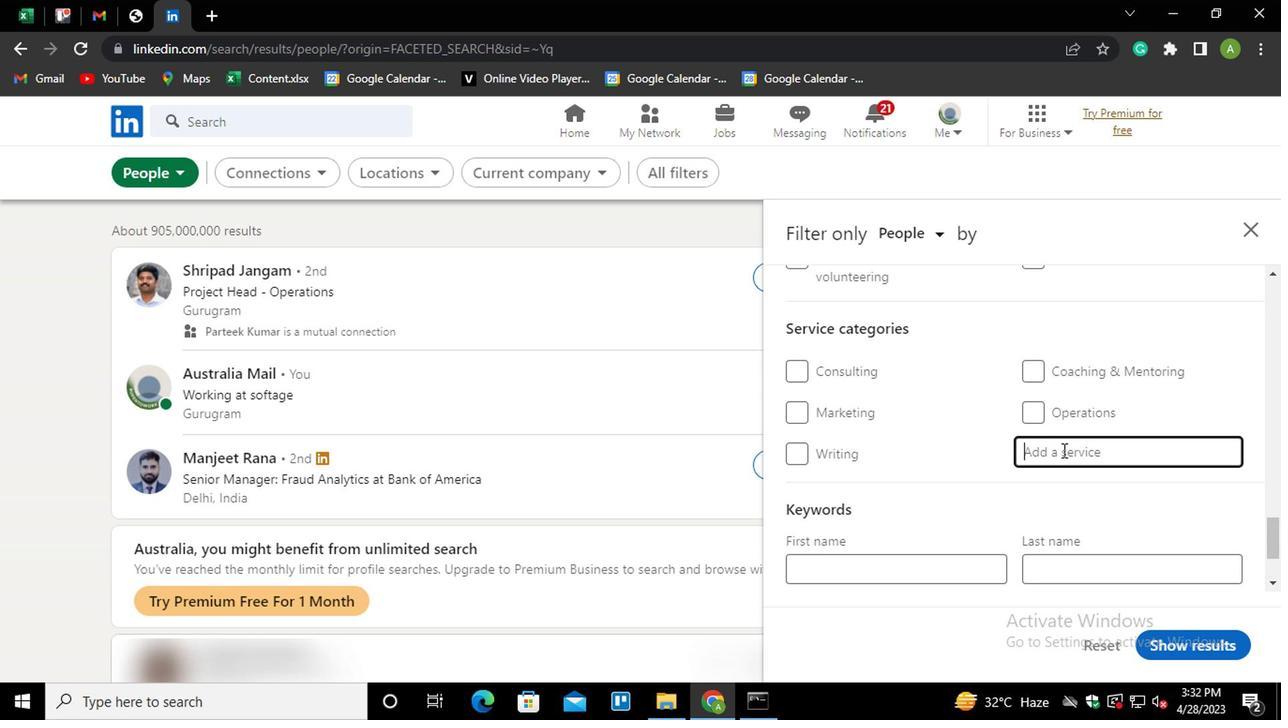 
Action: Key pressed <Key.shift><Key.shift><Key.shift><Key.shift><Key.shift><Key.shift><Key.shift><Key.shift><Key.shift><Key.shift><Key.shift><Key.shift><Key.shift><Key.shift><Key.shift><Key.shift><Key.shift><Key.shift><Key.shift><Key.shift>CUSTOMER<Key.down><Key.up><Key.up><Key.down><Key.enter>
Screenshot: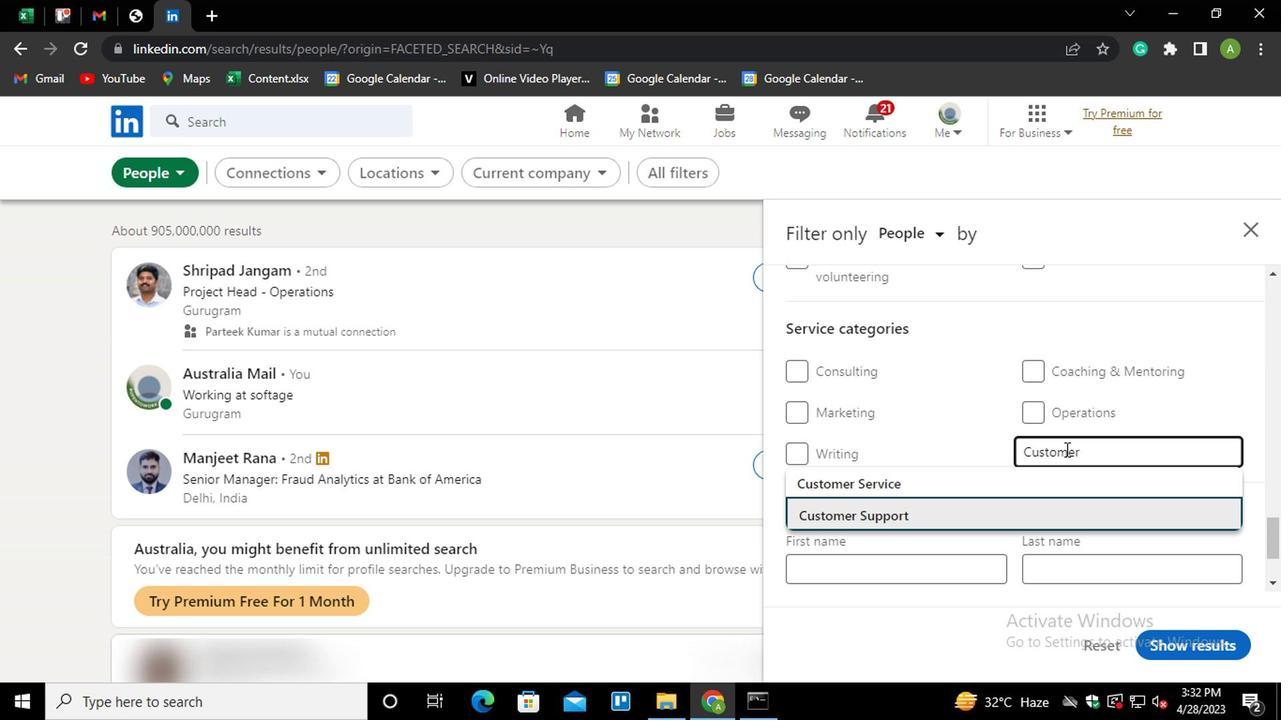
Action: Mouse scrolled (1063, 447) with delta (0, -1)
Screenshot: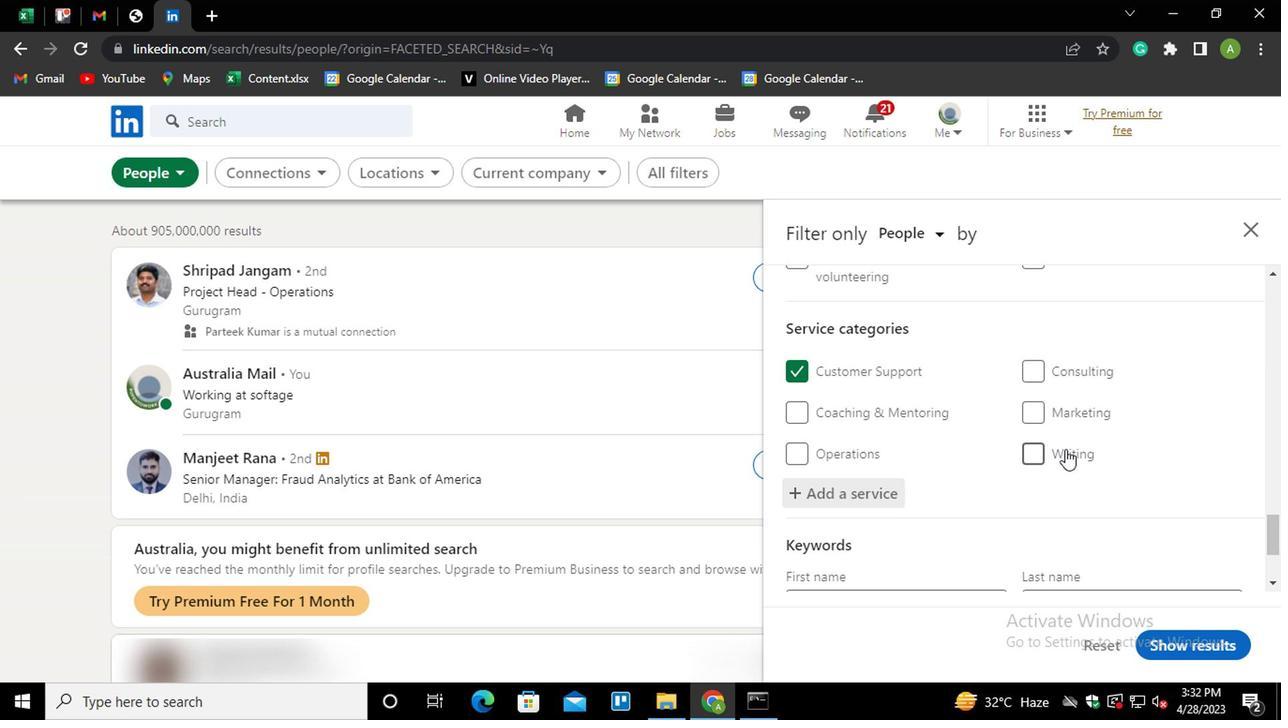 
Action: Mouse scrolled (1063, 447) with delta (0, -1)
Screenshot: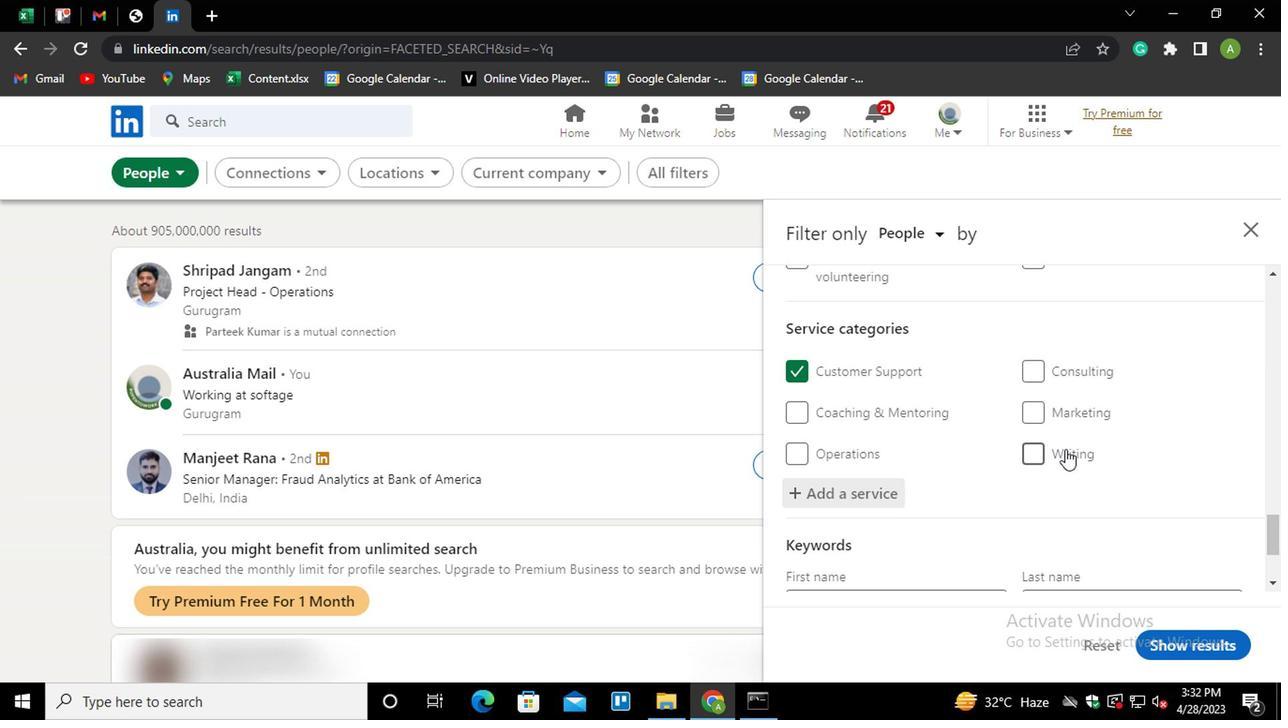 
Action: Mouse scrolled (1063, 447) with delta (0, -1)
Screenshot: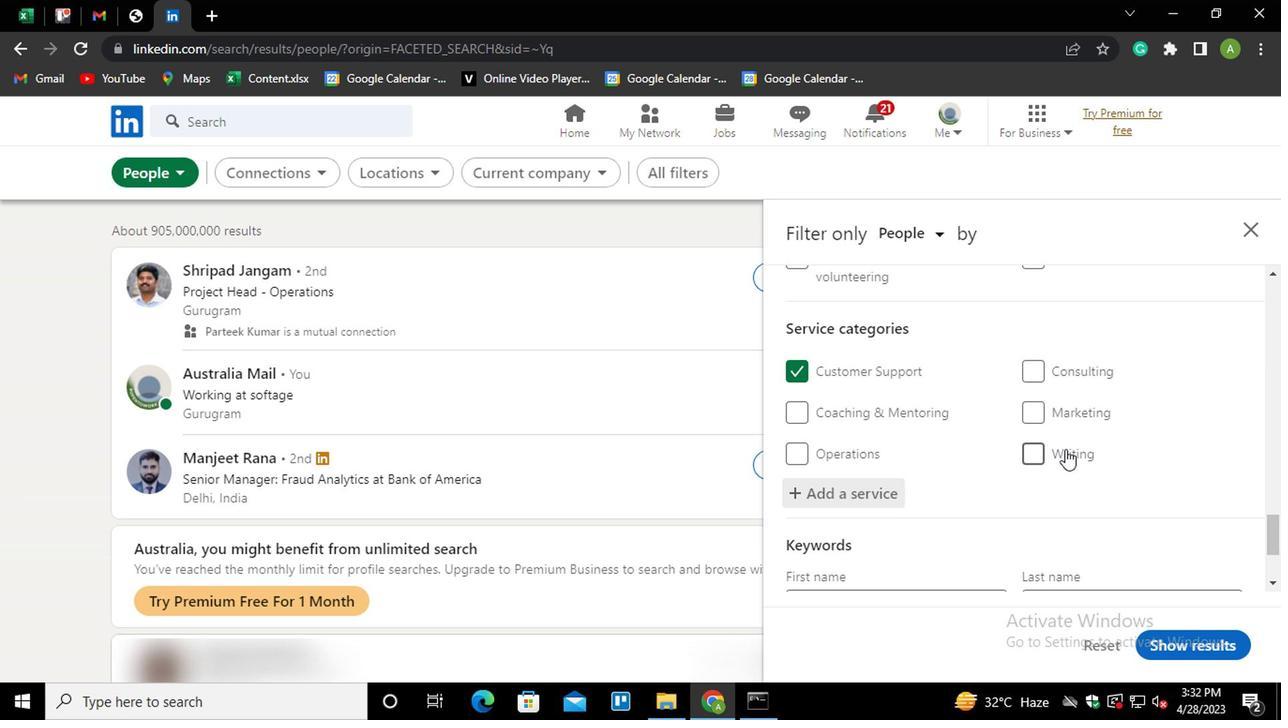 
Action: Mouse scrolled (1063, 447) with delta (0, -1)
Screenshot: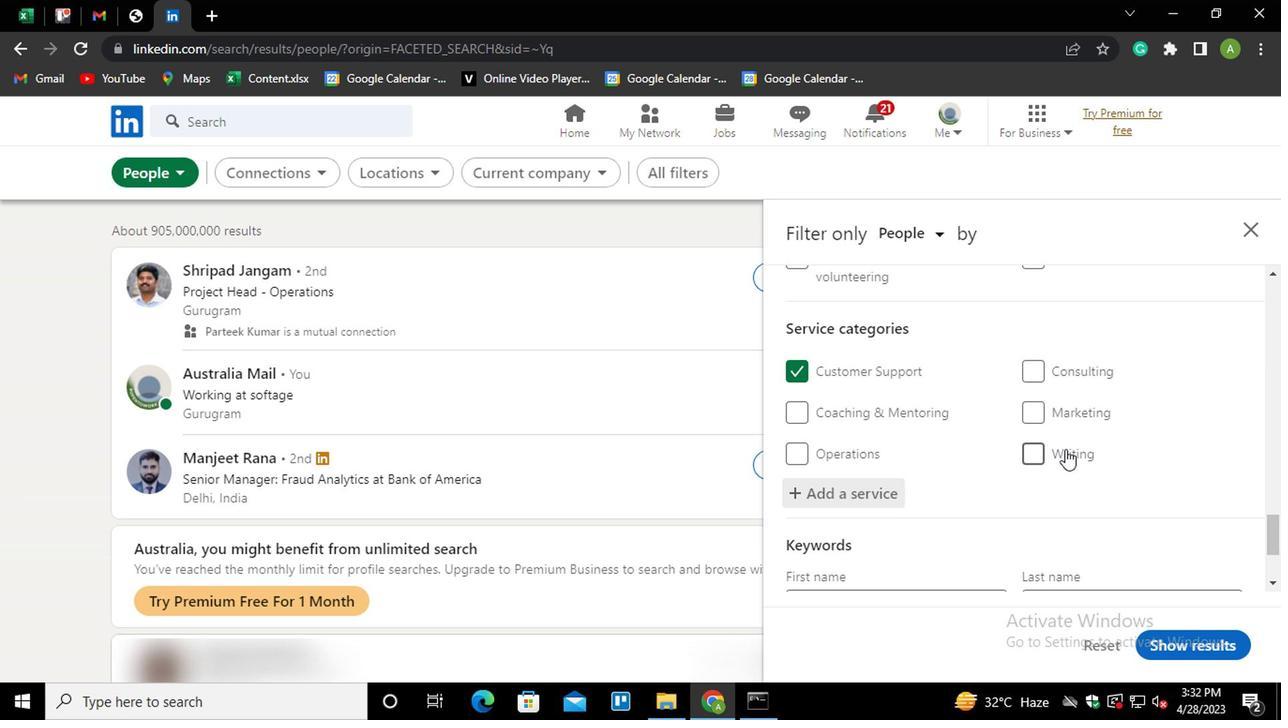 
Action: Mouse scrolled (1063, 447) with delta (0, -1)
Screenshot: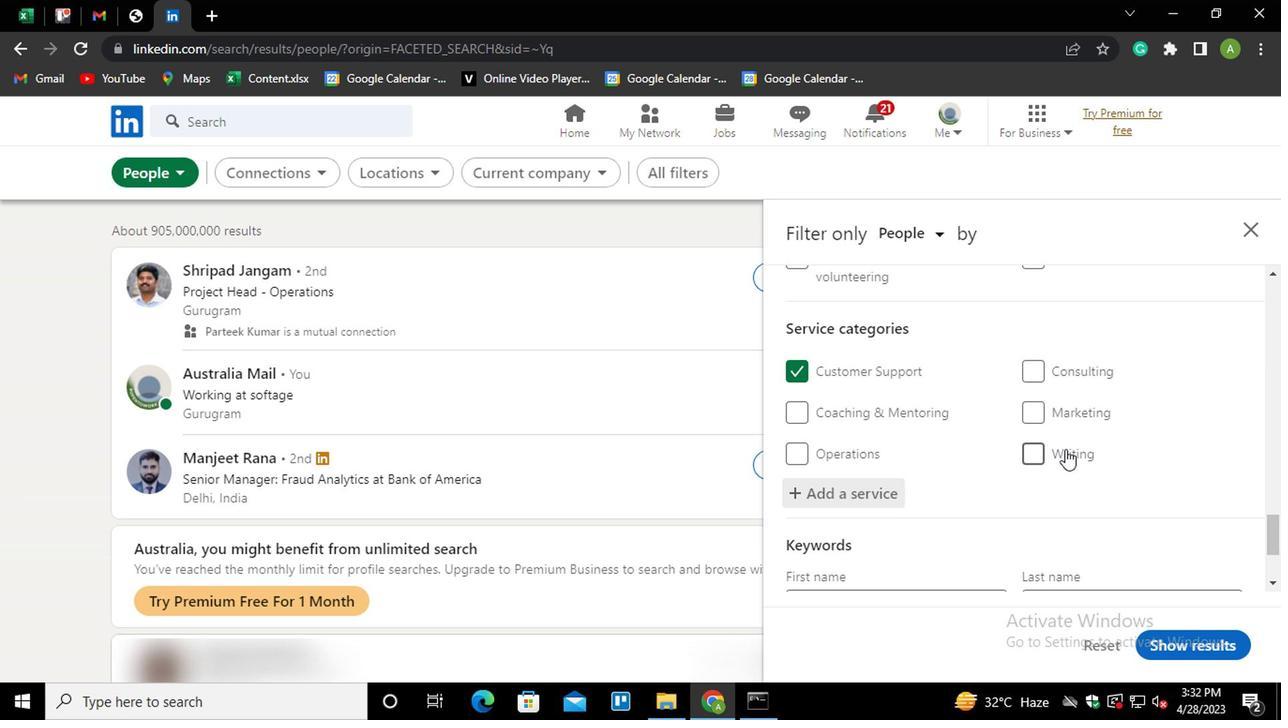 
Action: Mouse moved to (842, 503)
Screenshot: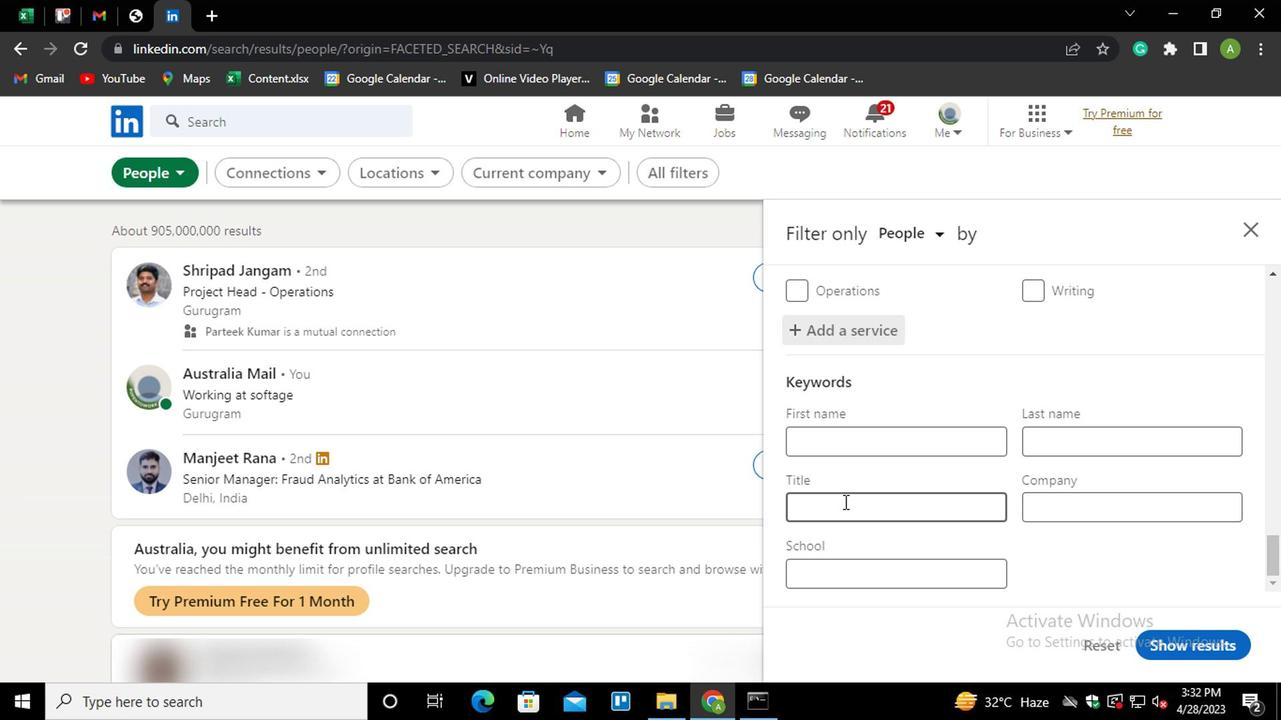 
Action: Mouse pressed left at (842, 503)
Screenshot: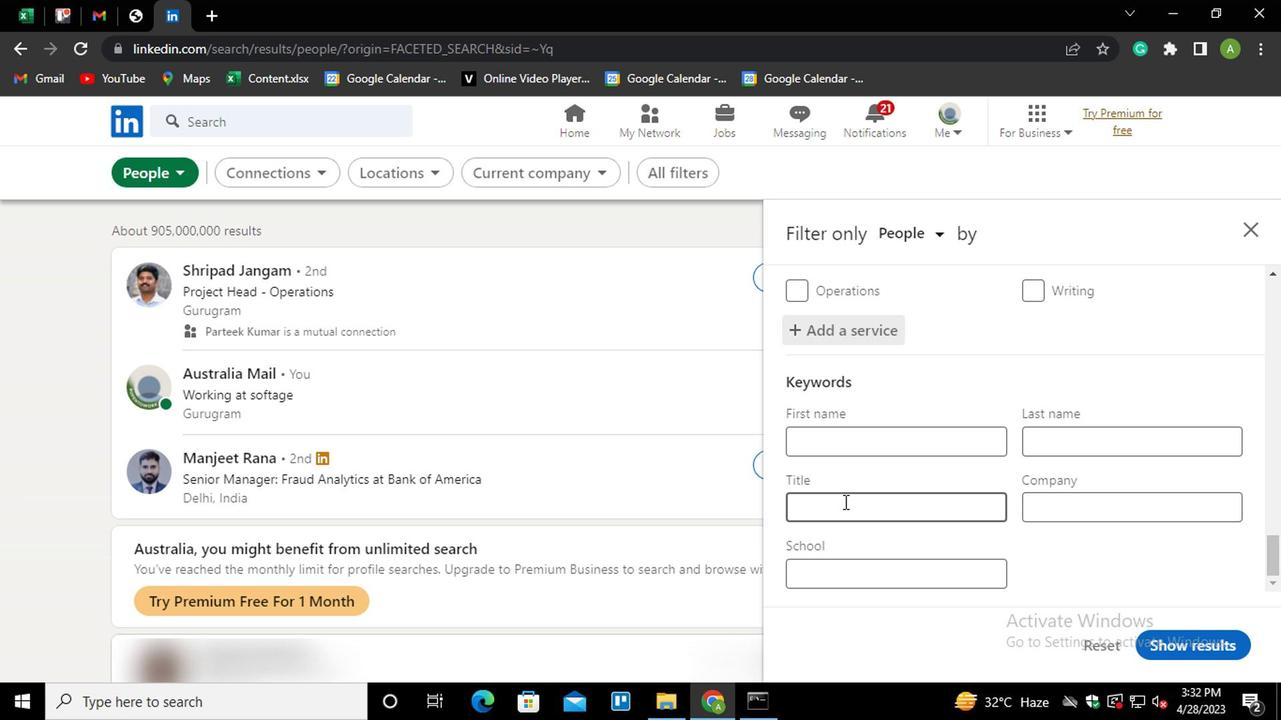 
Action: Key pressed <Key.shift>DIRECTOR<Key.space>OF<Key.space><Key.shift><Key.shift><Key.shift><Key.shift><Key.shift><Key.shift><Key.shift><Key.shift>BEAM<Key.backspace>N<Key.space><Key.shift>COUNTING
Screenshot: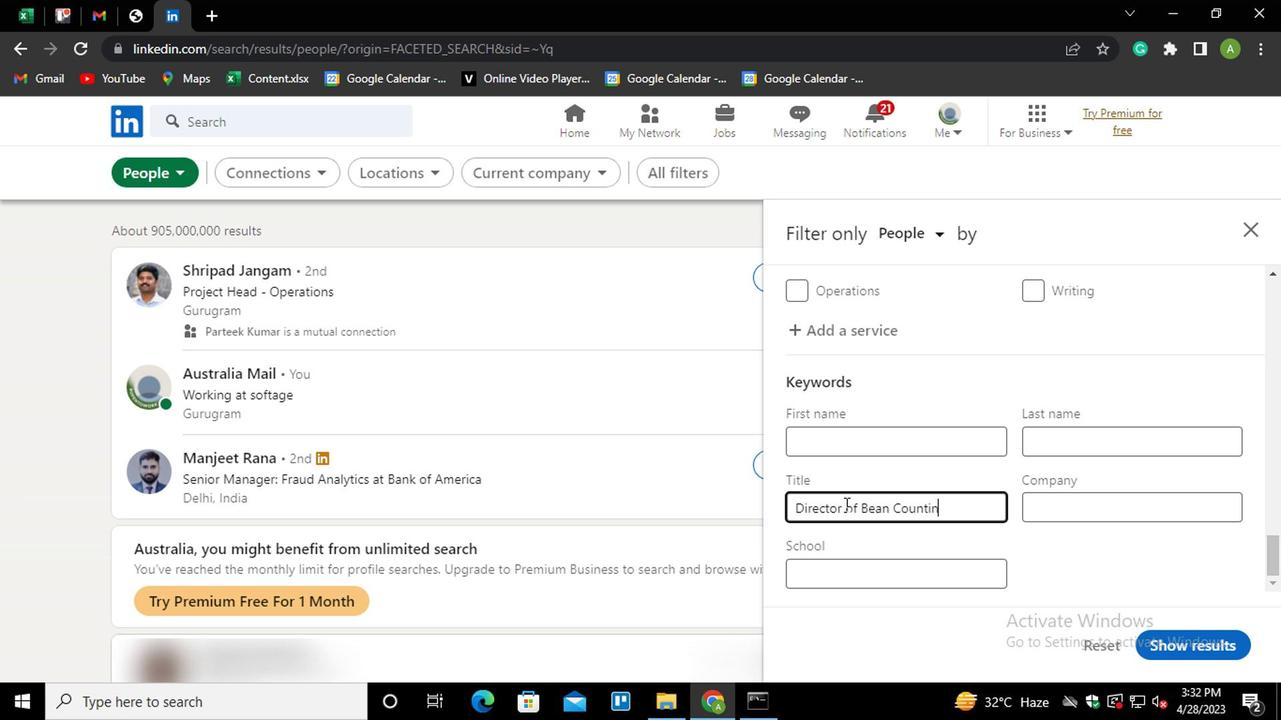 
Action: Mouse moved to (1102, 569)
Screenshot: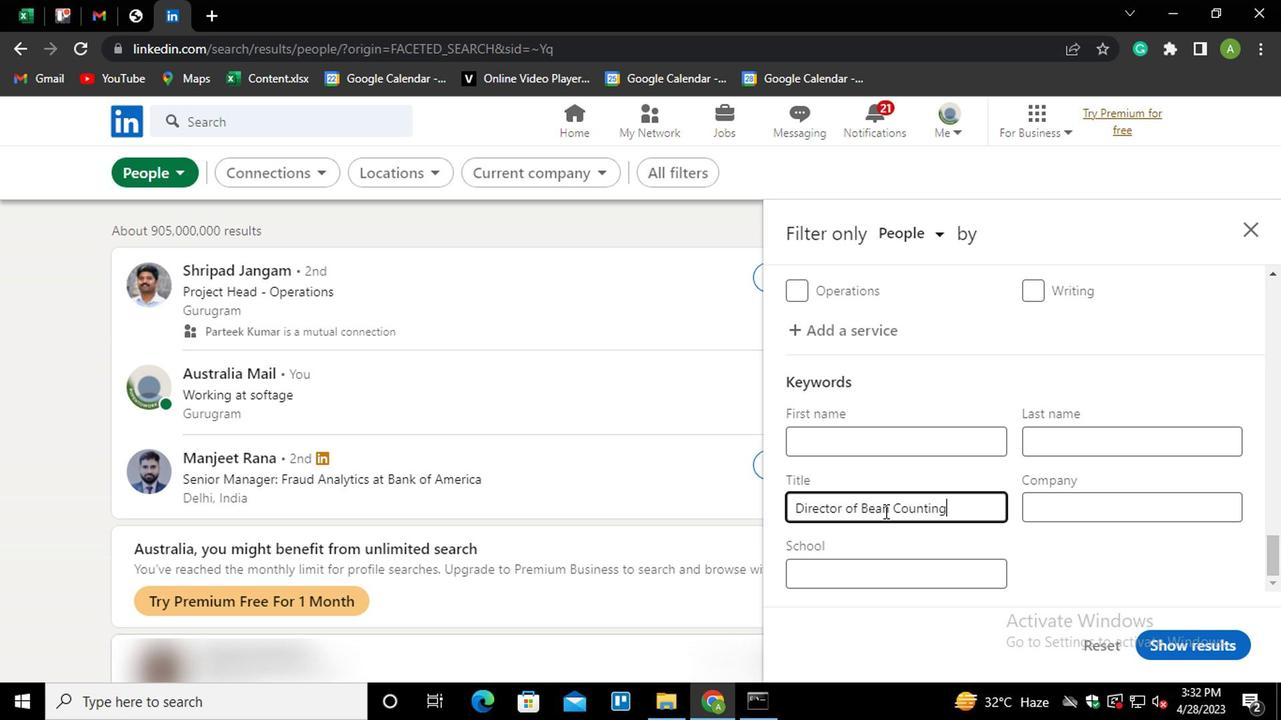 
Action: Mouse pressed left at (1102, 569)
Screenshot: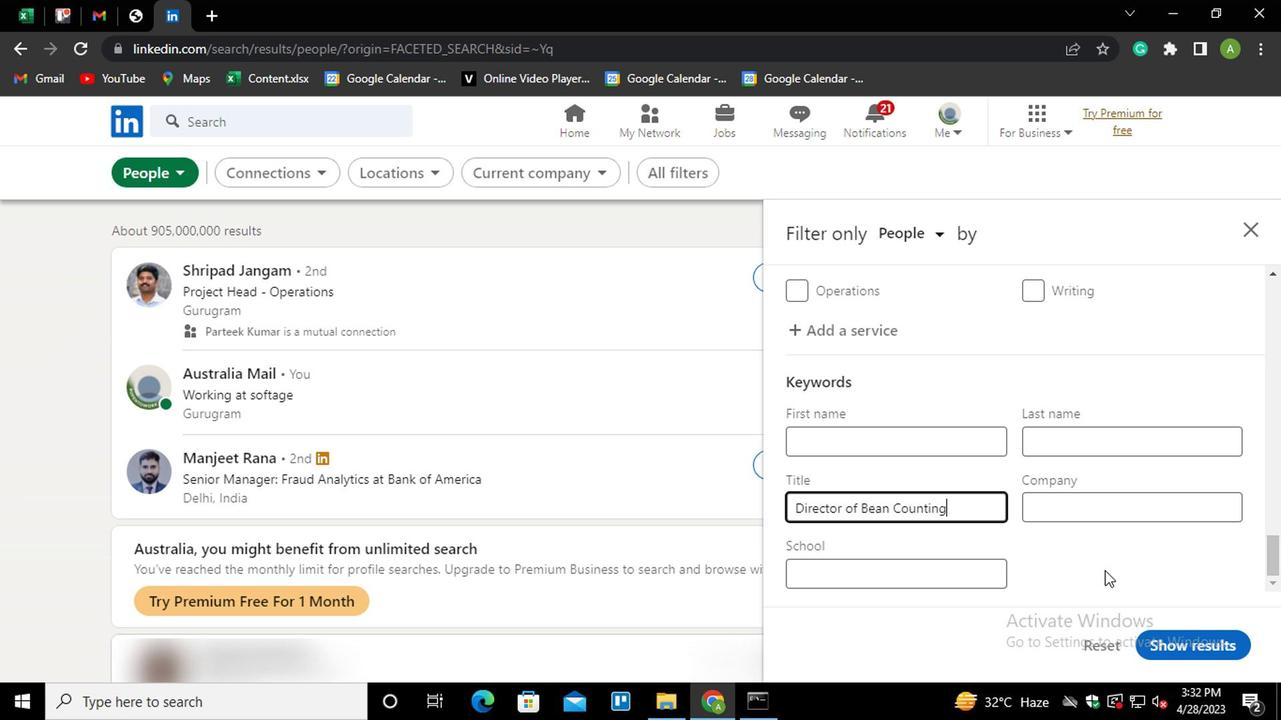 
Action: Mouse moved to (1191, 647)
Screenshot: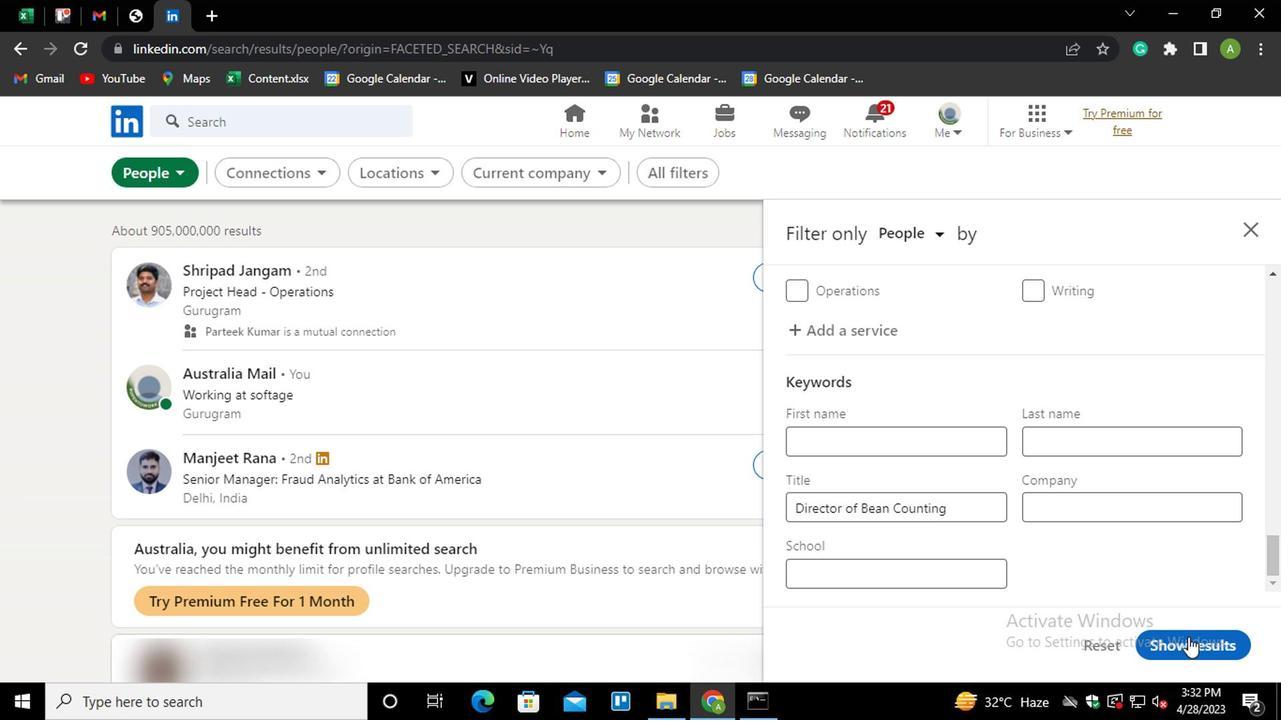 
Action: Mouse pressed left at (1191, 647)
Screenshot: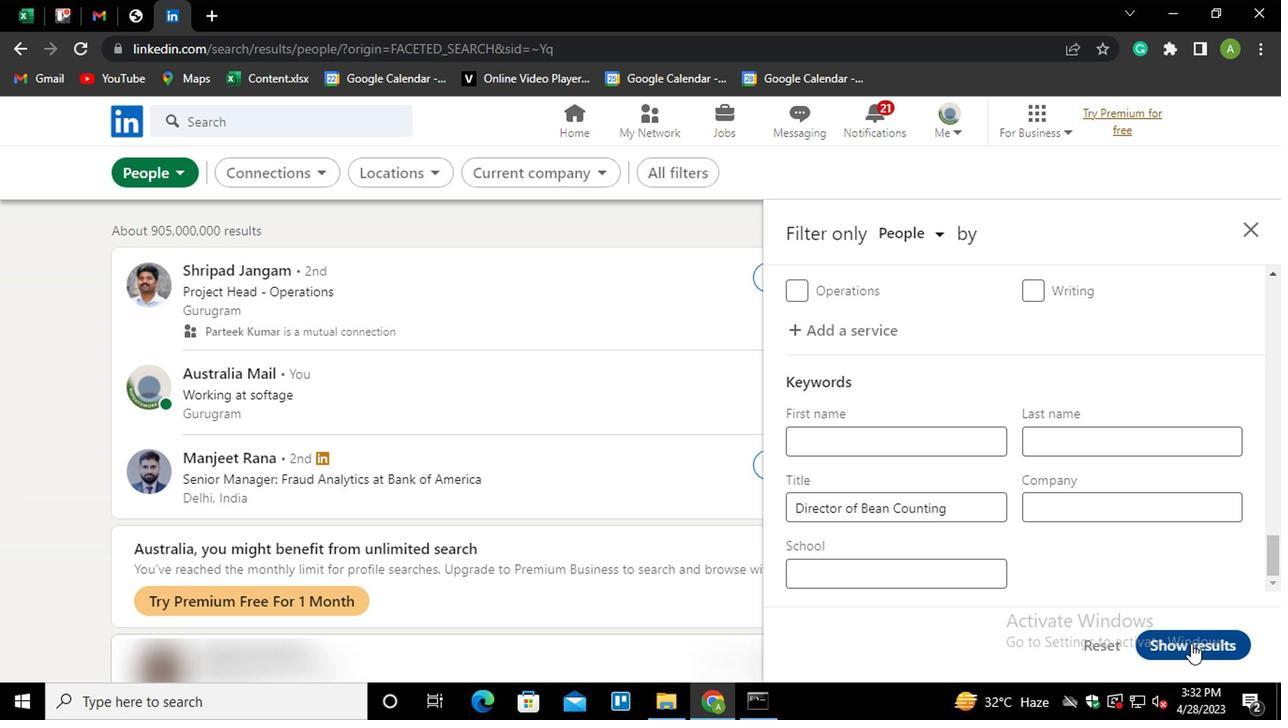 
